 Task: Look for space in Santana do Ipanema, Brazil from 5th July, 2023 to 10th July, 2023 for 4 adults in price range Rs.9000 to Rs.14000. Place can be entire place with 2 bedrooms having 4 beds and 2 bathrooms. Property type can be house, flat, guest house. Booking option can be shelf check-in. Required host language is Spanish.
Action: Mouse moved to (859, 113)
Screenshot: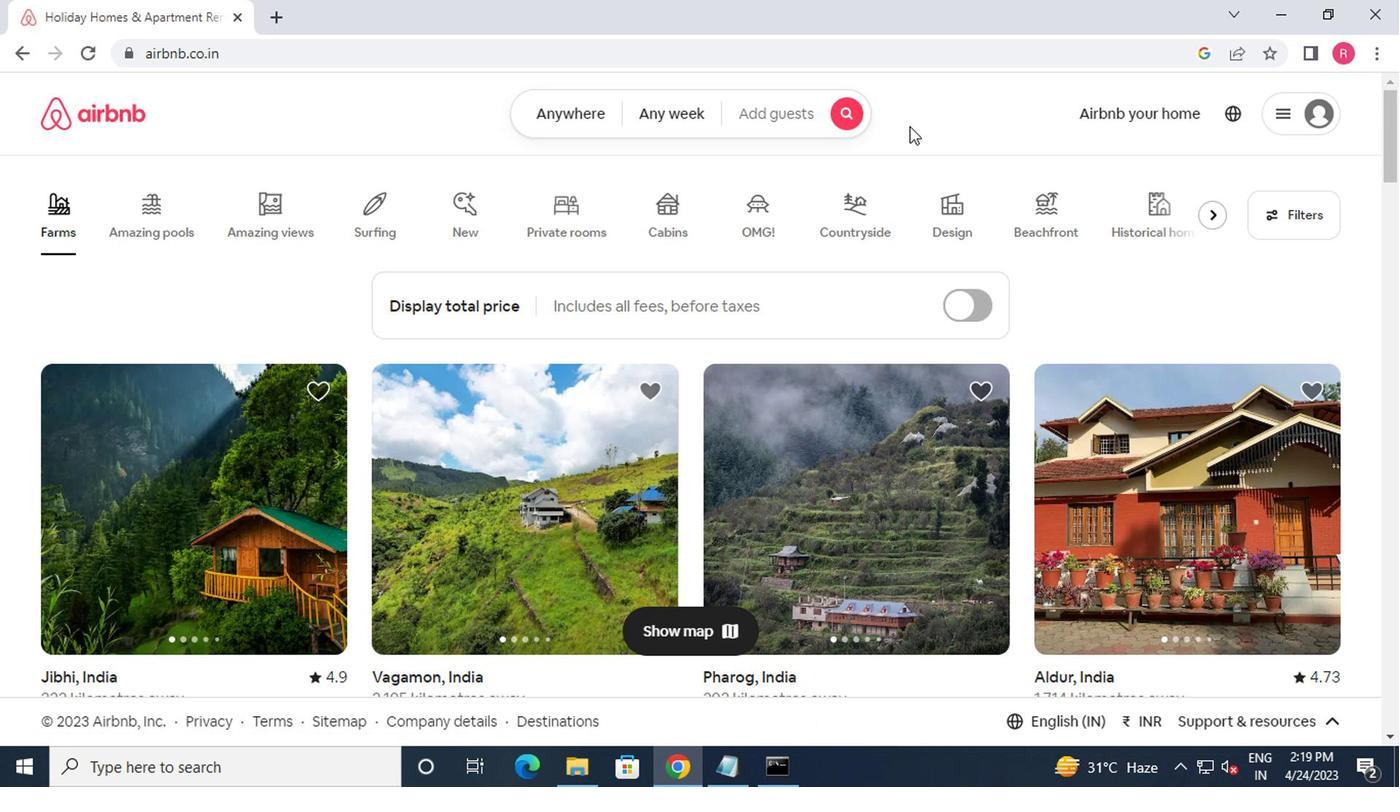 
Action: Mouse pressed left at (859, 113)
Screenshot: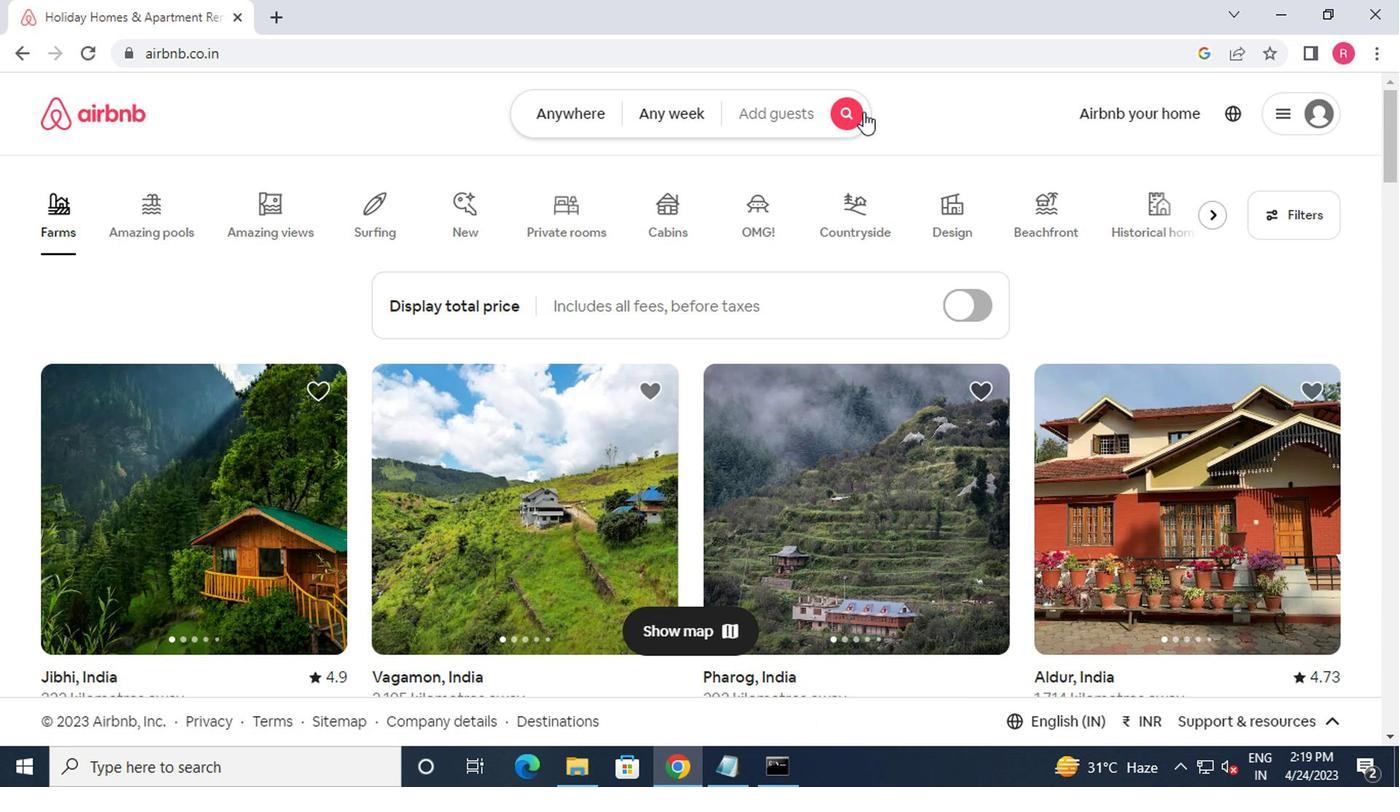 
Action: Mouse moved to (472, 212)
Screenshot: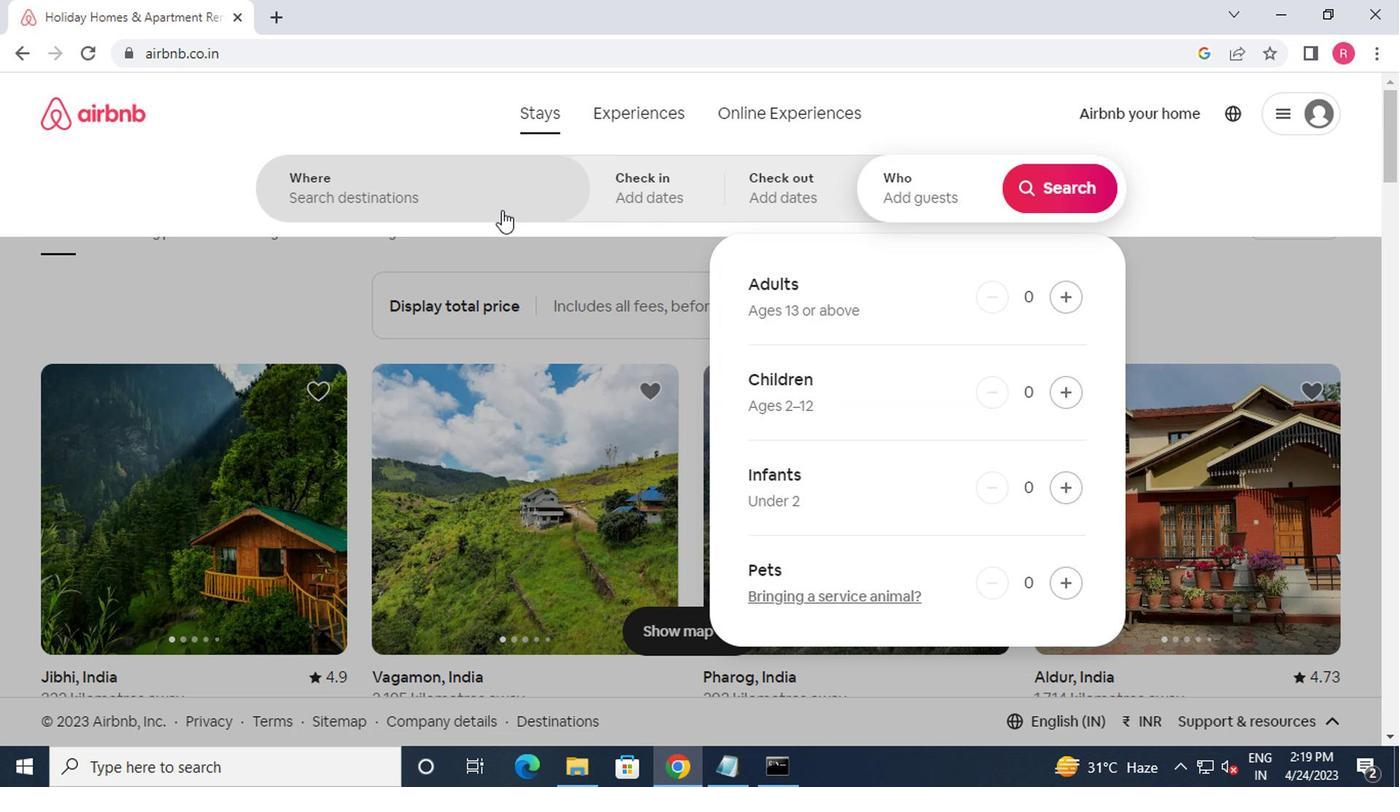 
Action: Mouse pressed left at (472, 212)
Screenshot: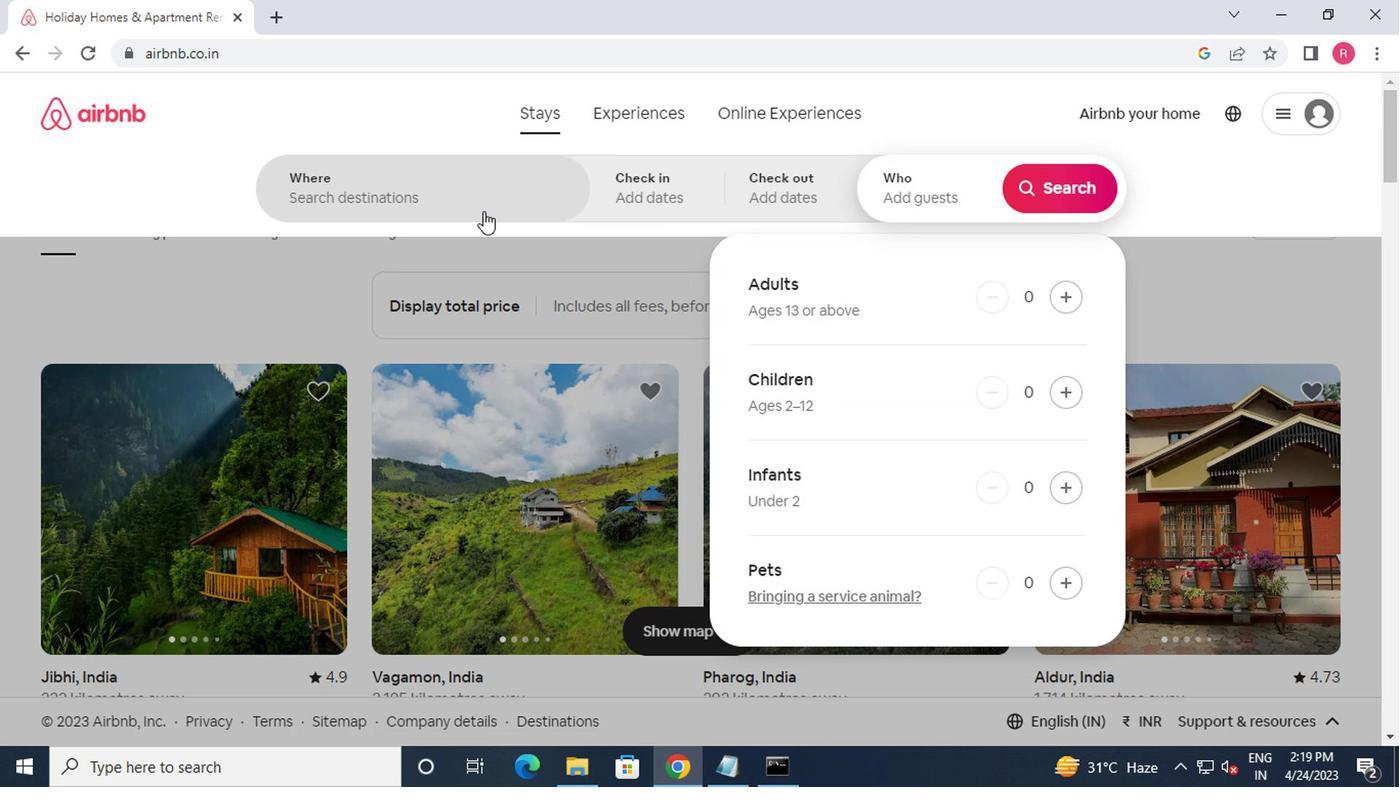 
Action: Mouse moved to (470, 212)
Screenshot: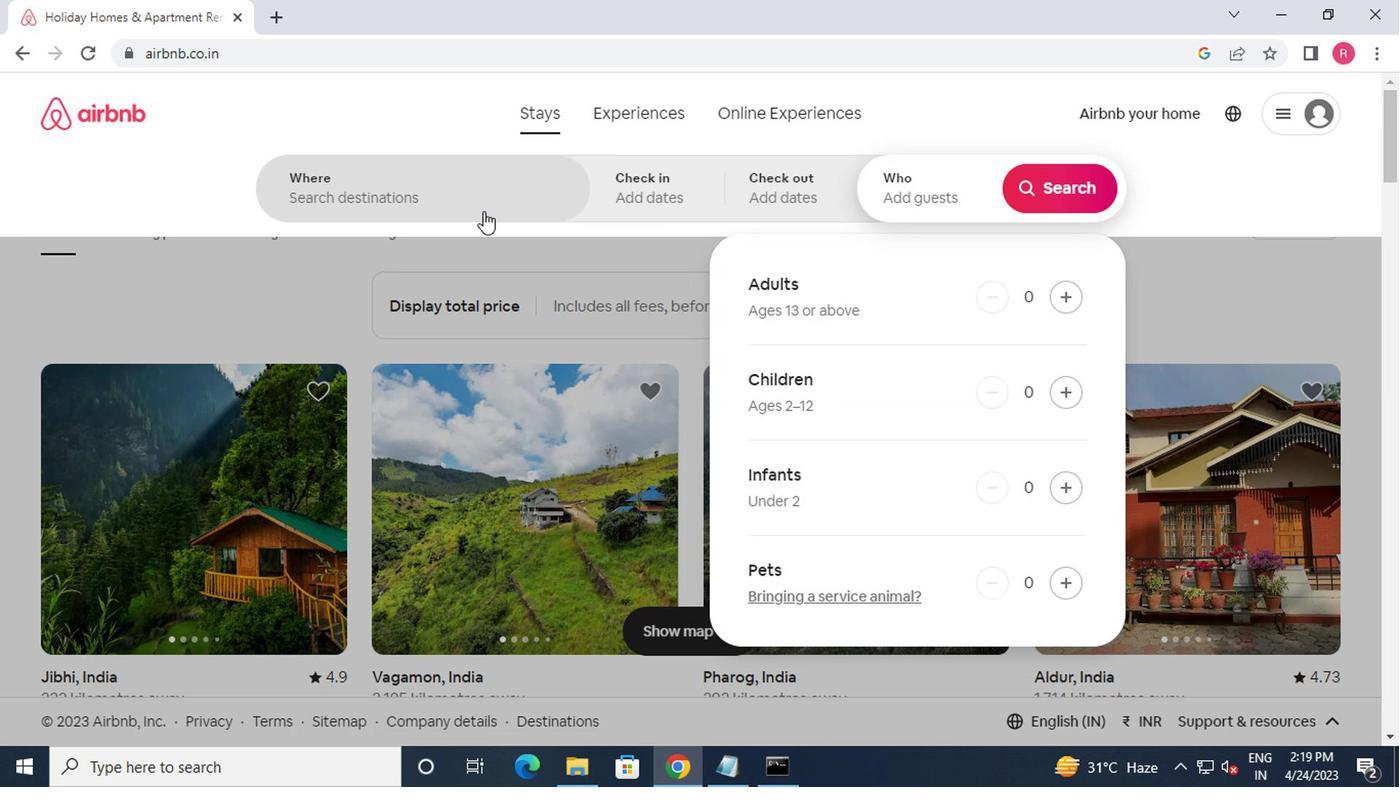 
Action: Key pressed santana<Key.space>do<Key.space>ipanema,brazil<Key.enter>
Screenshot: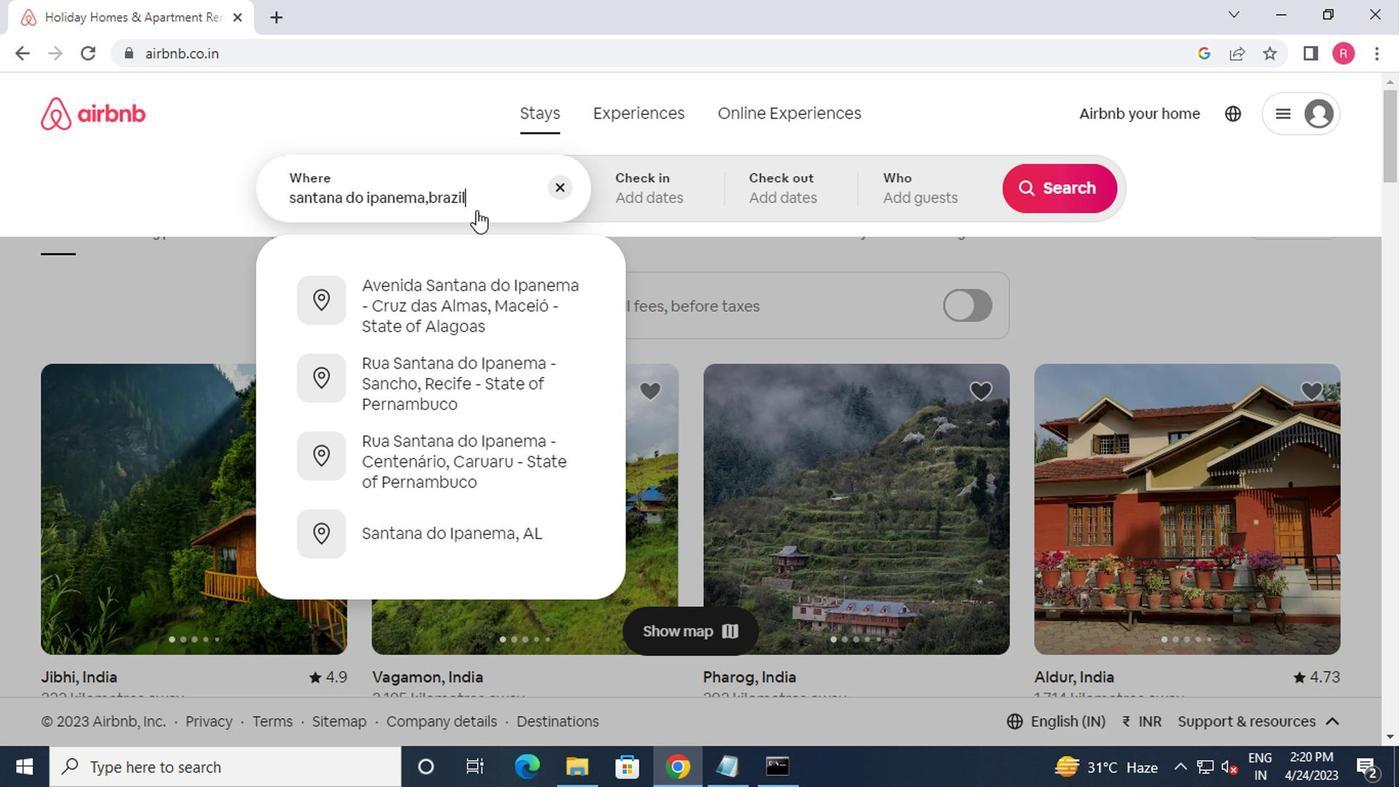 
Action: Mouse moved to (1038, 357)
Screenshot: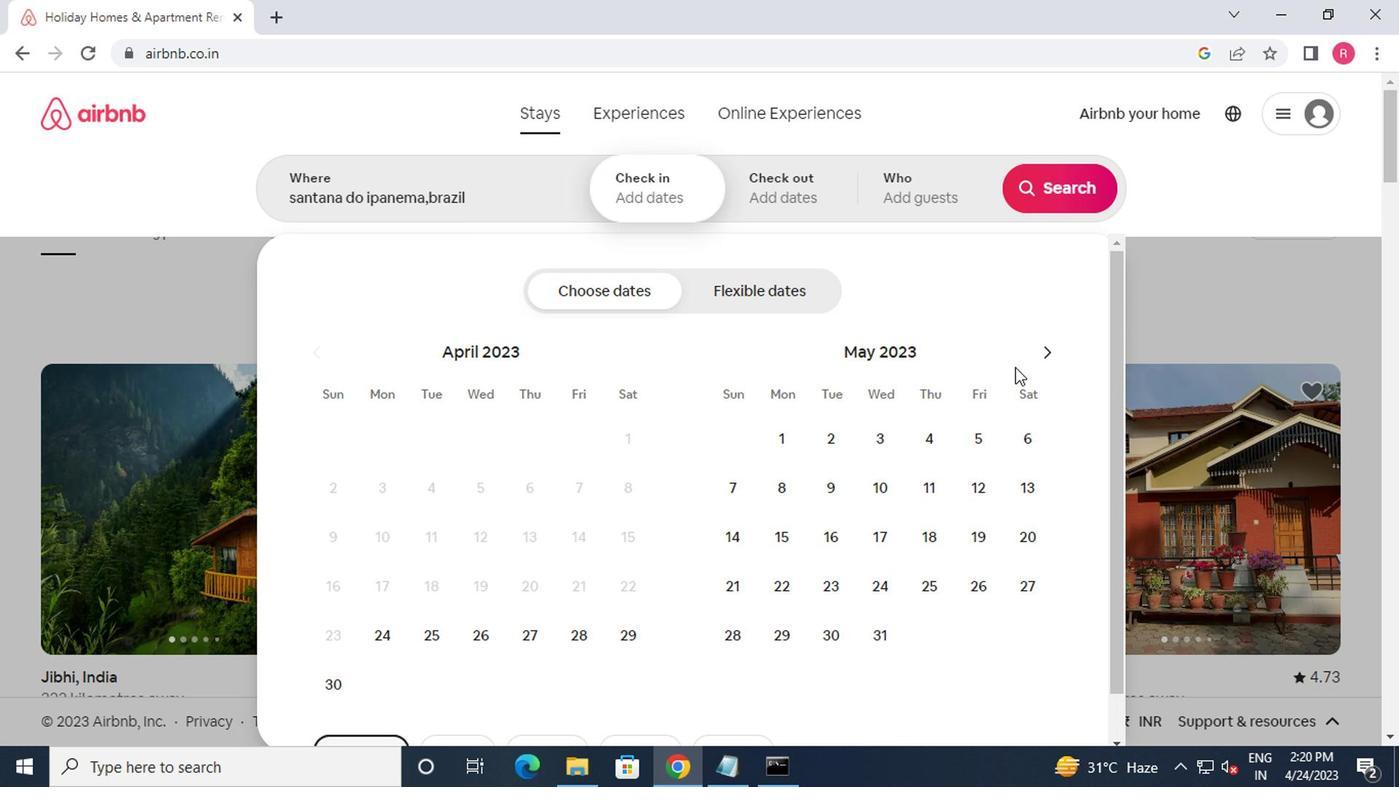 
Action: Mouse pressed left at (1038, 357)
Screenshot: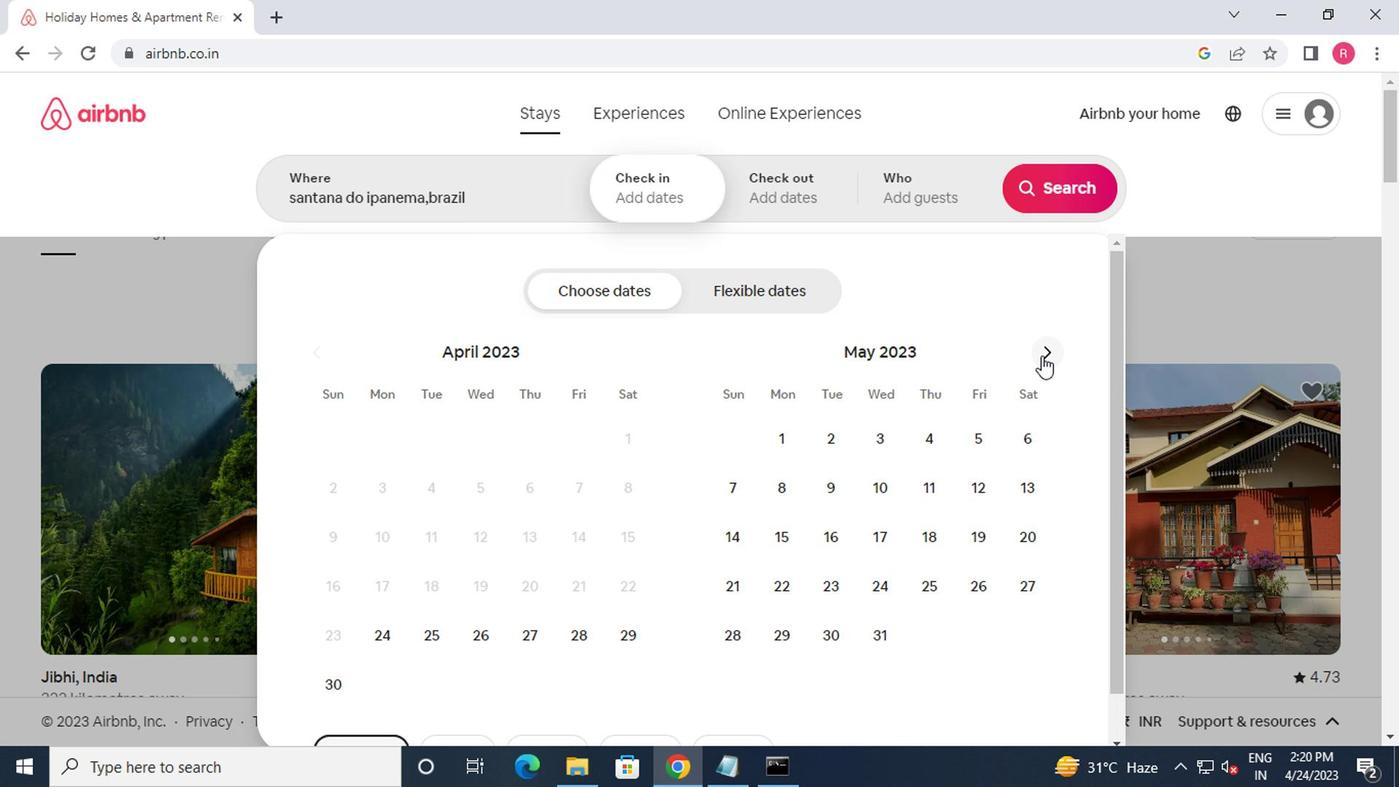 
Action: Mouse pressed left at (1038, 357)
Screenshot: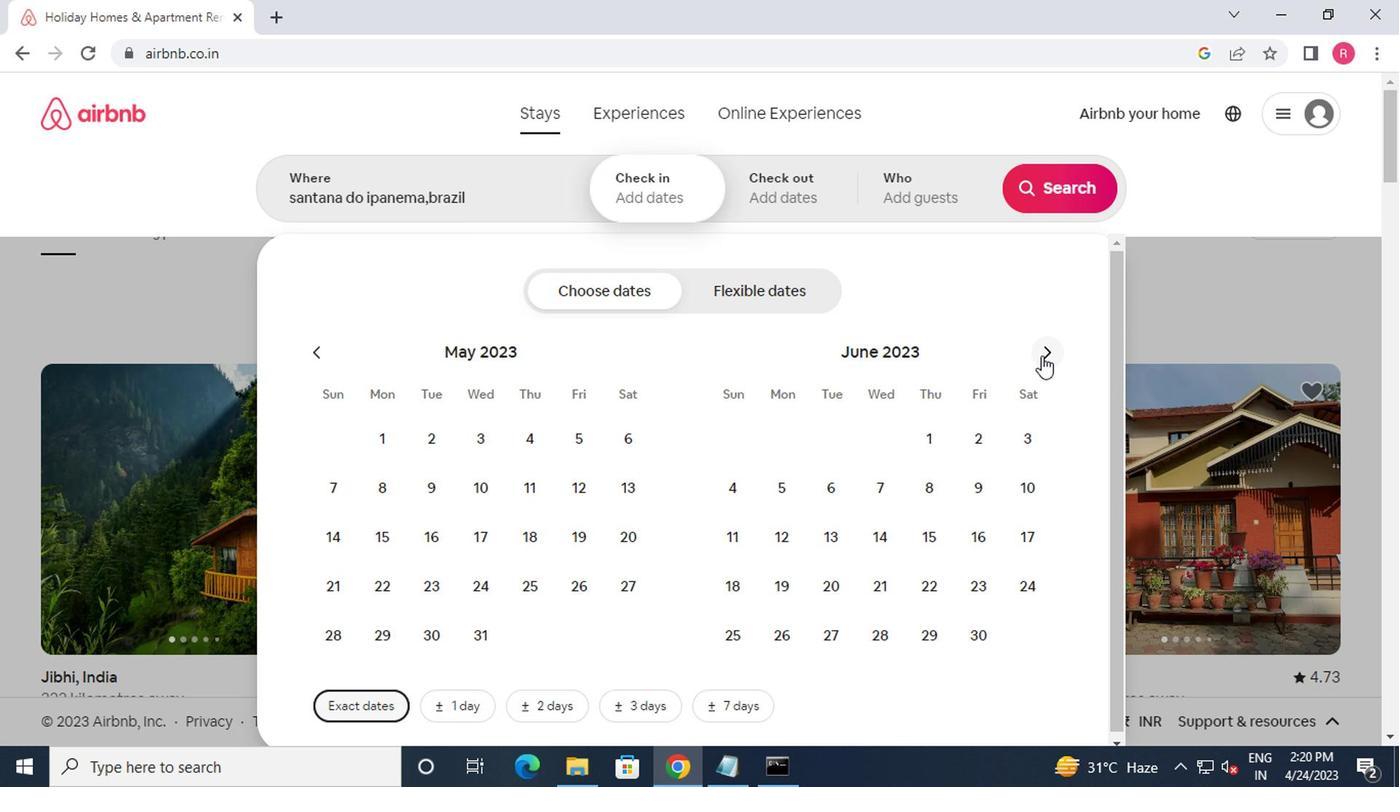 
Action: Mouse moved to (869, 491)
Screenshot: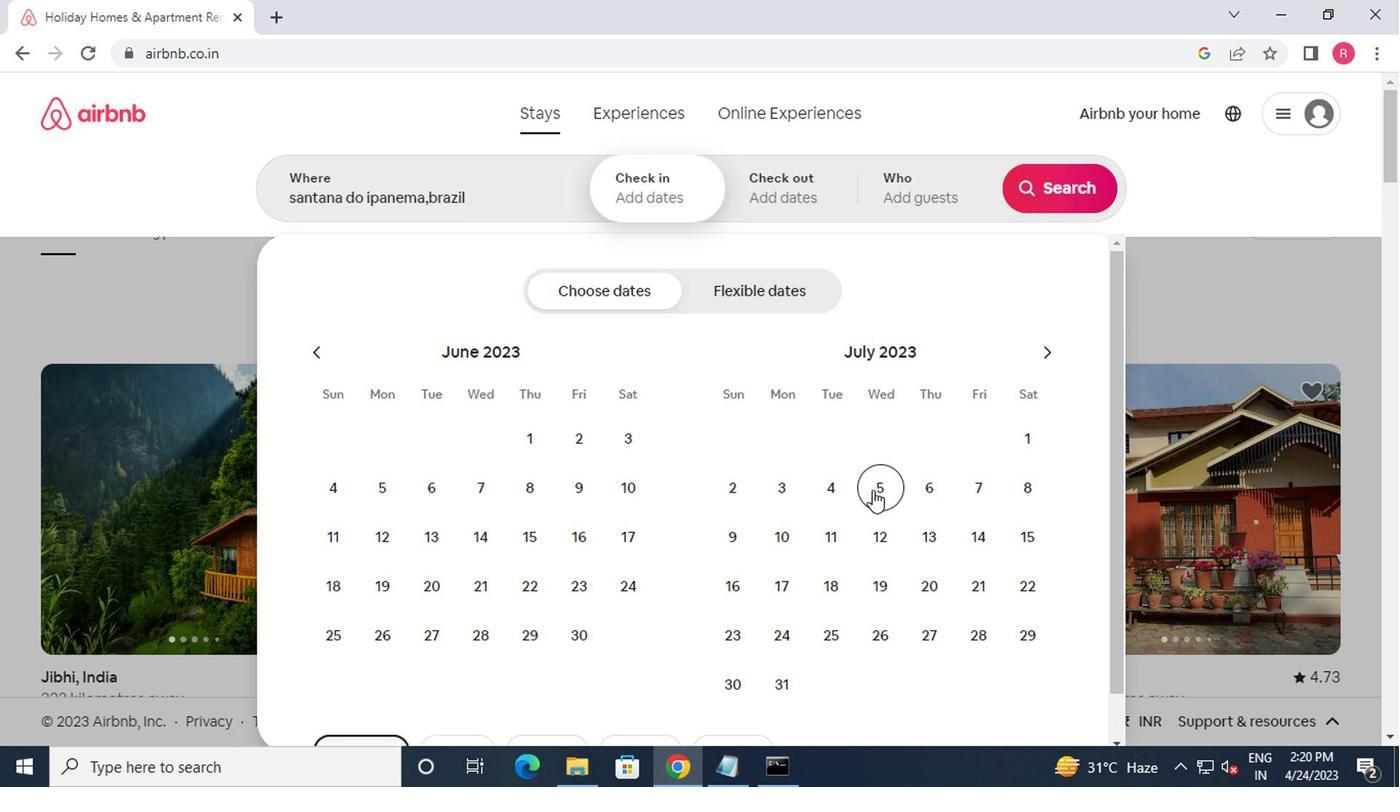 
Action: Mouse pressed left at (869, 491)
Screenshot: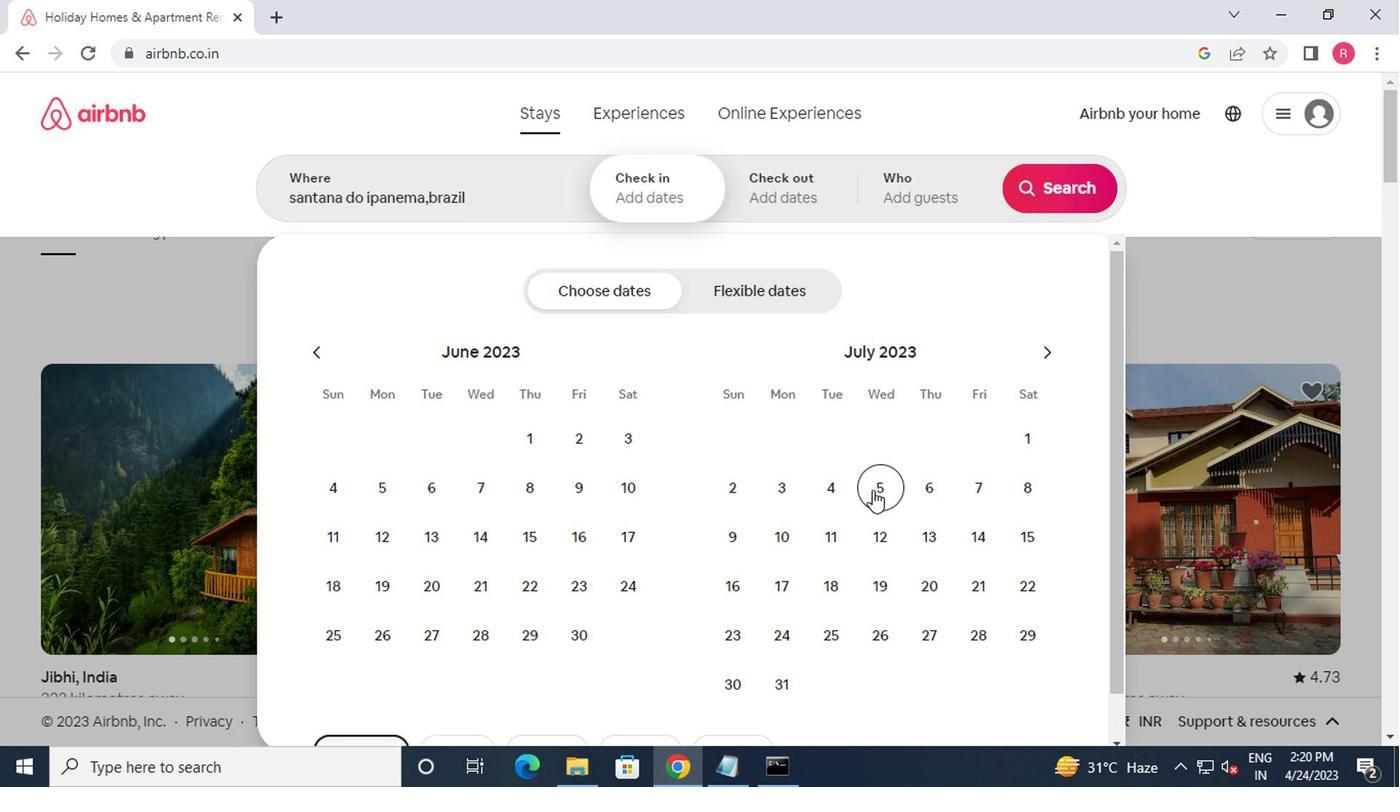 
Action: Mouse moved to (784, 541)
Screenshot: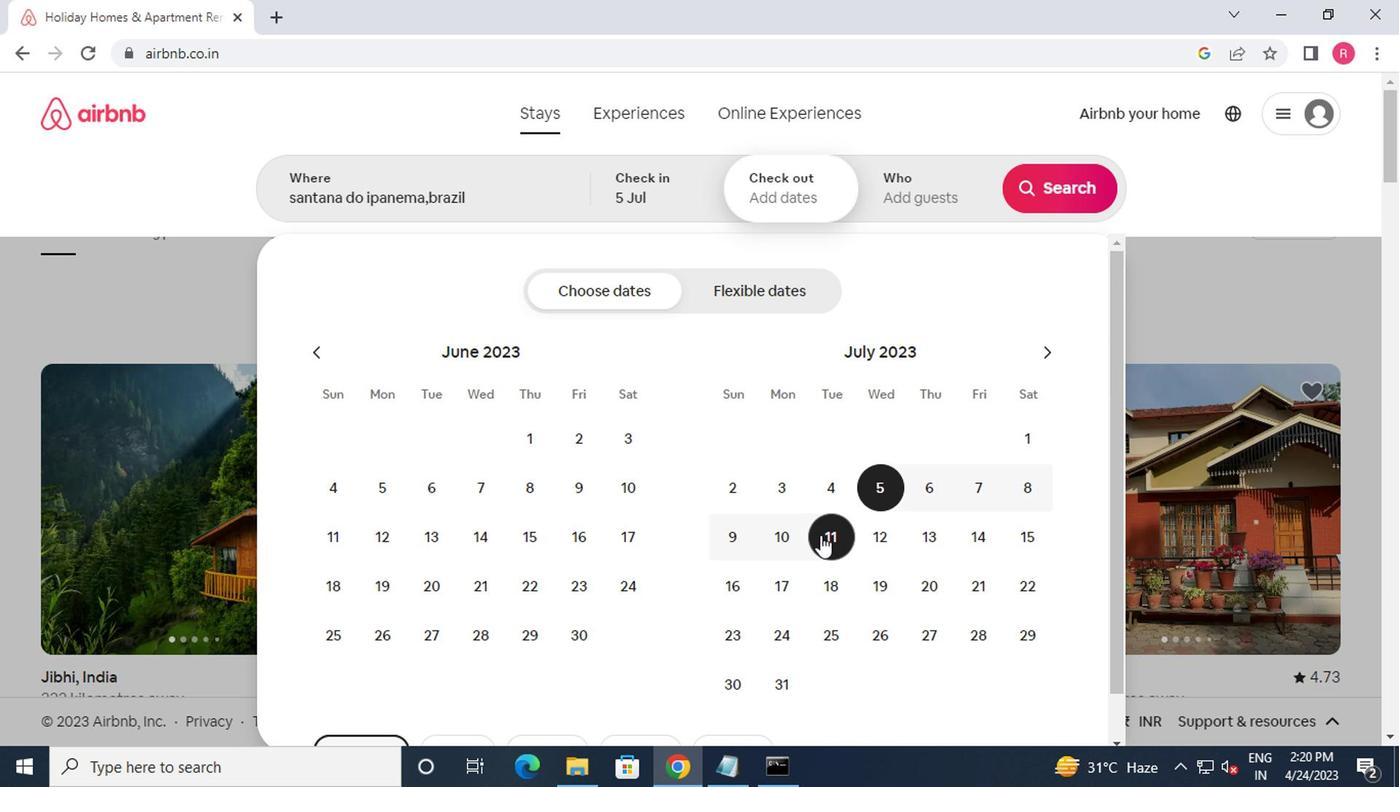 
Action: Mouse pressed left at (784, 541)
Screenshot: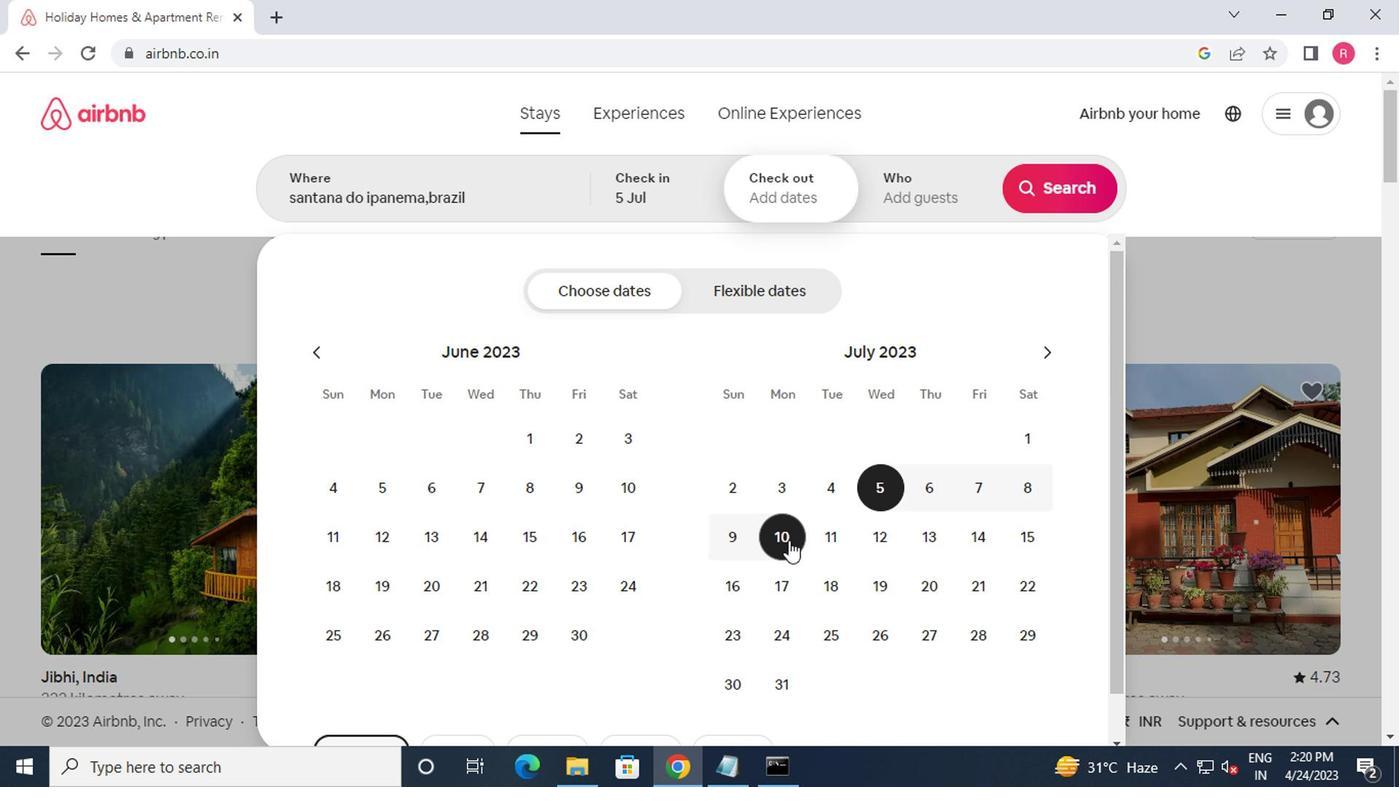 
Action: Mouse moved to (890, 215)
Screenshot: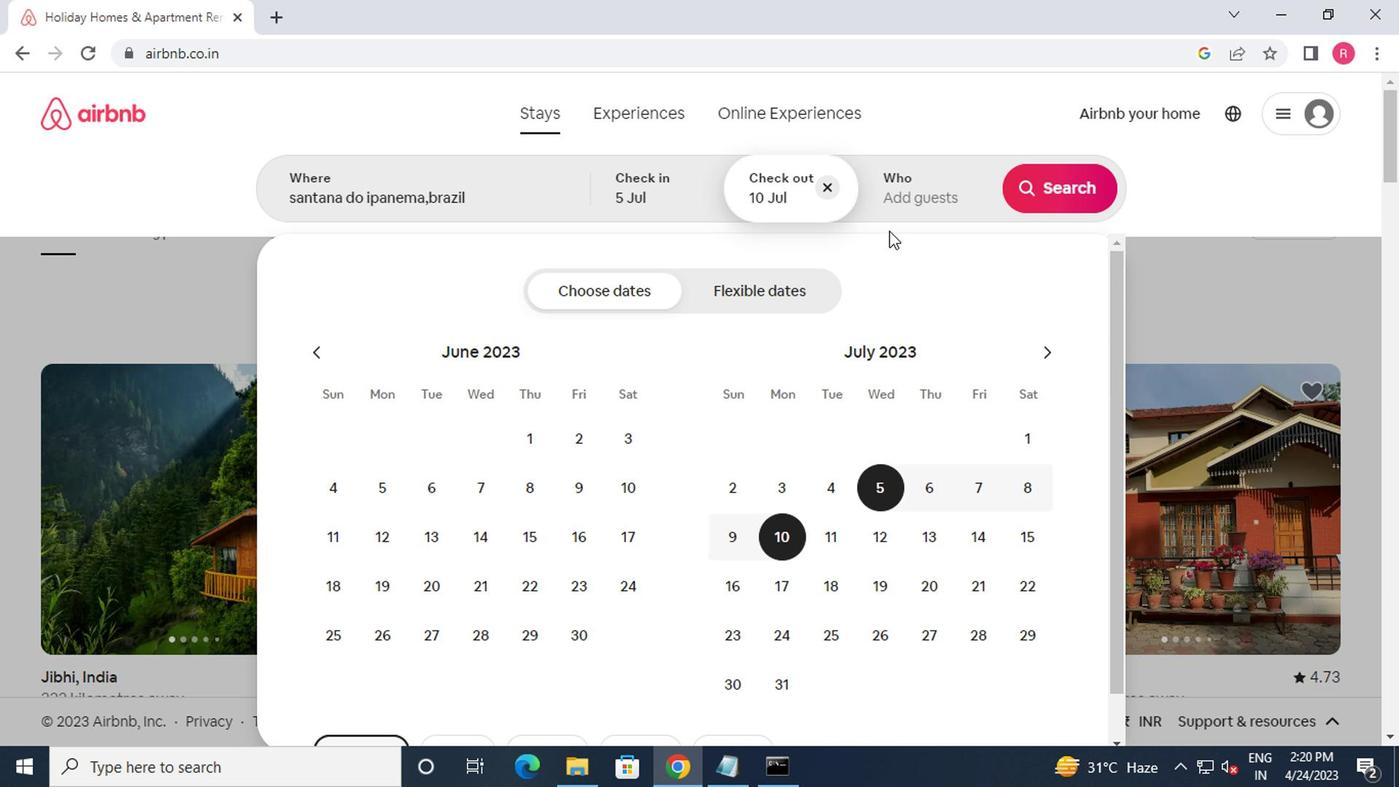 
Action: Mouse pressed left at (890, 215)
Screenshot: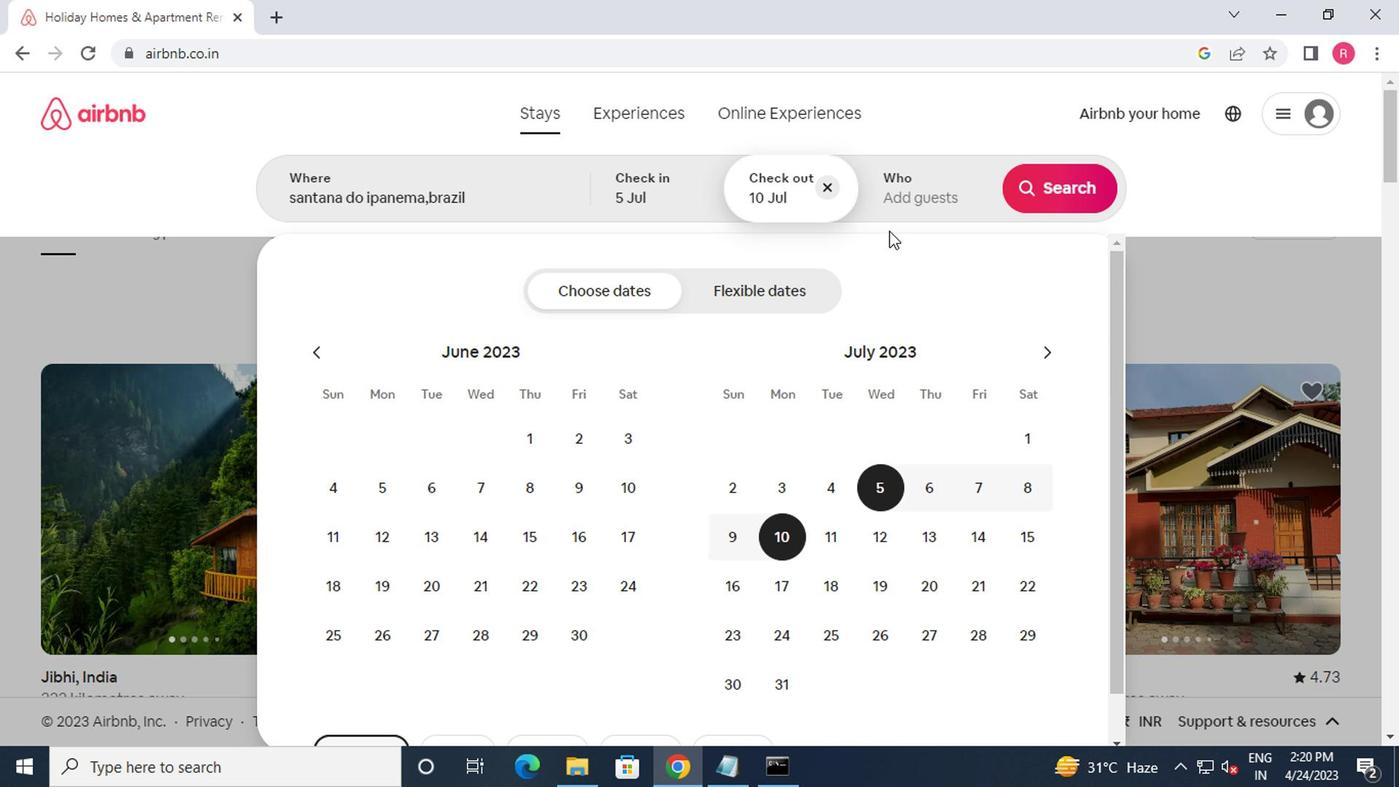 
Action: Mouse moved to (1054, 305)
Screenshot: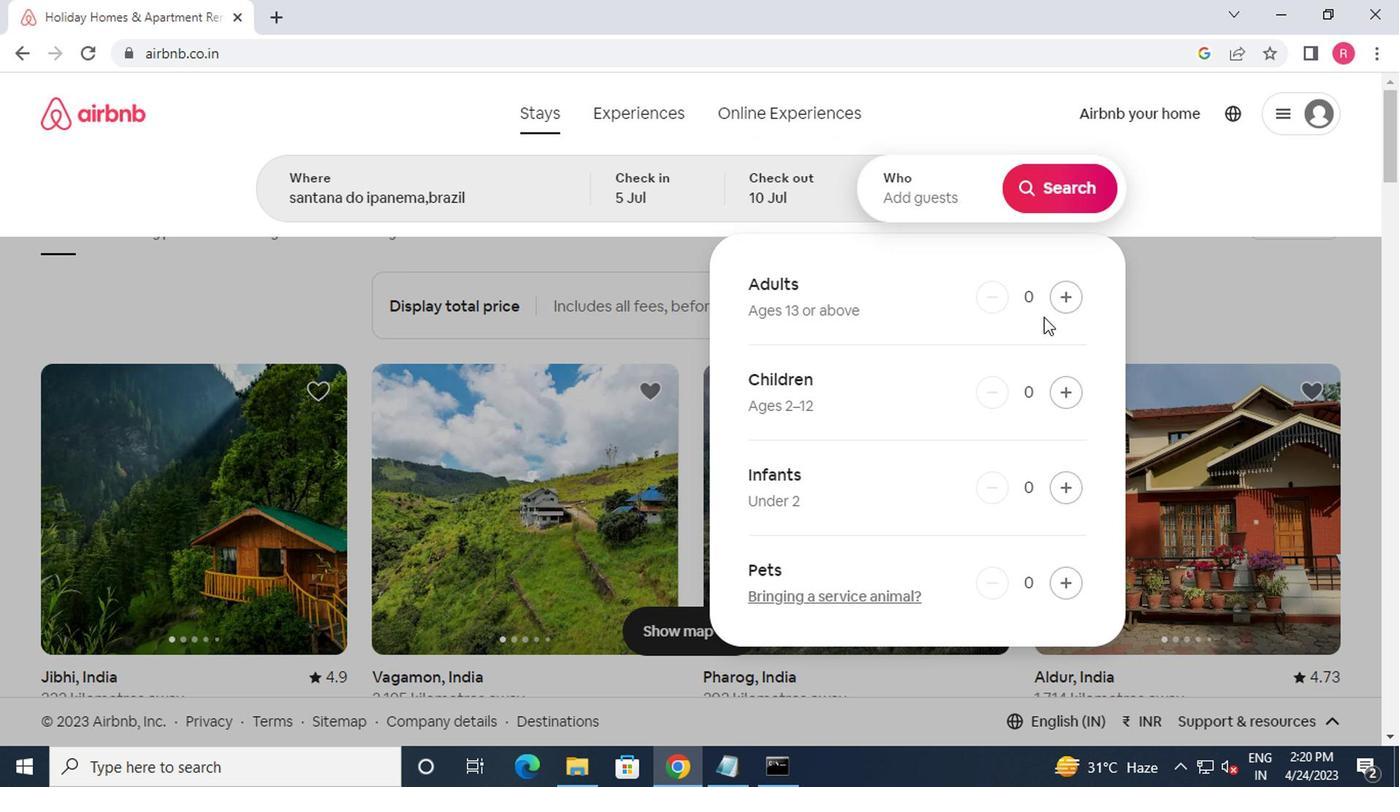 
Action: Mouse pressed left at (1054, 305)
Screenshot: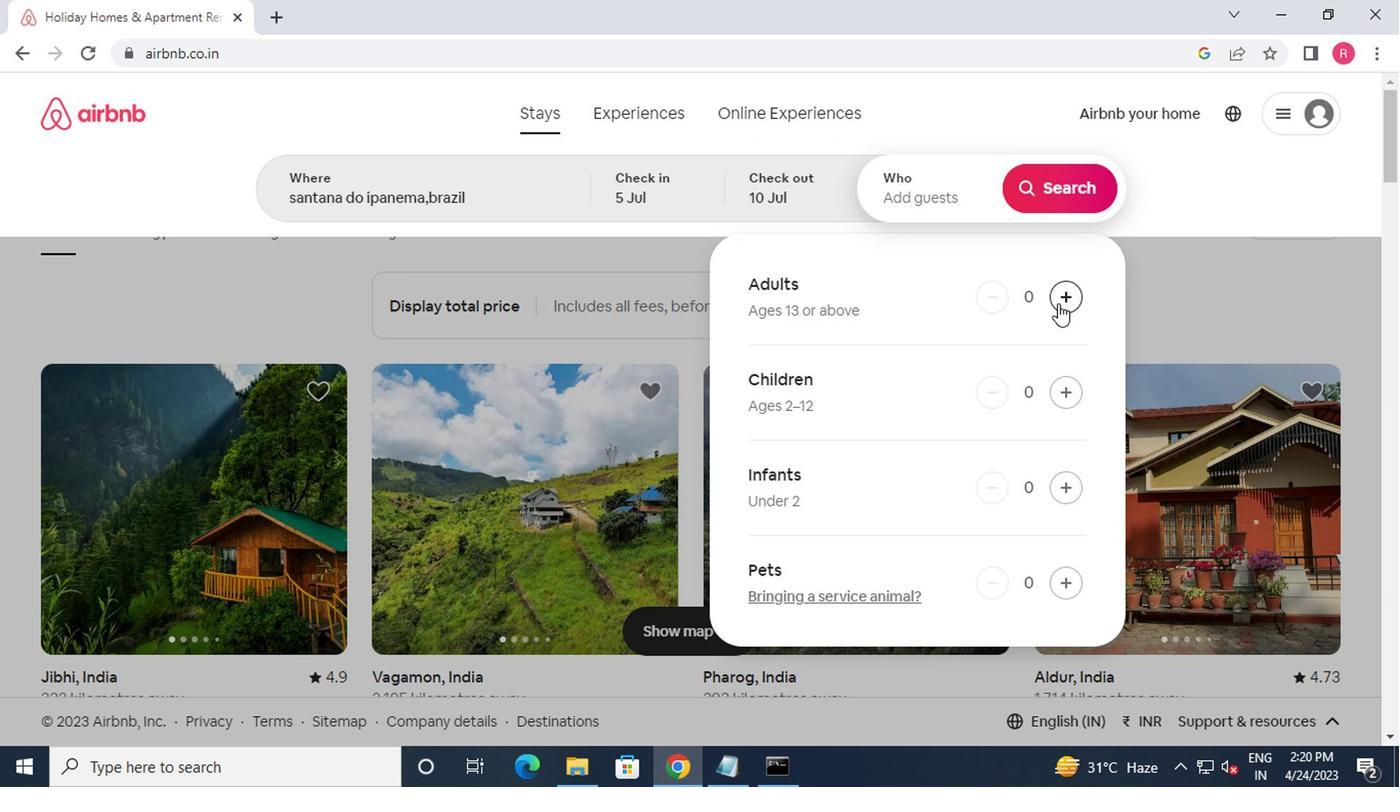 
Action: Mouse pressed left at (1054, 305)
Screenshot: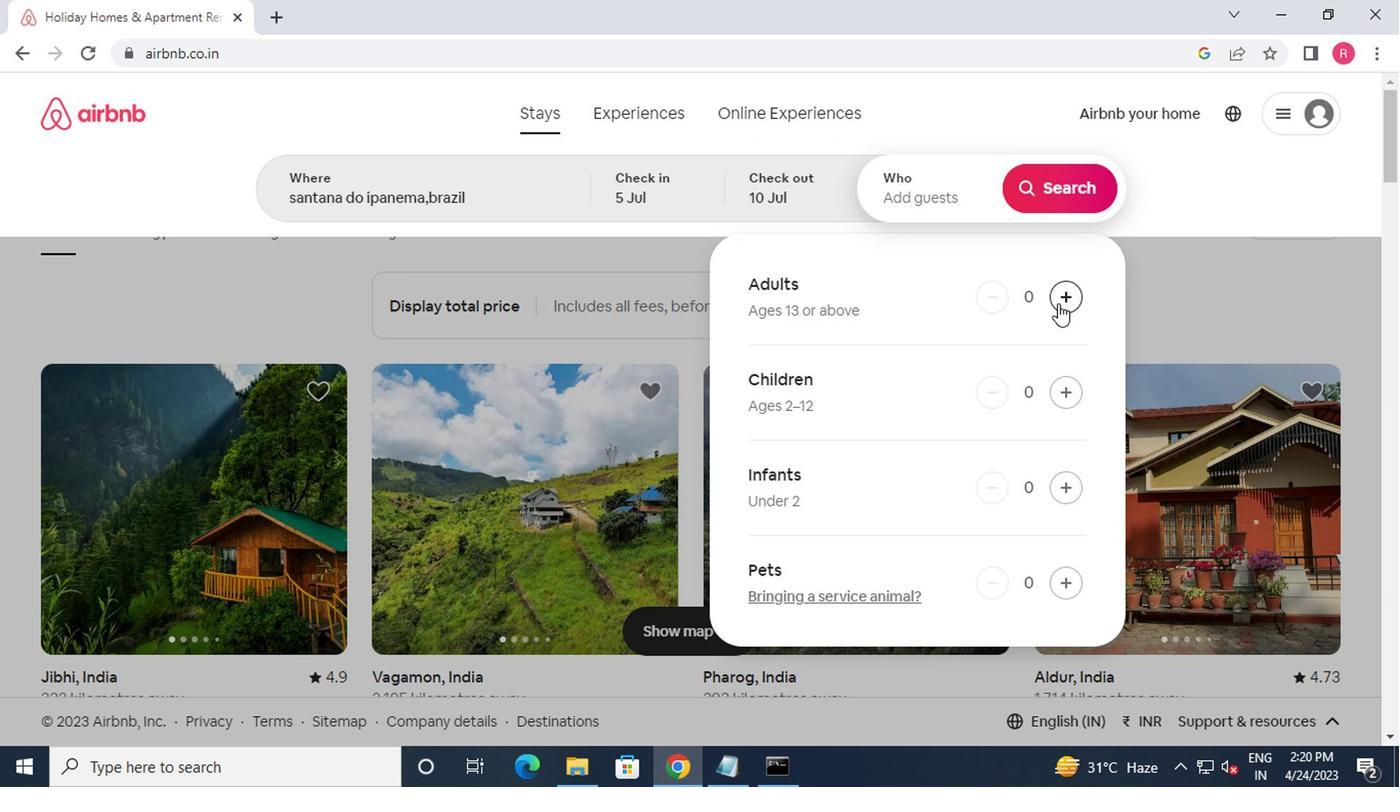 
Action: Mouse pressed left at (1054, 305)
Screenshot: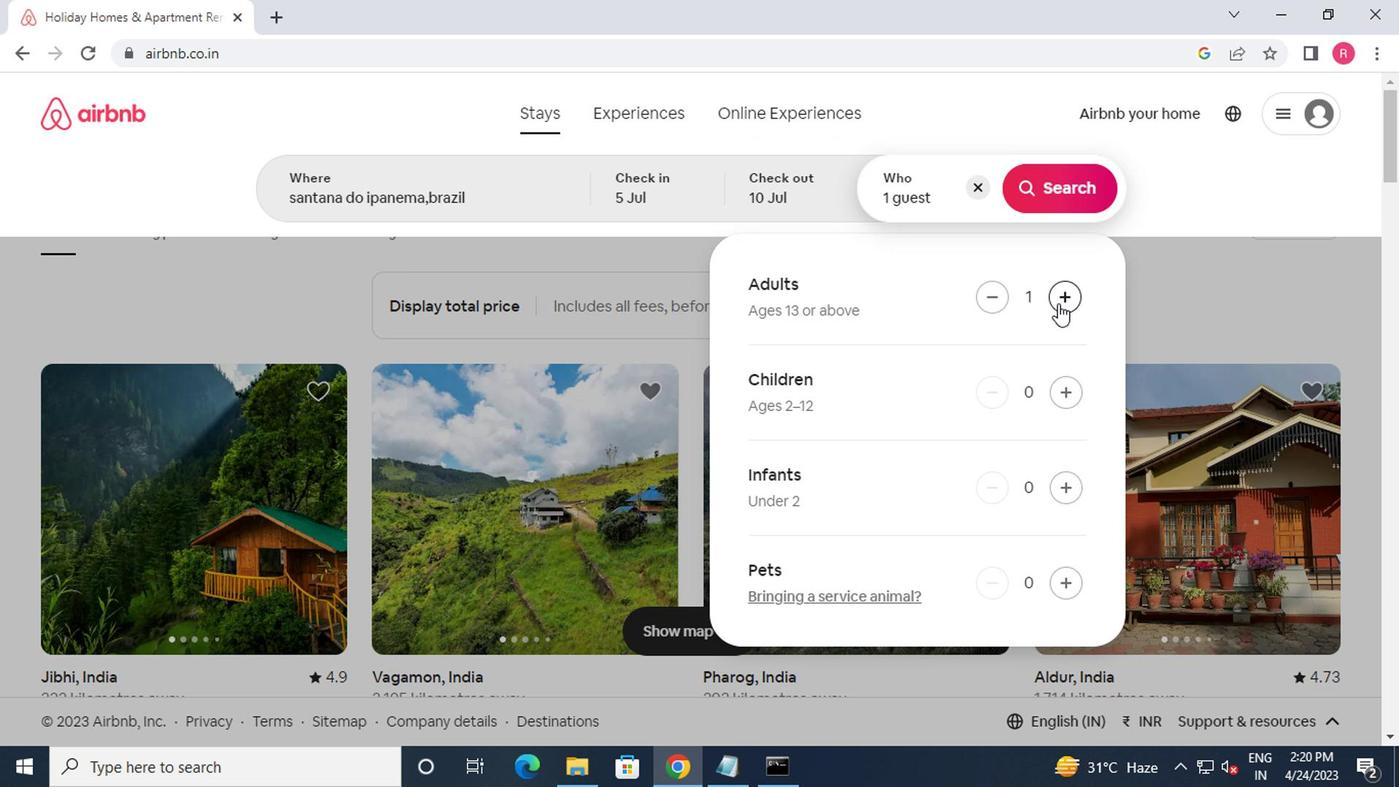 
Action: Mouse pressed left at (1054, 305)
Screenshot: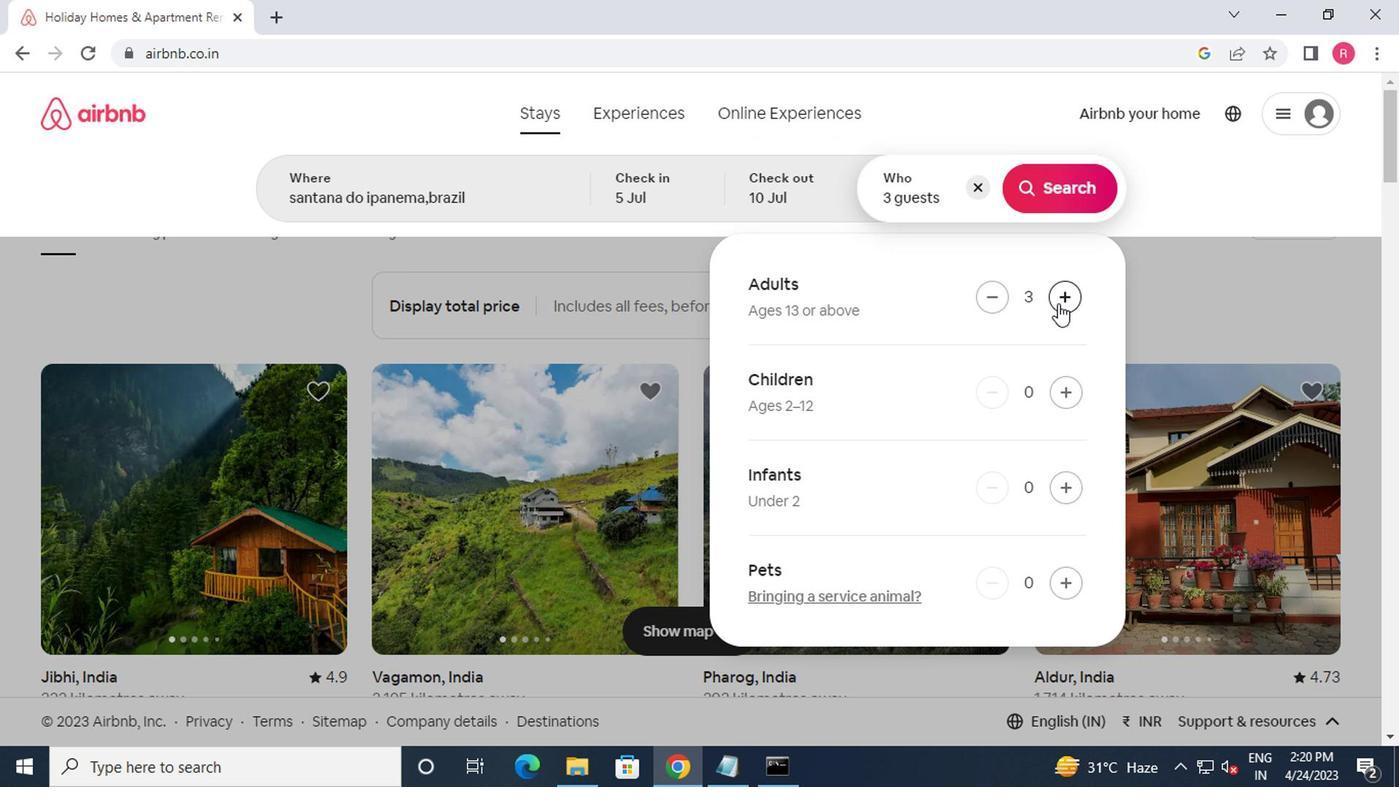 
Action: Mouse moved to (1041, 199)
Screenshot: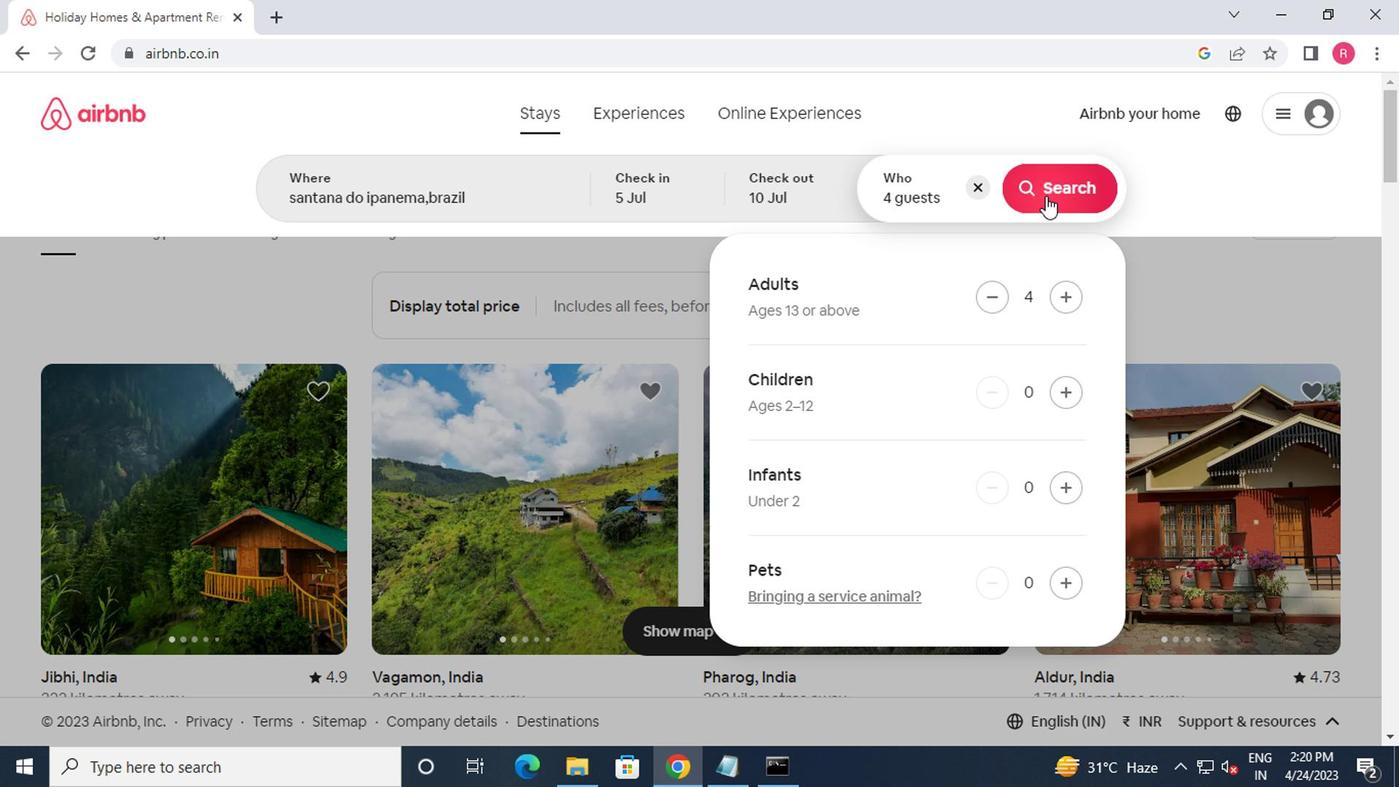 
Action: Mouse pressed left at (1041, 199)
Screenshot: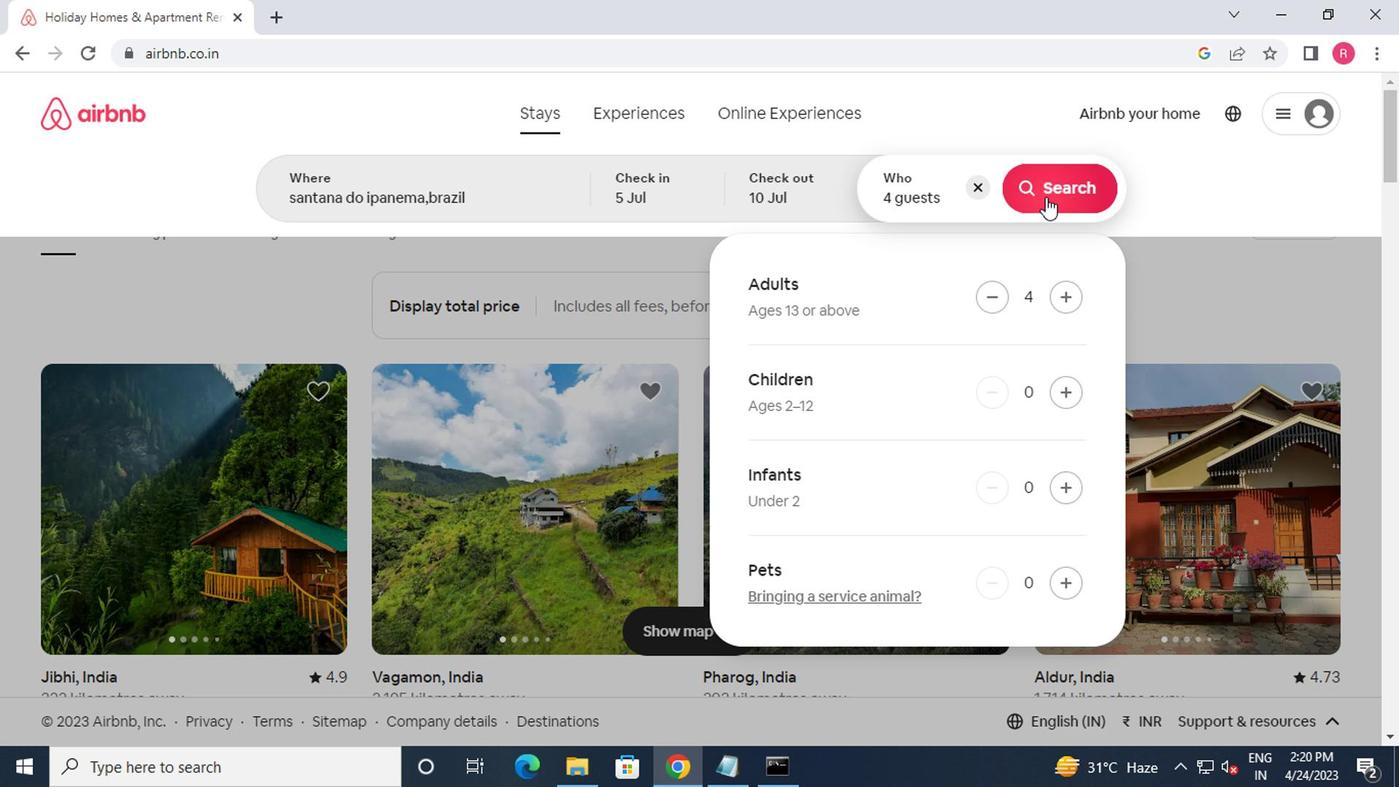 
Action: Mouse moved to (1280, 201)
Screenshot: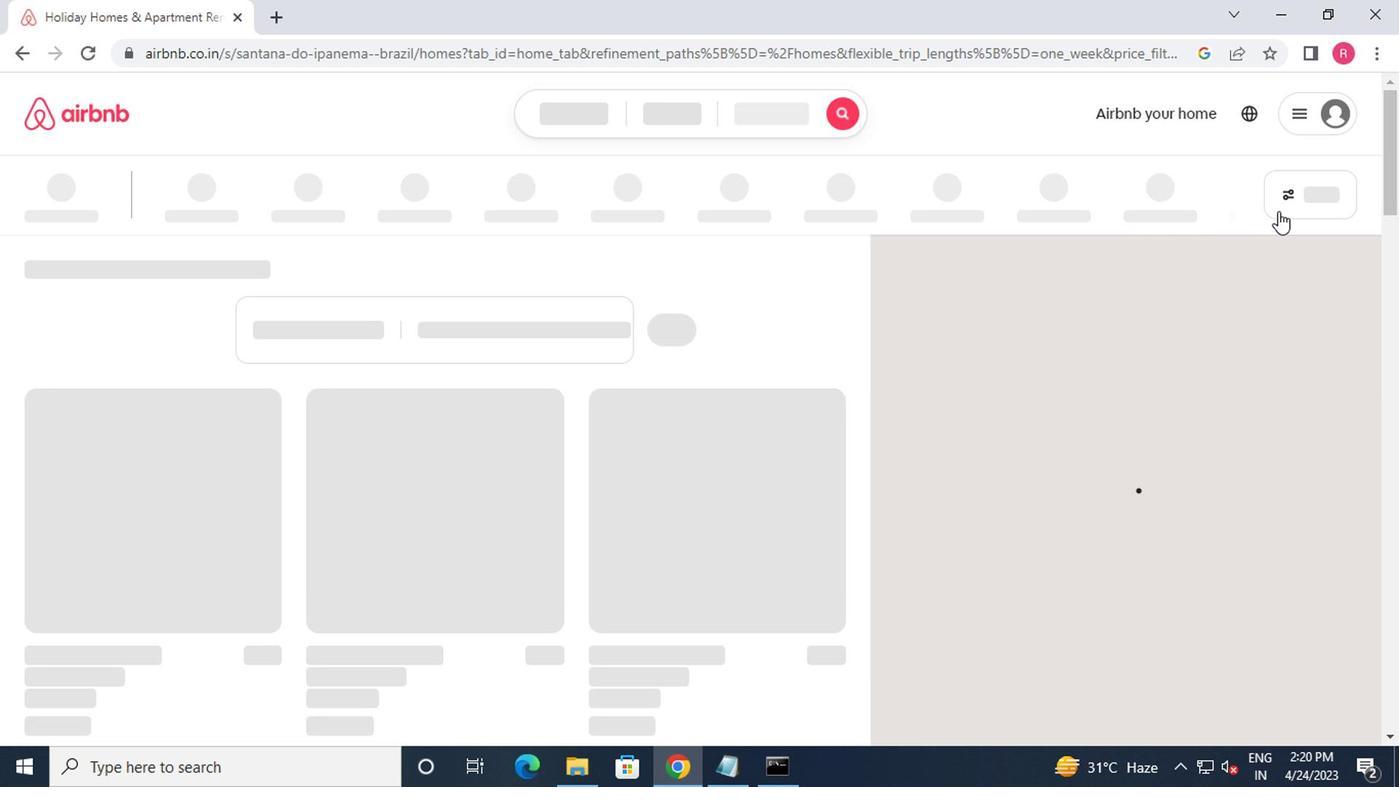 
Action: Mouse pressed left at (1280, 201)
Screenshot: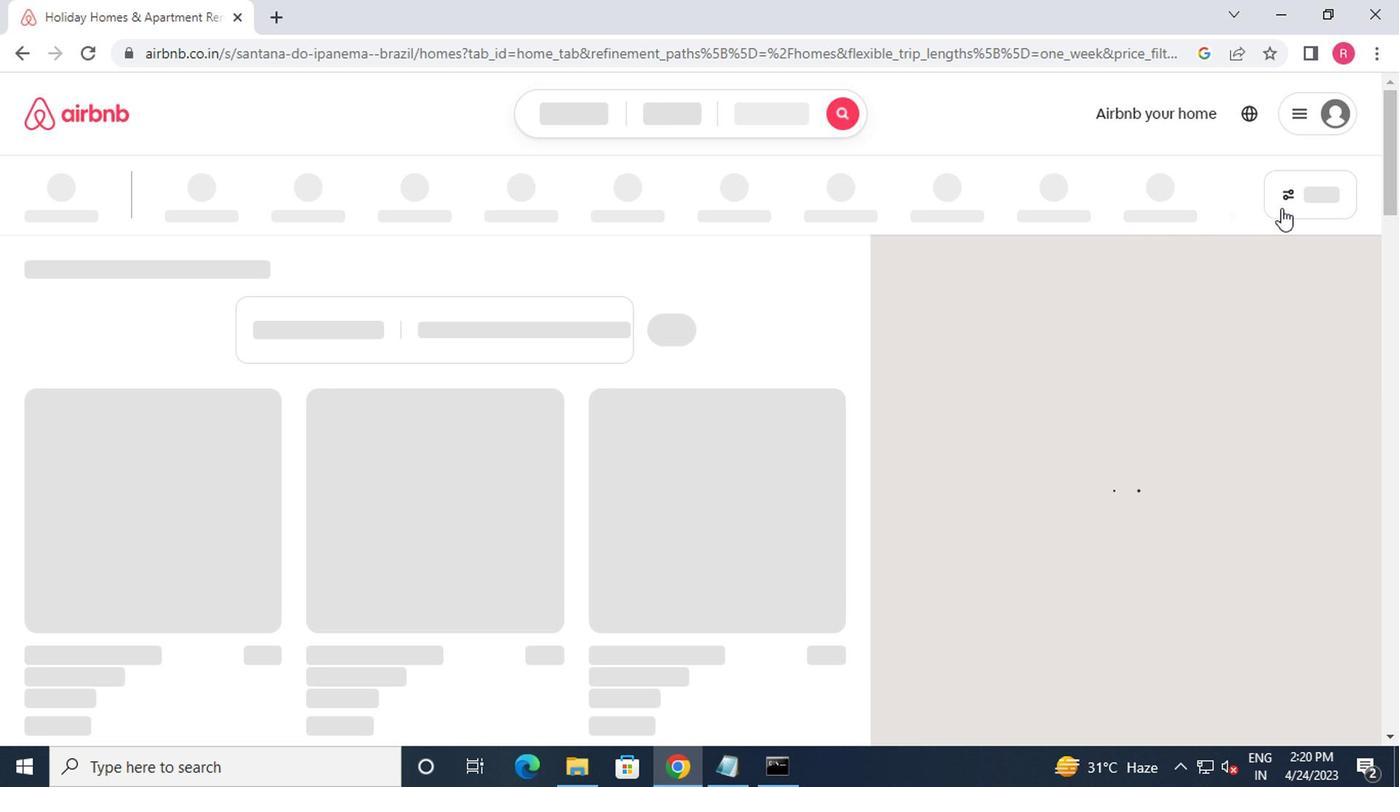 
Action: Mouse moved to (452, 454)
Screenshot: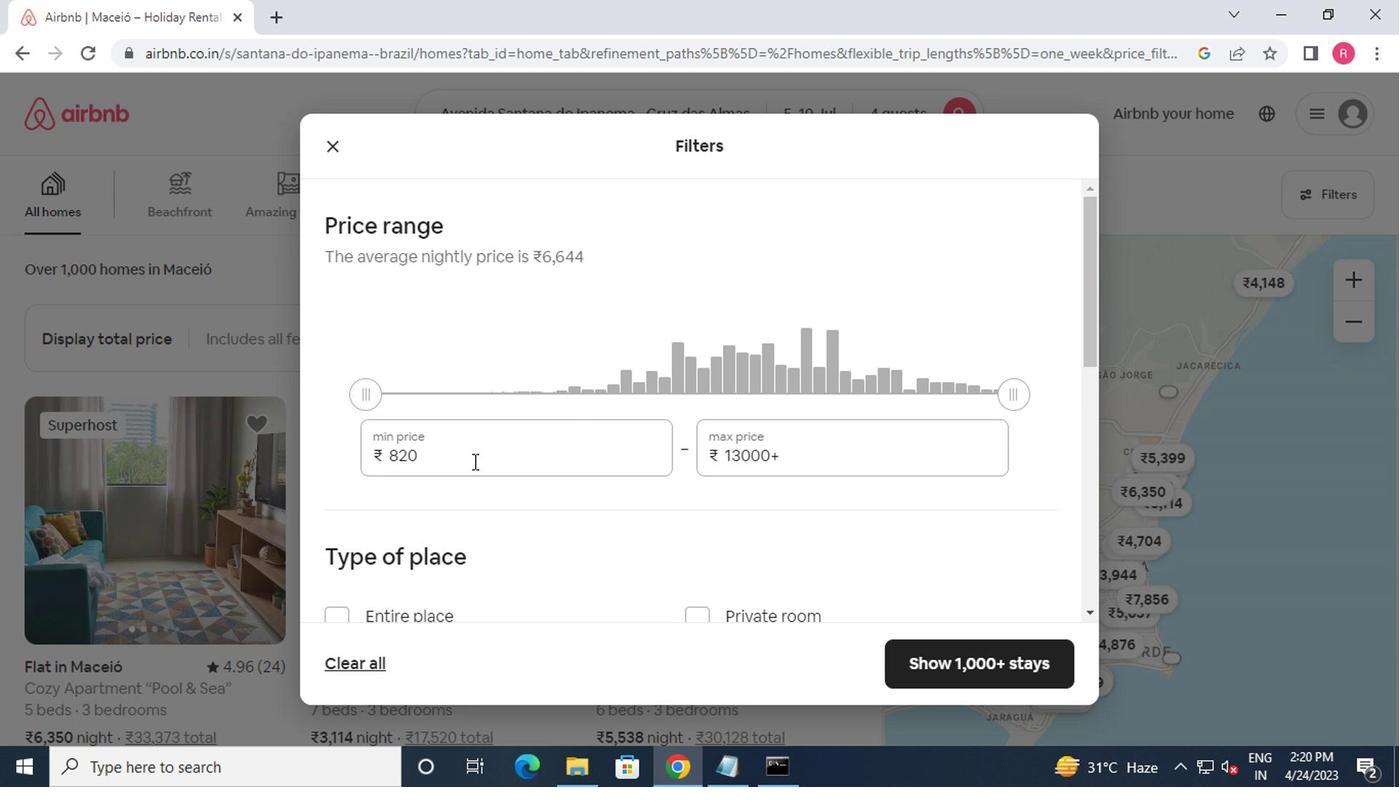 
Action: Mouse pressed left at (452, 454)
Screenshot: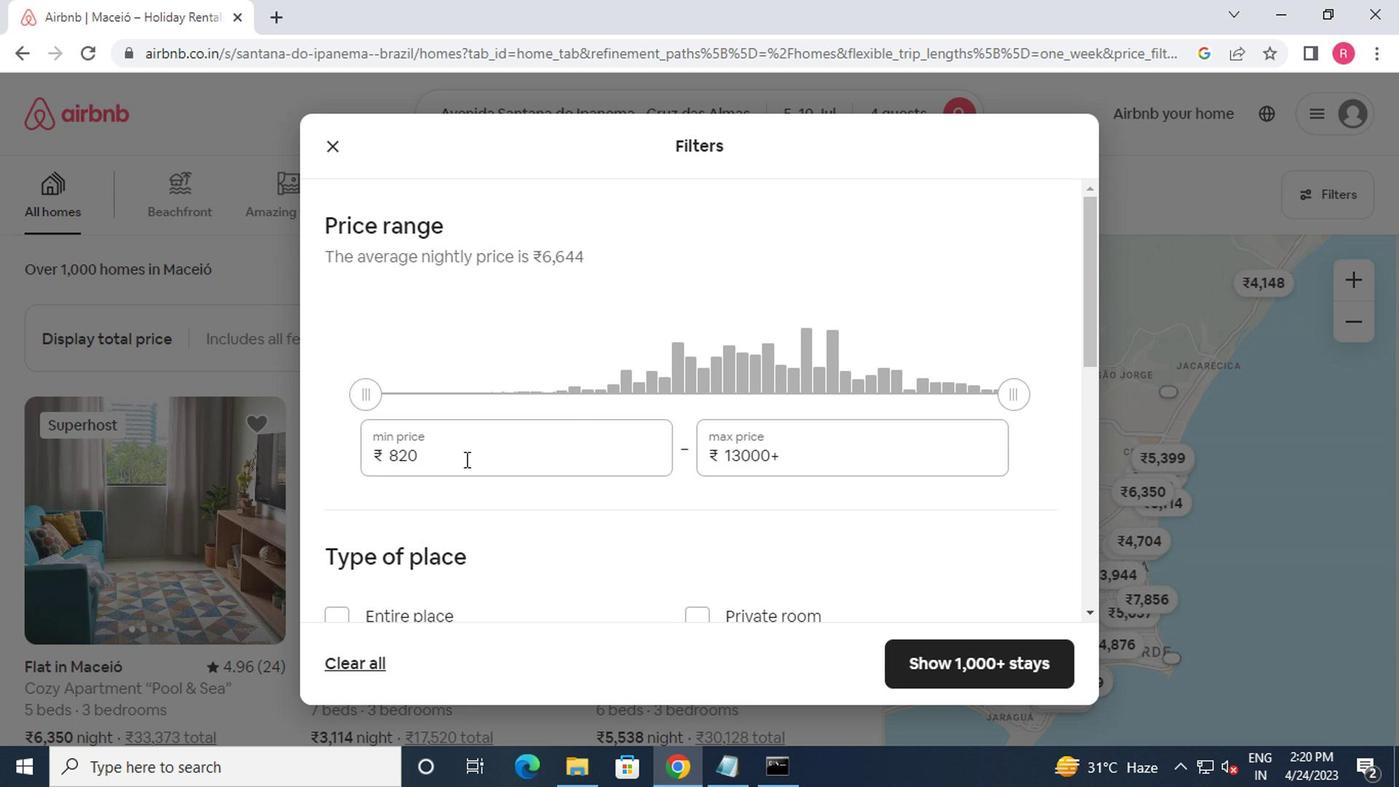
Action: Mouse moved to (452, 454)
Screenshot: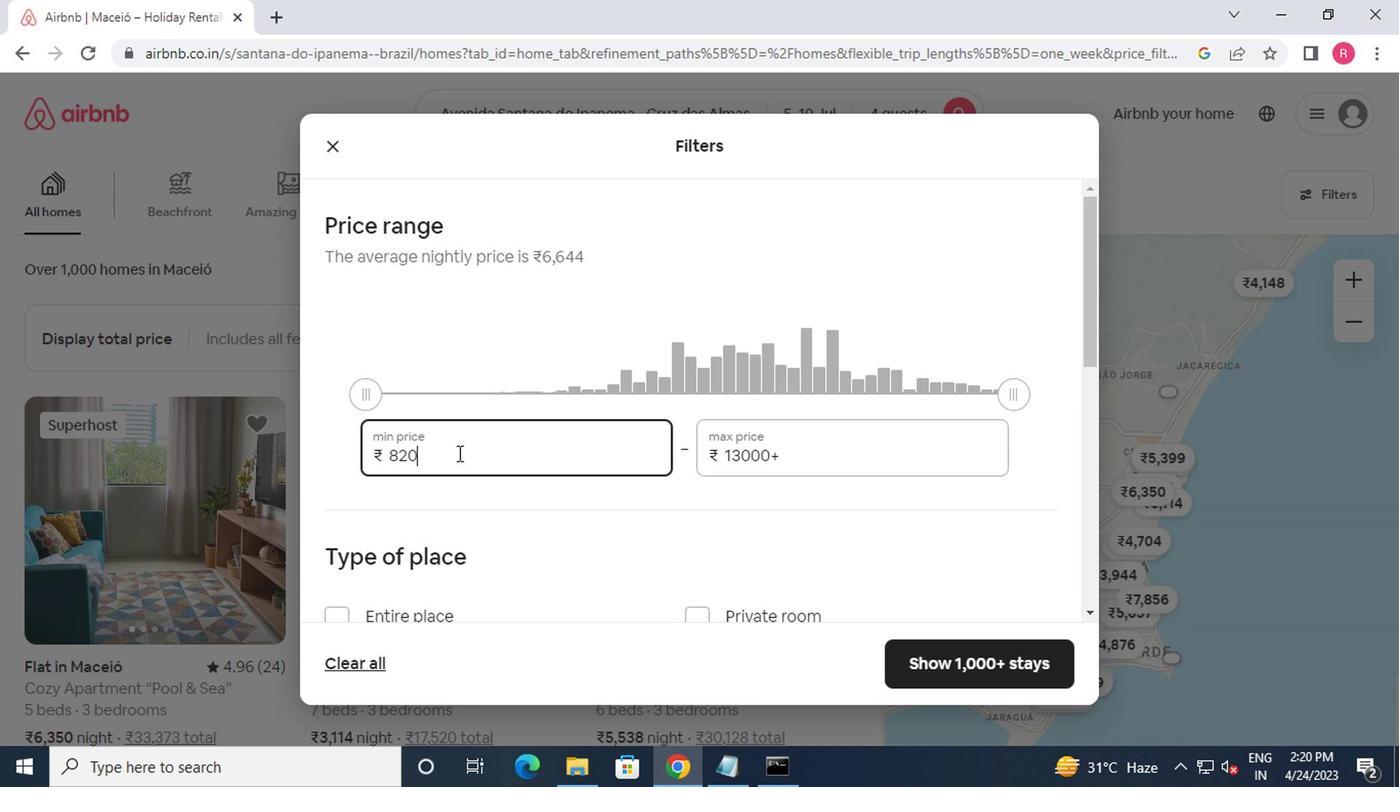 
Action: Key pressed <Key.backspace><Key.backspace><Key.backspace><Key.backspace><Key.backspace><Key.backspace>9000<Key.tab>140<Key.backspace><Key.backspace><Key.backspace><Key.backspace><Key.backspace>4000
Screenshot: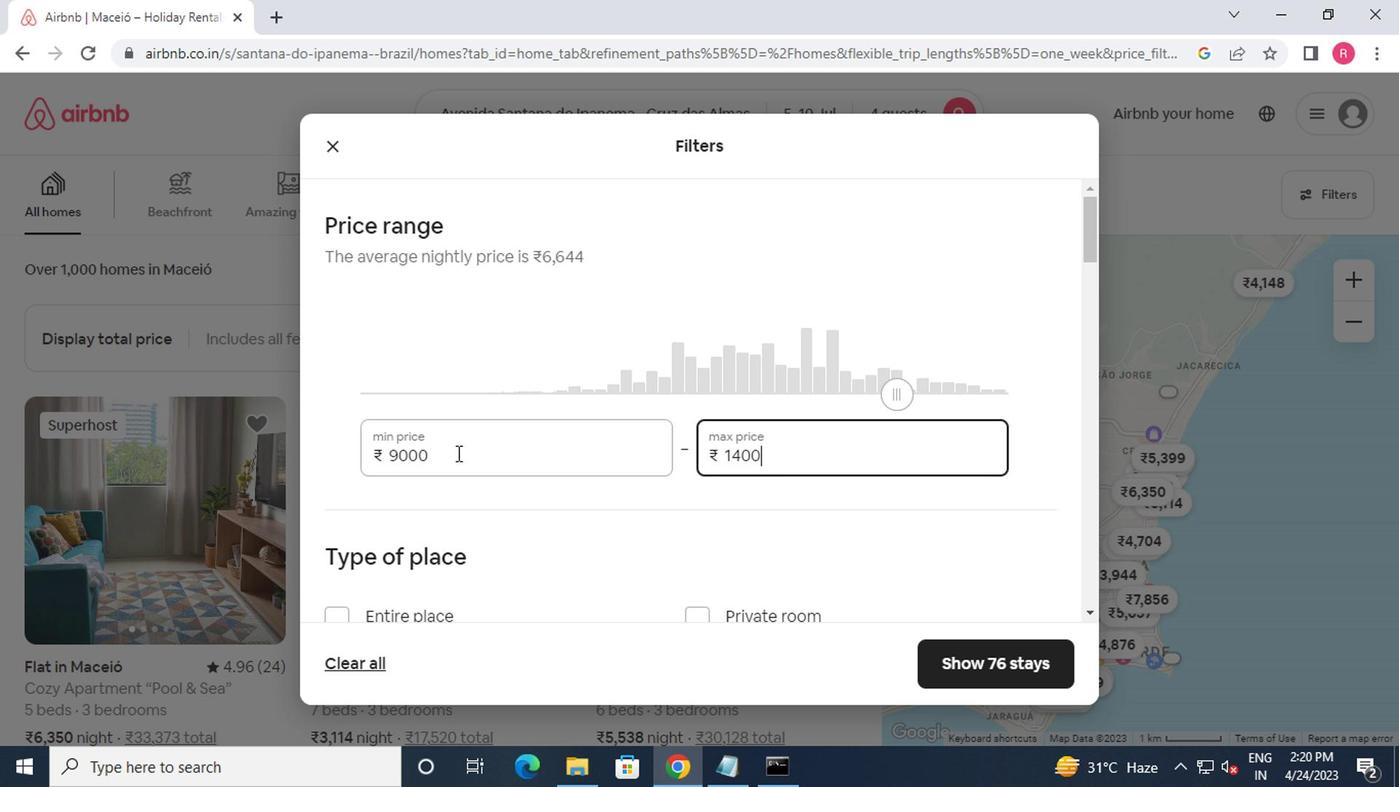 
Action: Mouse moved to (479, 525)
Screenshot: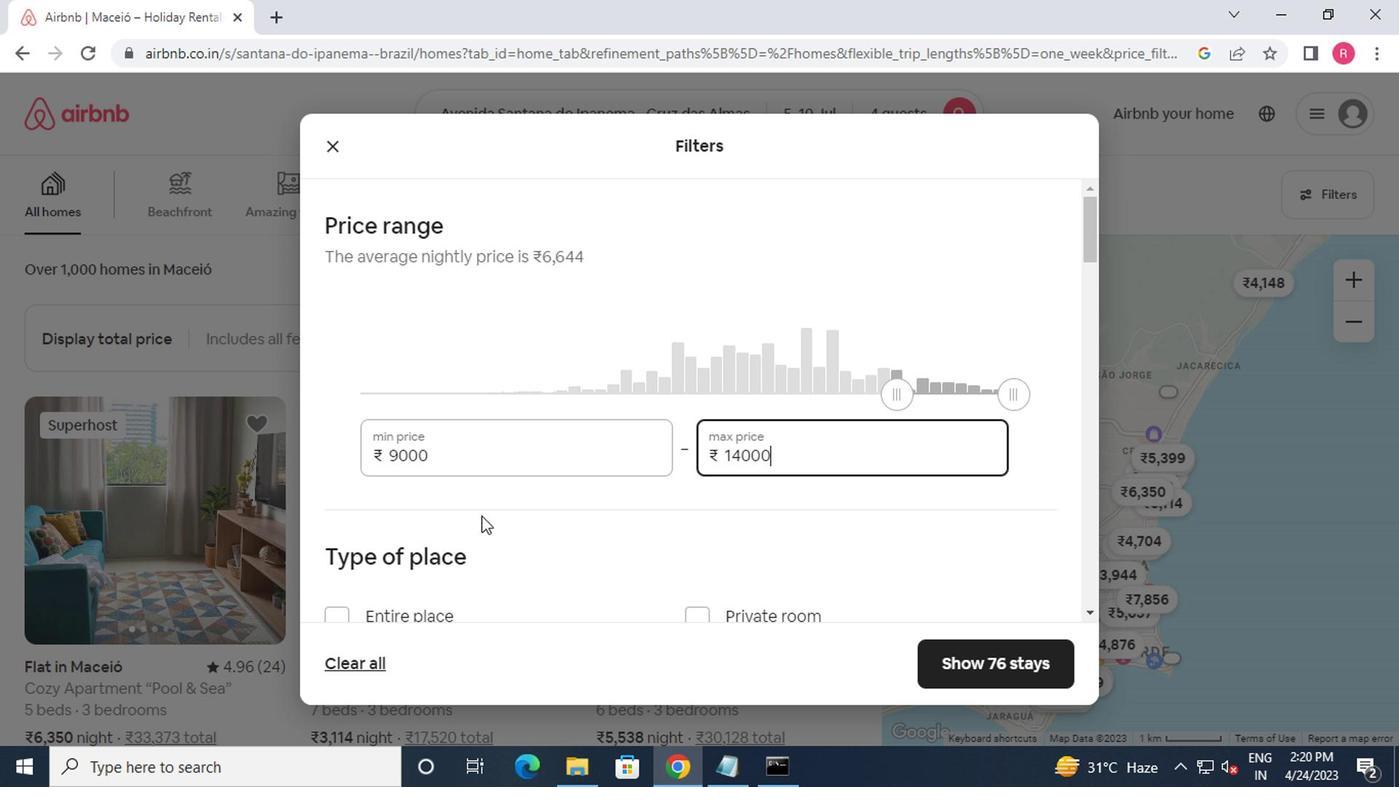 
Action: Mouse scrolled (479, 524) with delta (0, 0)
Screenshot: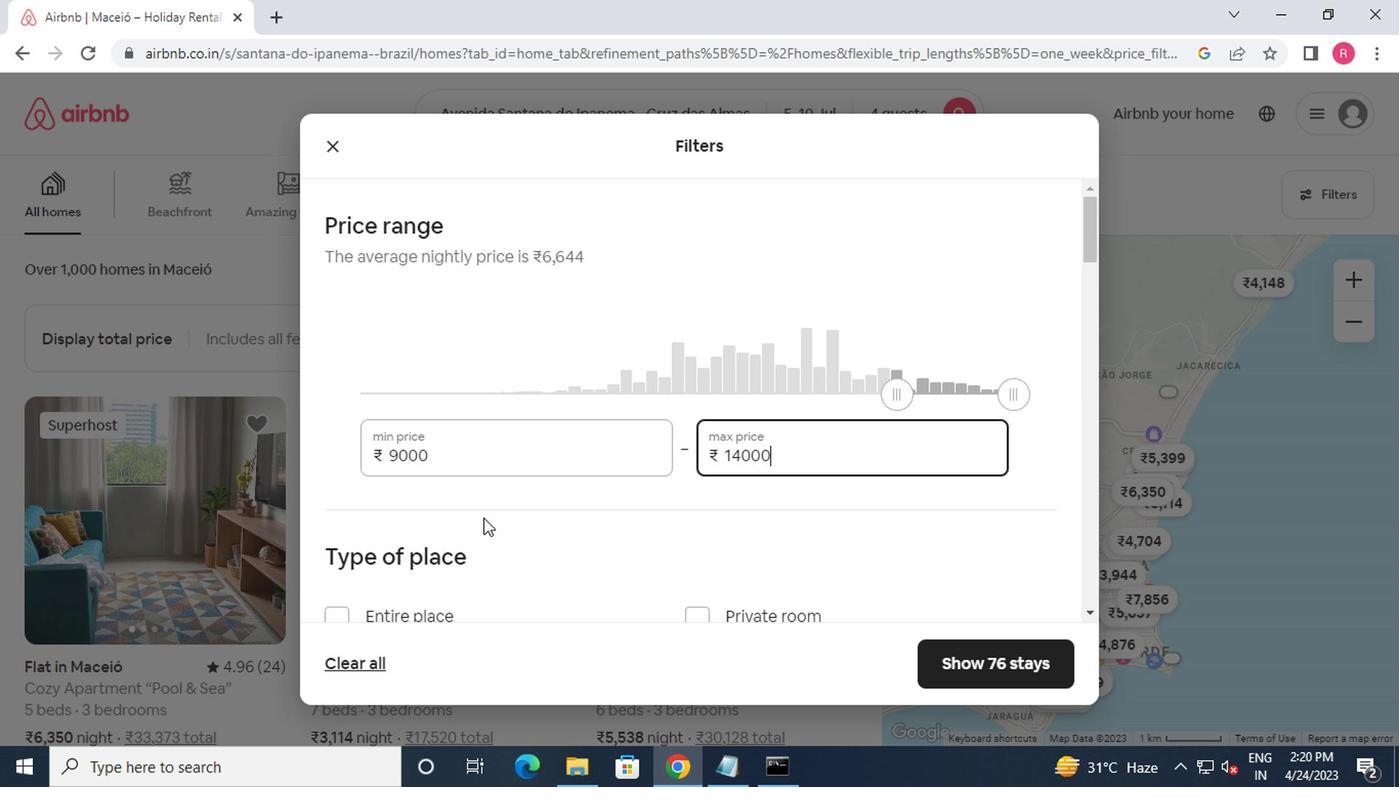
Action: Mouse moved to (390, 512)
Screenshot: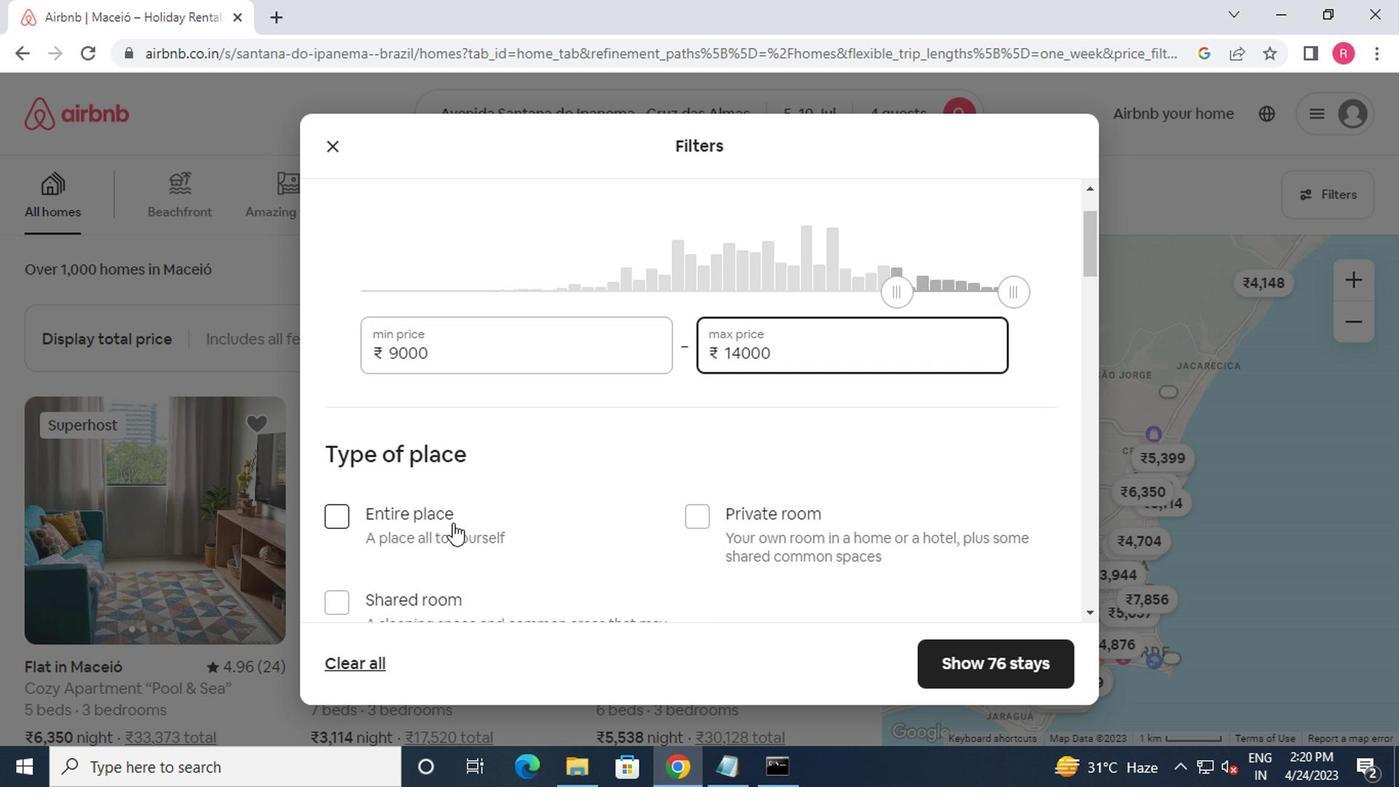 
Action: Mouse pressed left at (390, 512)
Screenshot: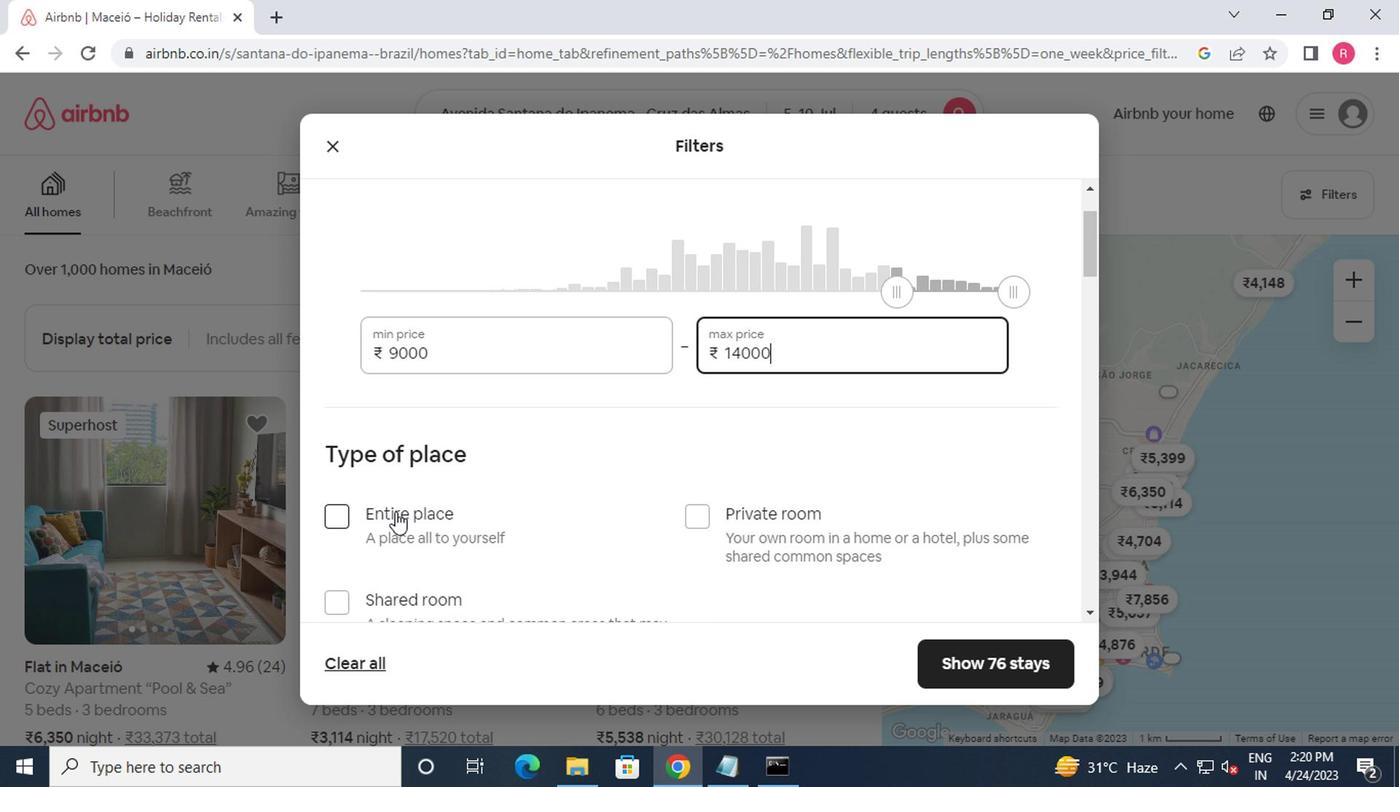 
Action: Mouse moved to (500, 541)
Screenshot: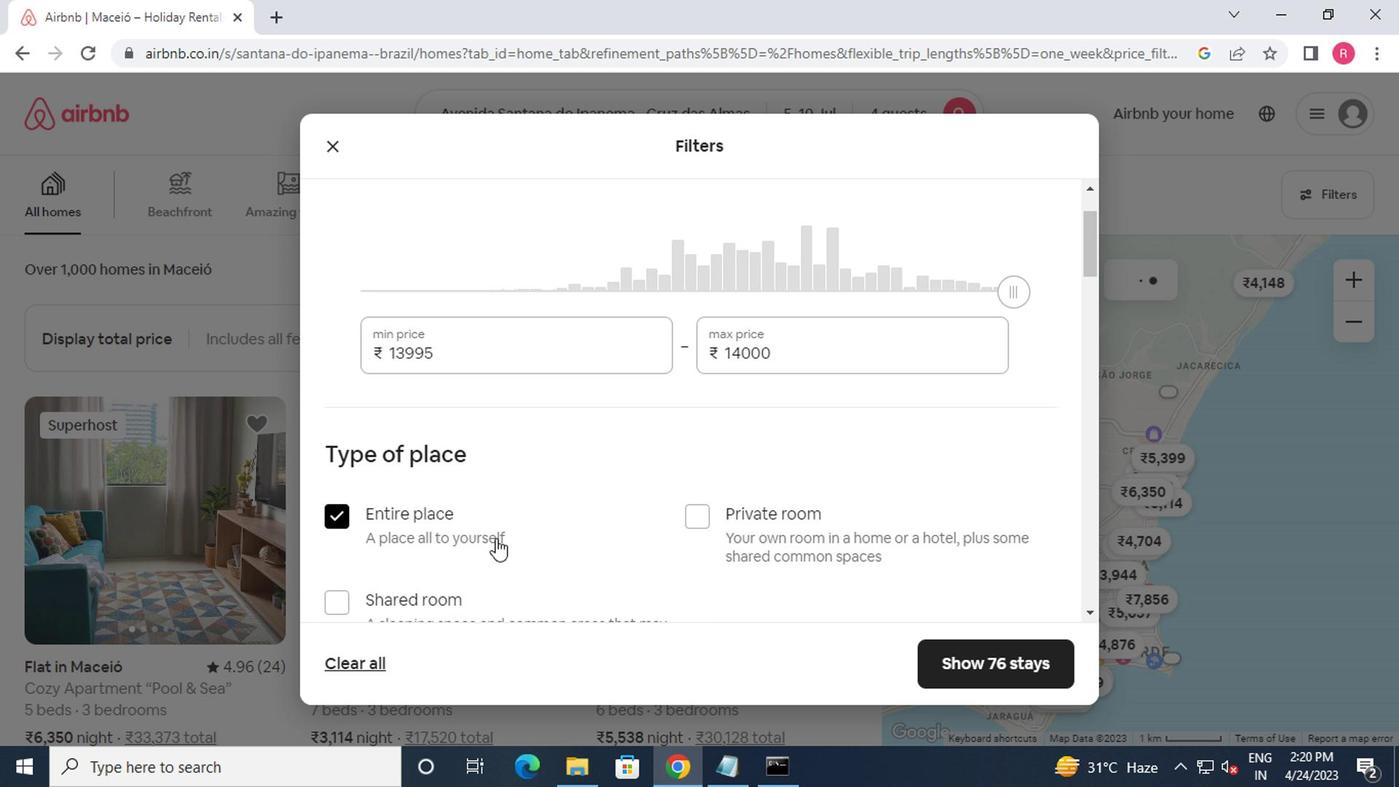 
Action: Mouse scrolled (500, 540) with delta (0, -1)
Screenshot: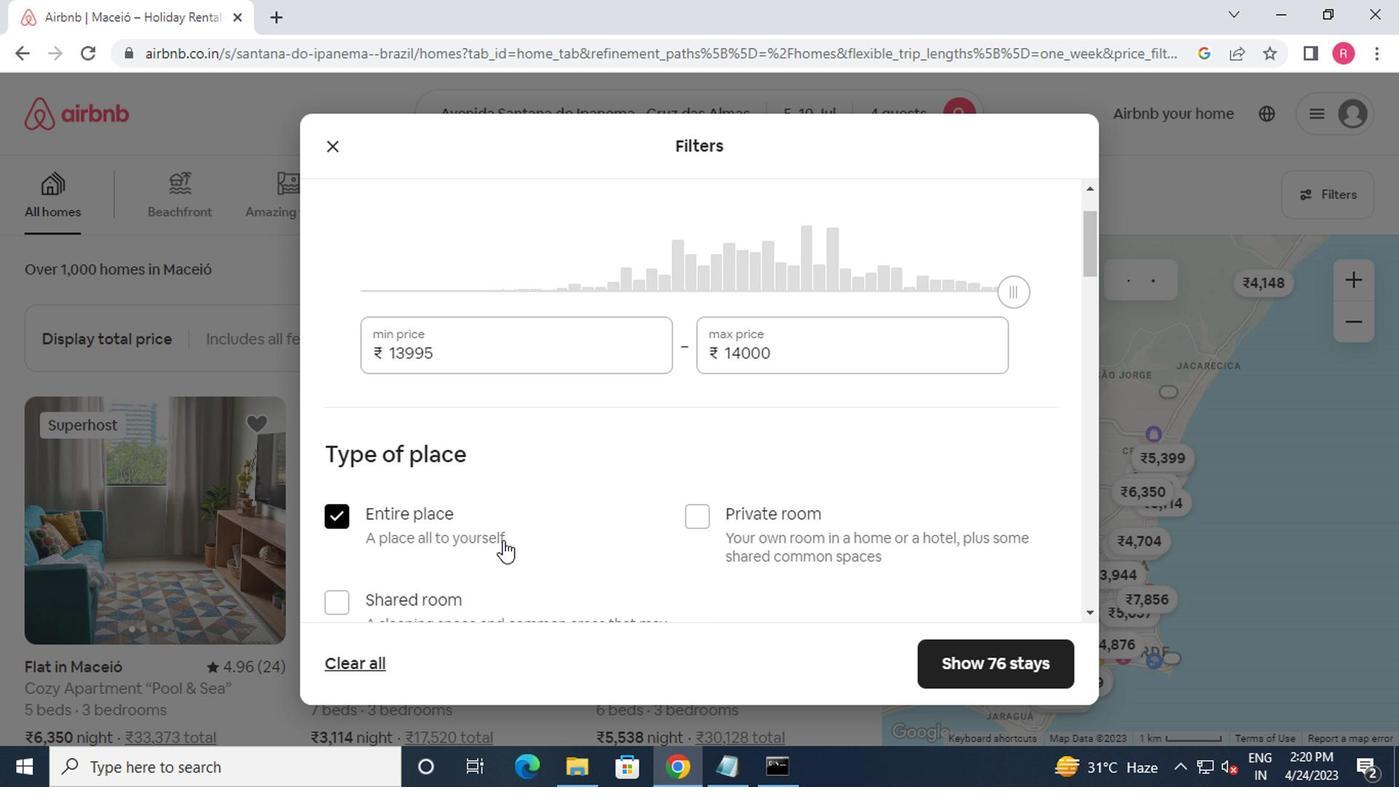 
Action: Mouse scrolled (500, 540) with delta (0, -1)
Screenshot: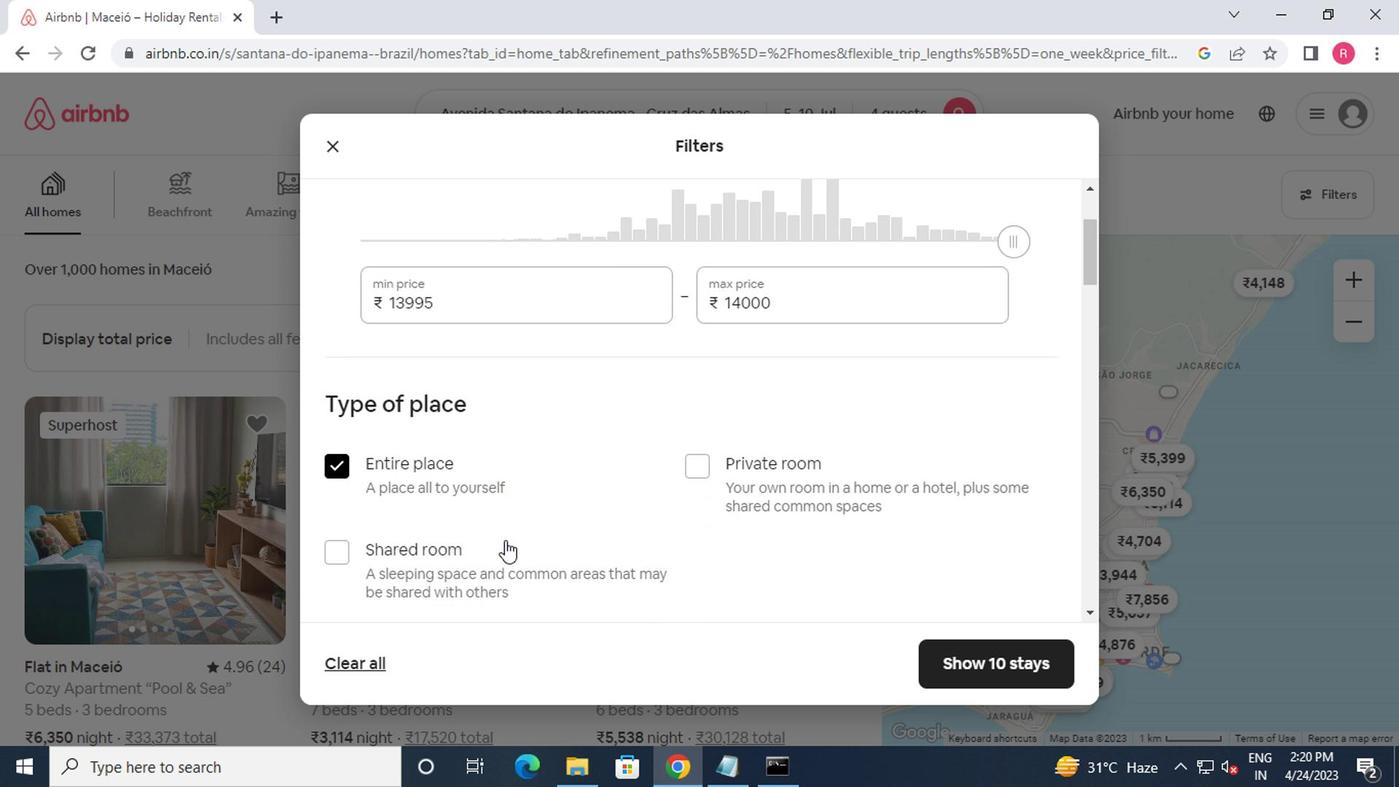 
Action: Mouse moved to (500, 541)
Screenshot: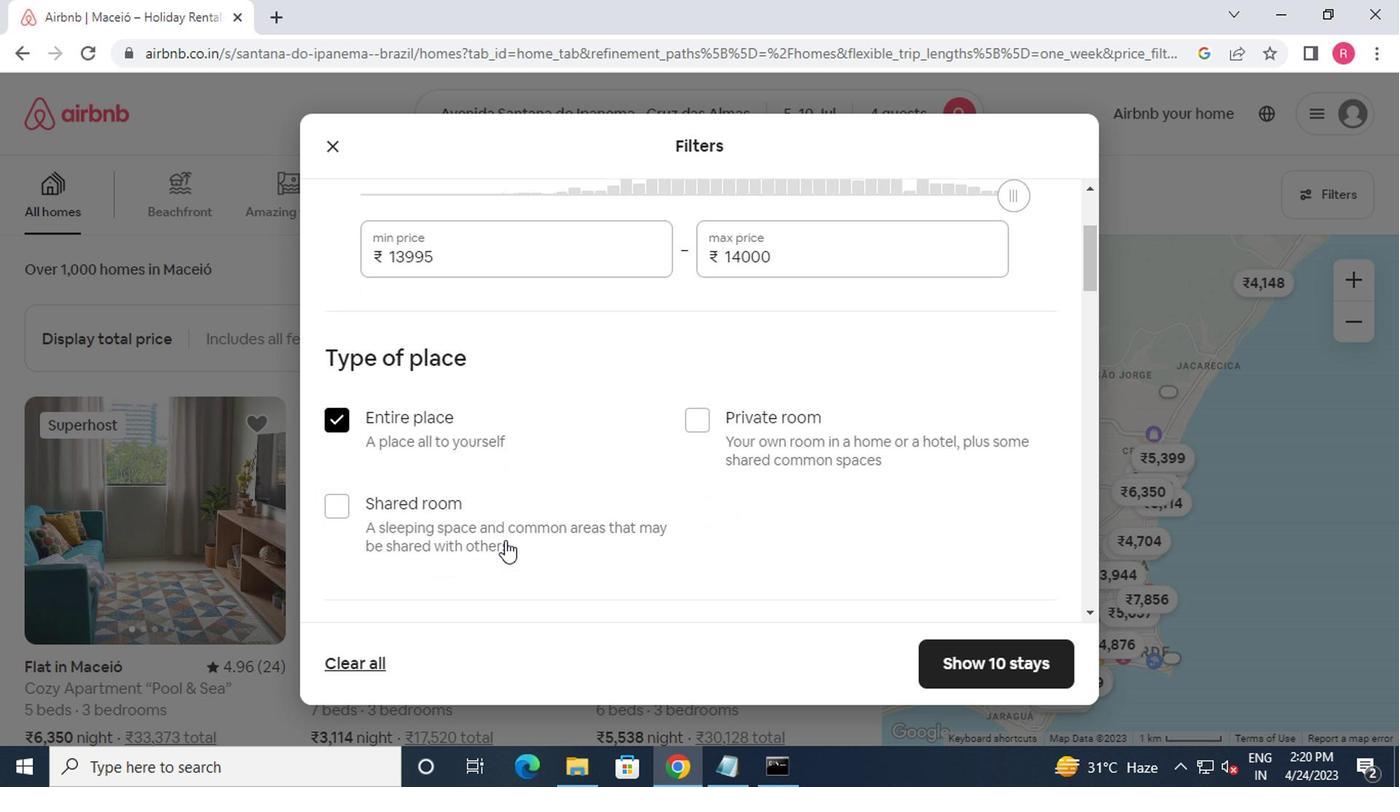 
Action: Mouse scrolled (500, 540) with delta (0, -1)
Screenshot: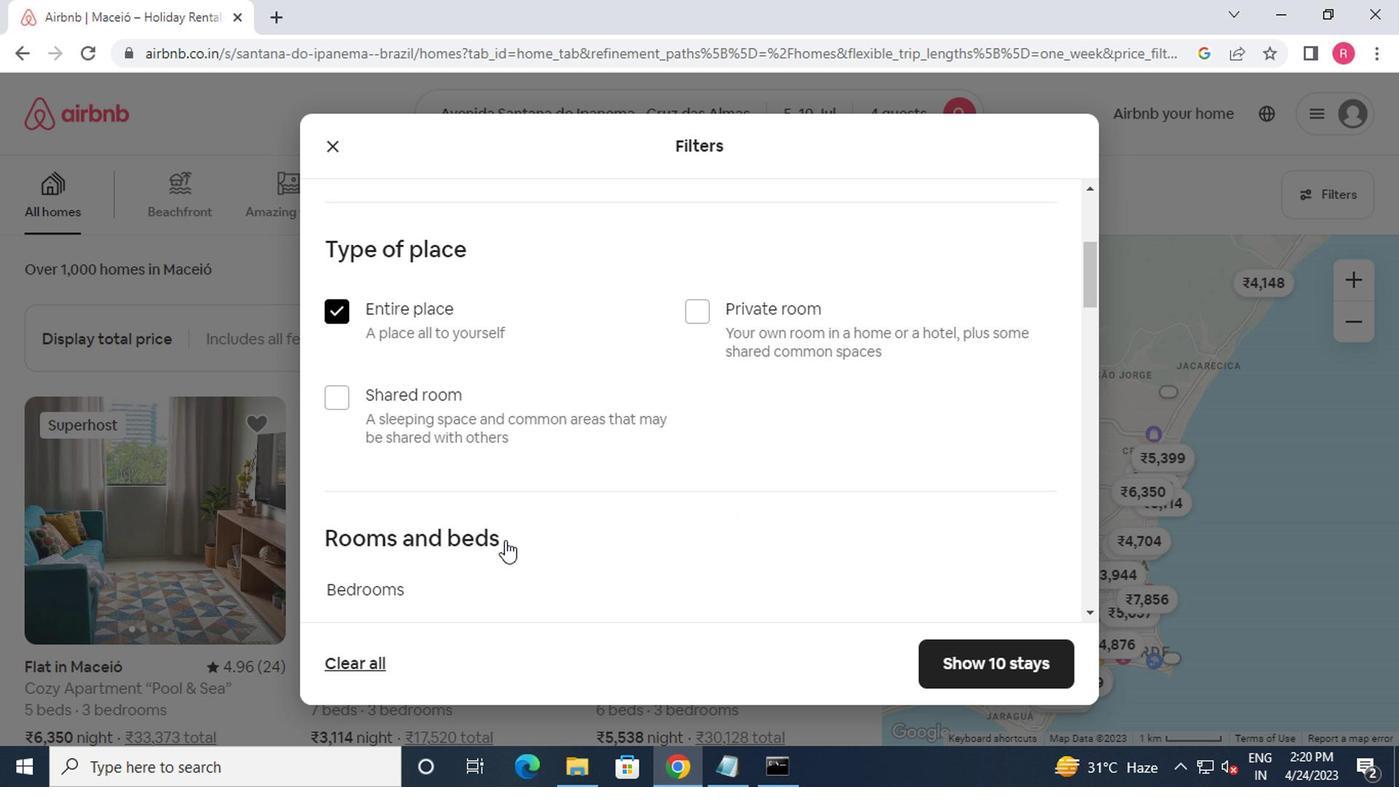 
Action: Mouse moved to (447, 524)
Screenshot: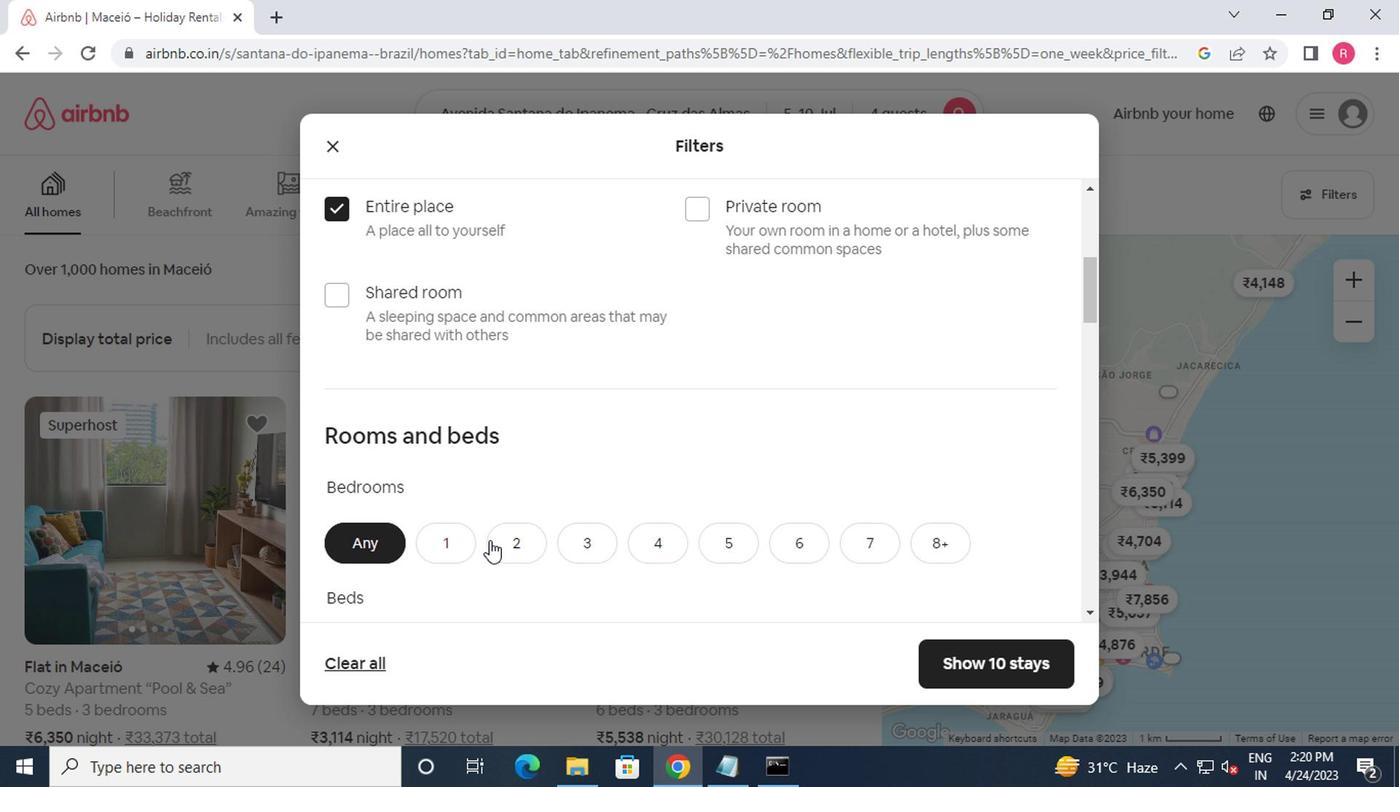 
Action: Mouse scrolled (447, 524) with delta (0, 0)
Screenshot: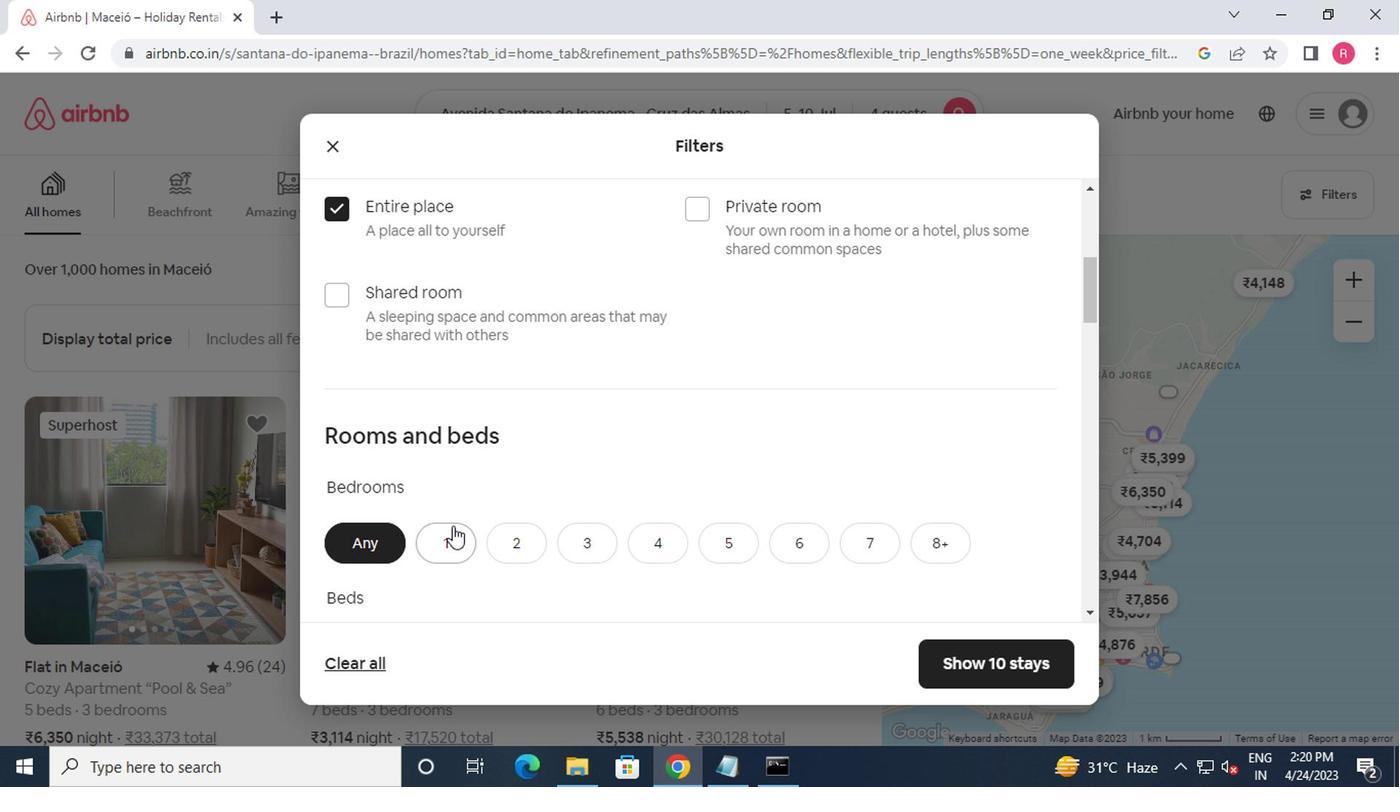 
Action: Mouse moved to (511, 443)
Screenshot: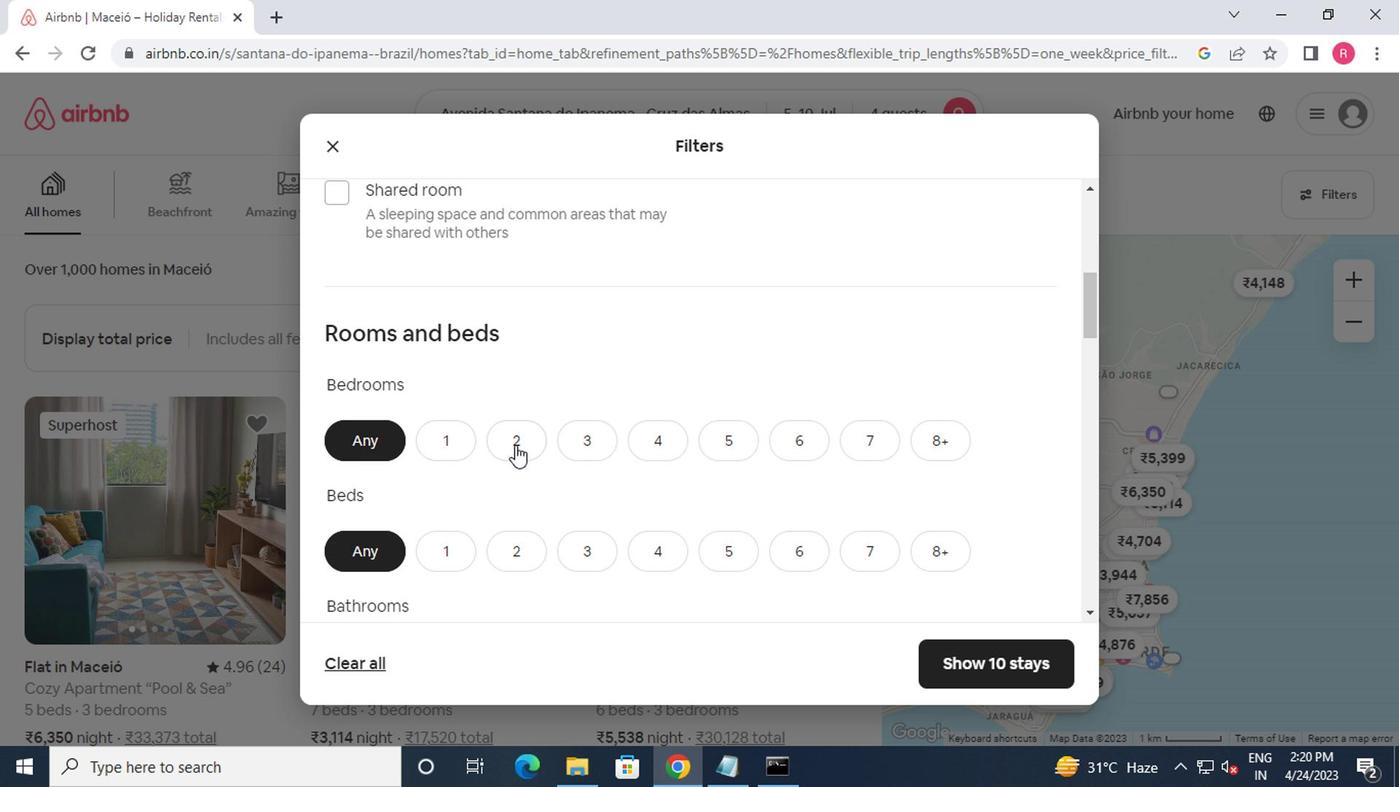 
Action: Mouse pressed left at (511, 443)
Screenshot: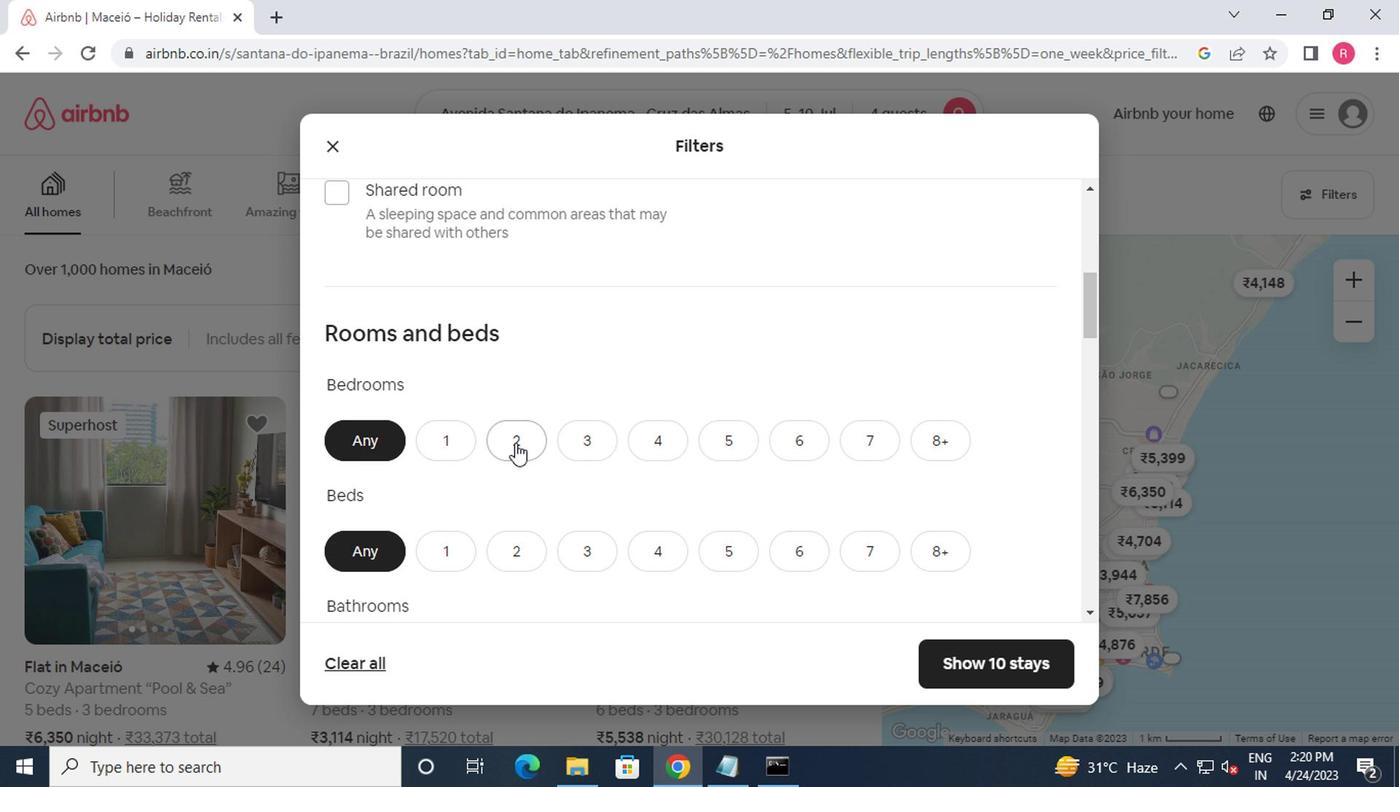 
Action: Mouse moved to (648, 555)
Screenshot: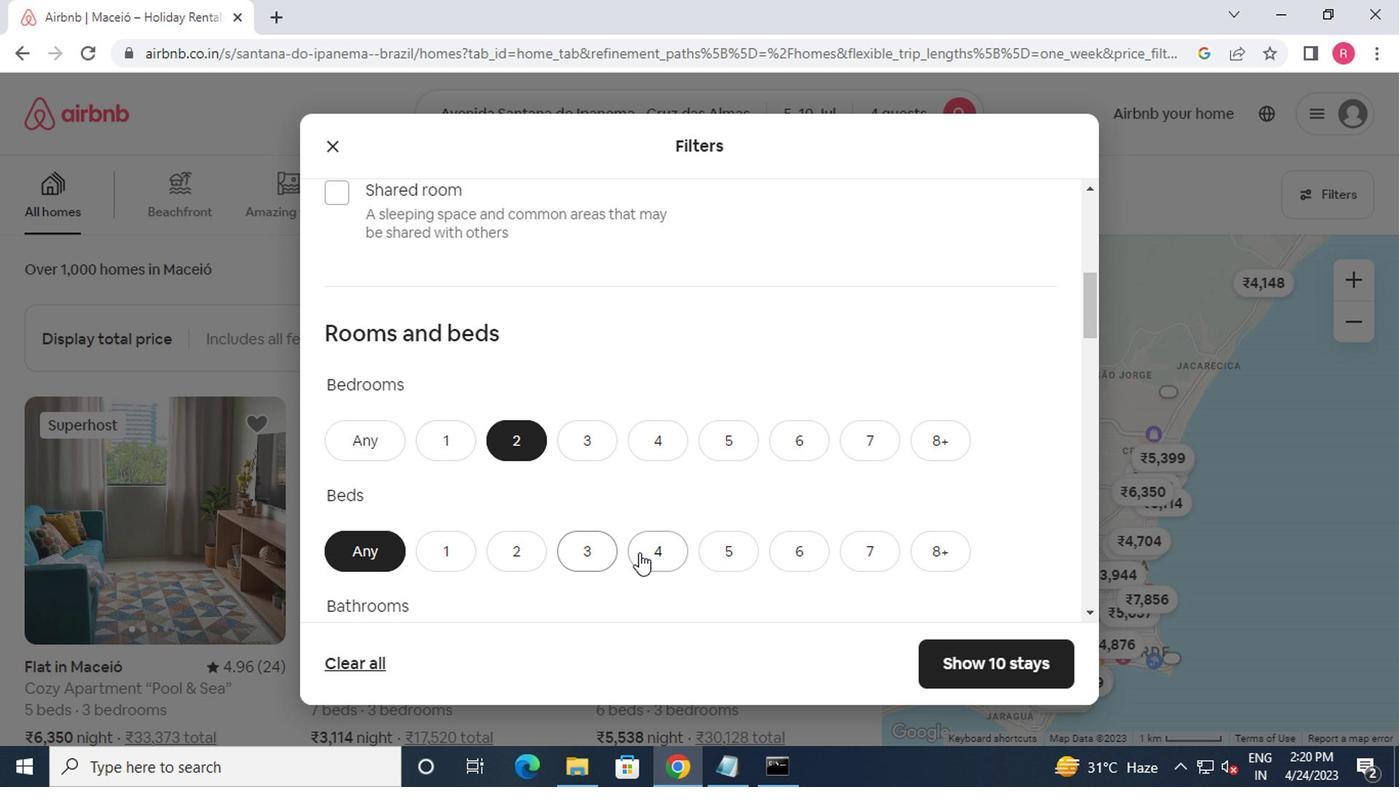 
Action: Mouse pressed left at (648, 555)
Screenshot: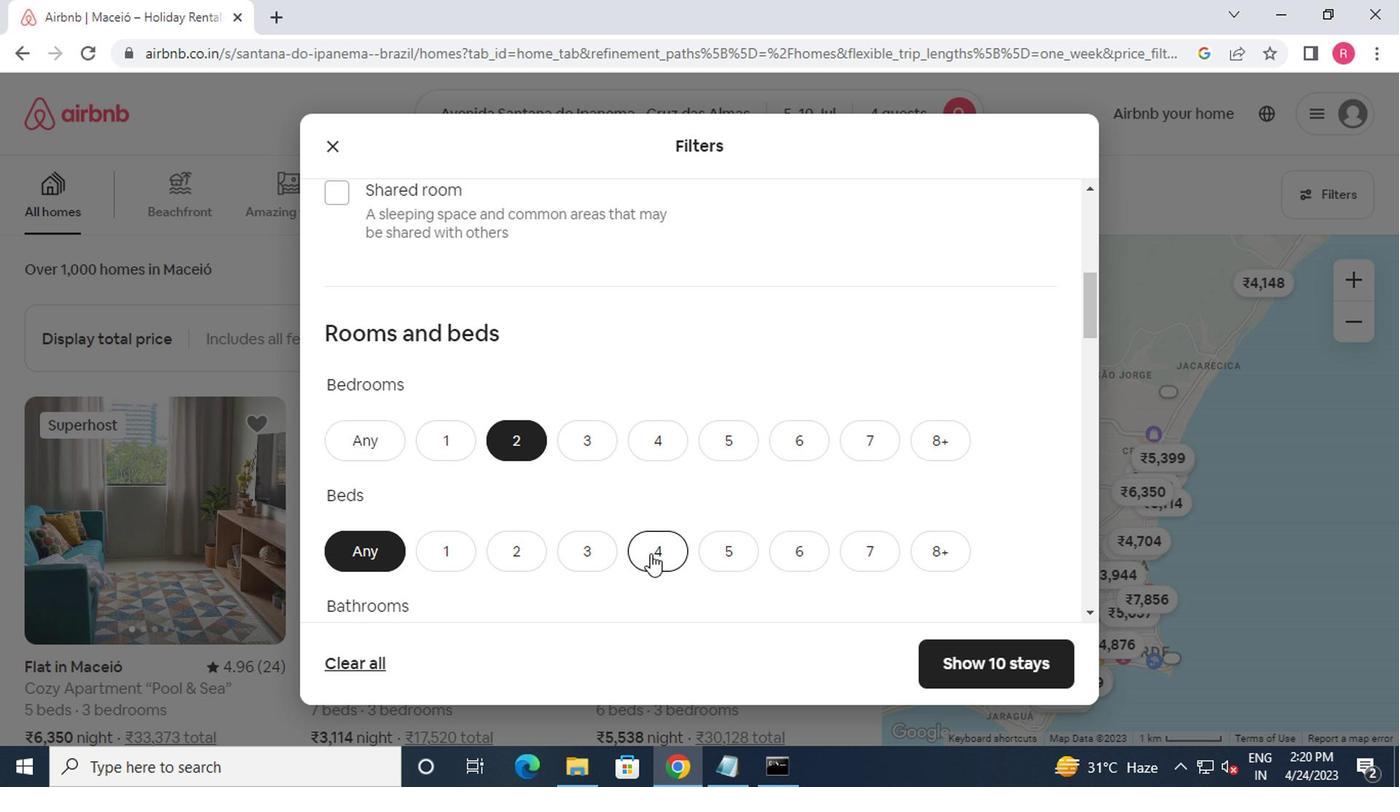 
Action: Mouse moved to (620, 557)
Screenshot: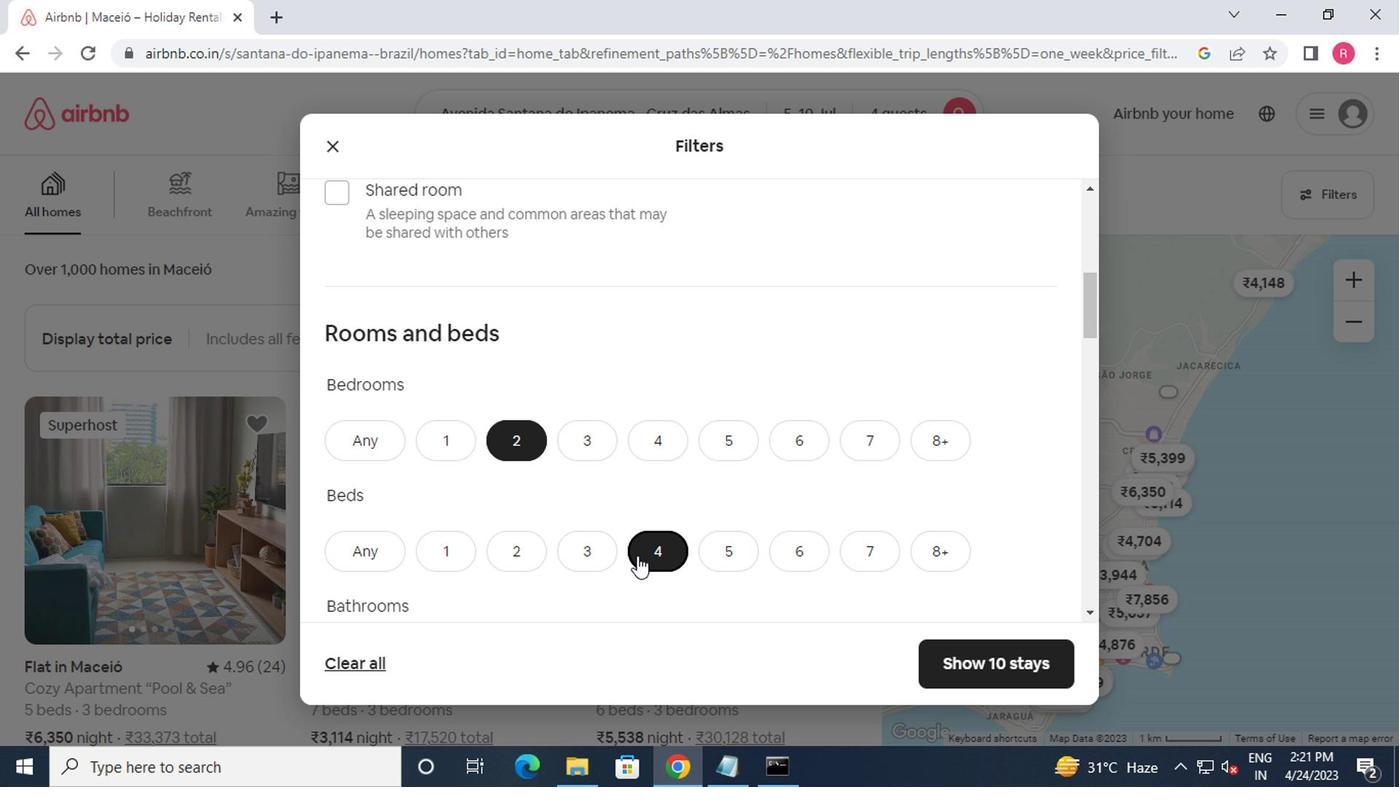 
Action: Mouse scrolled (620, 555) with delta (0, -1)
Screenshot: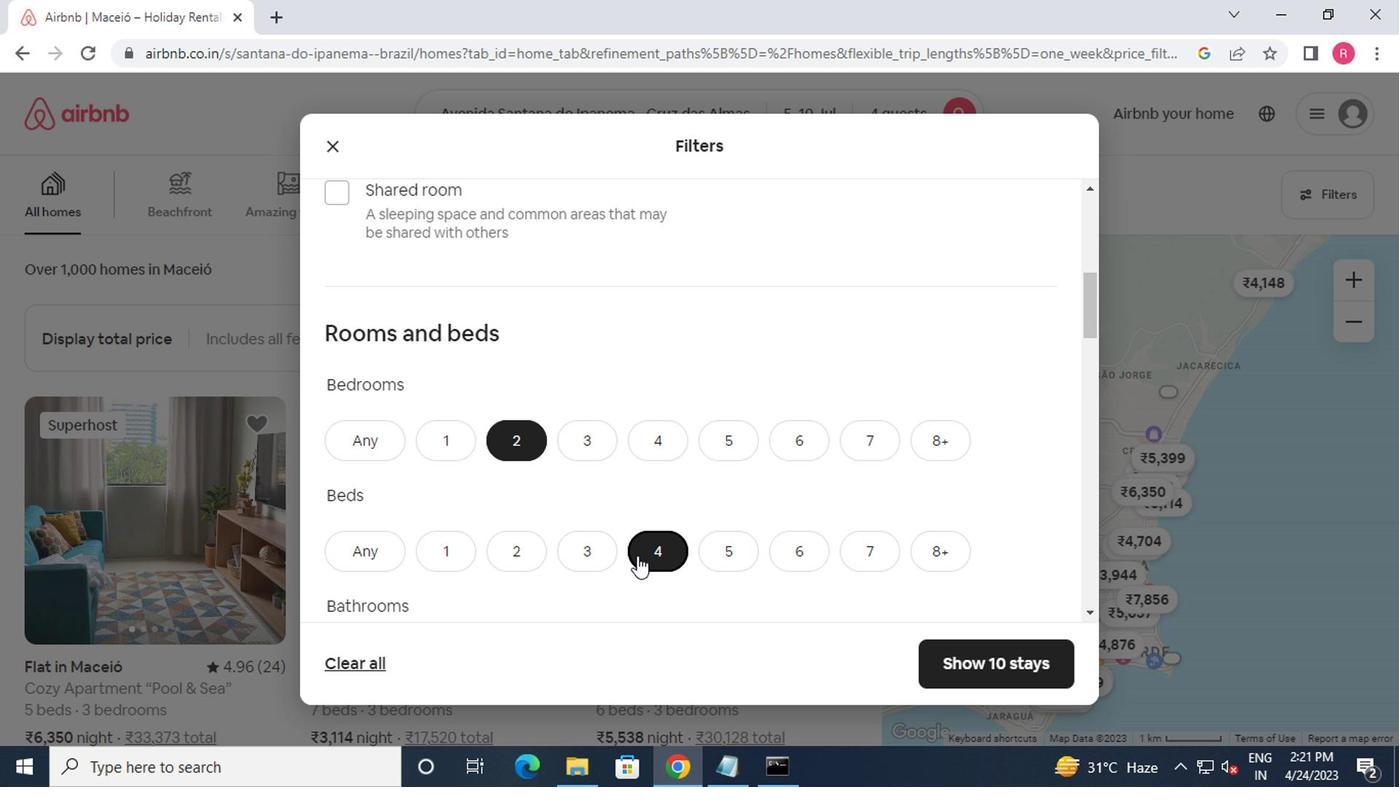 
Action: Mouse moved to (520, 554)
Screenshot: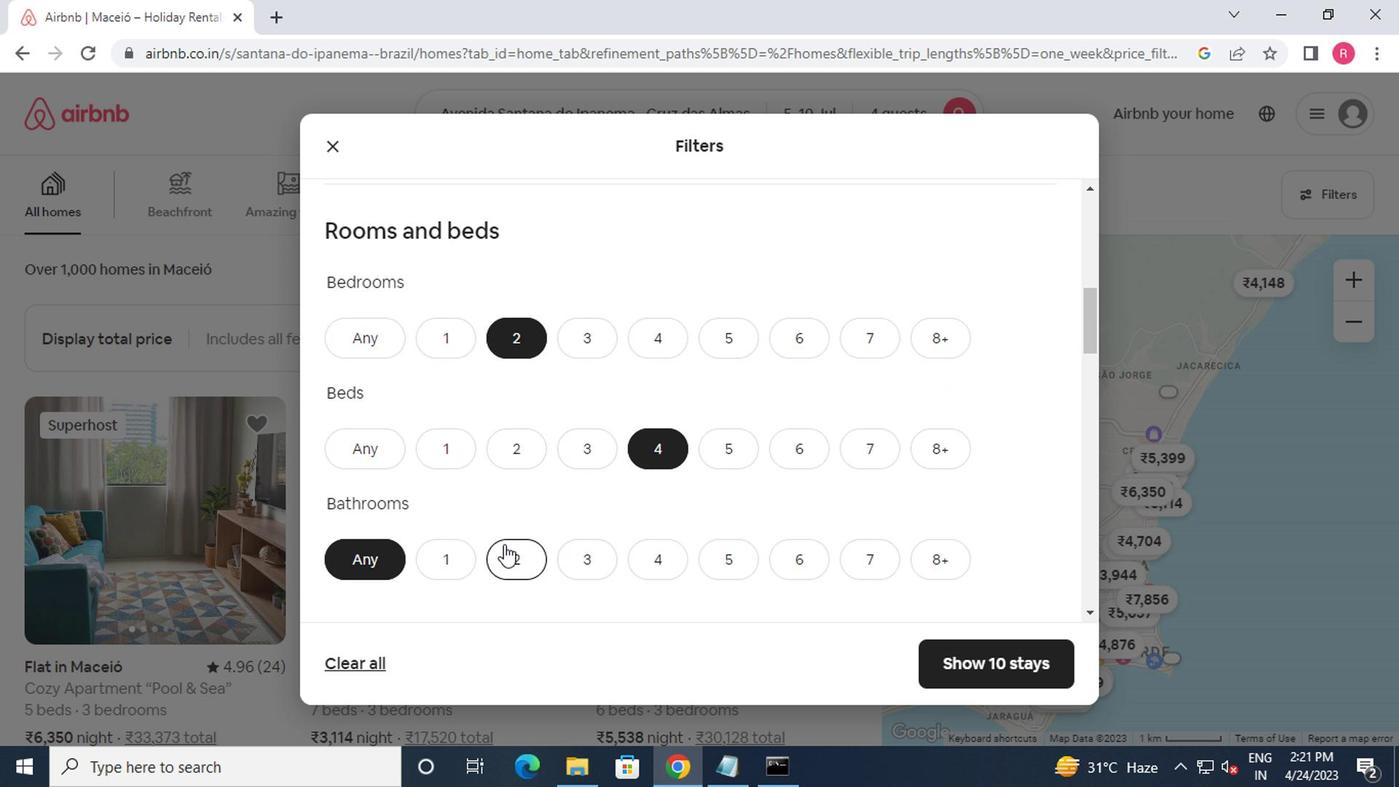 
Action: Mouse pressed left at (520, 554)
Screenshot: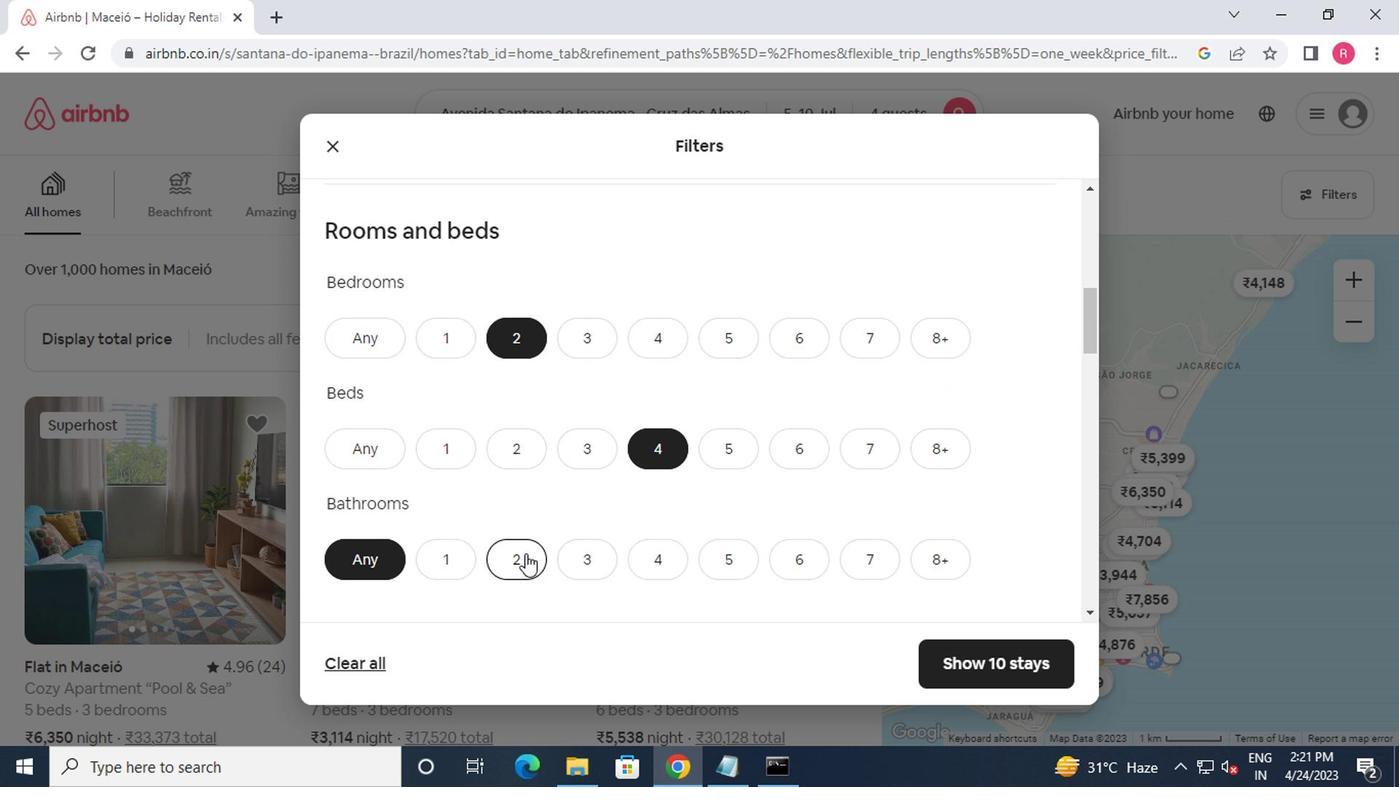 
Action: Mouse moved to (553, 567)
Screenshot: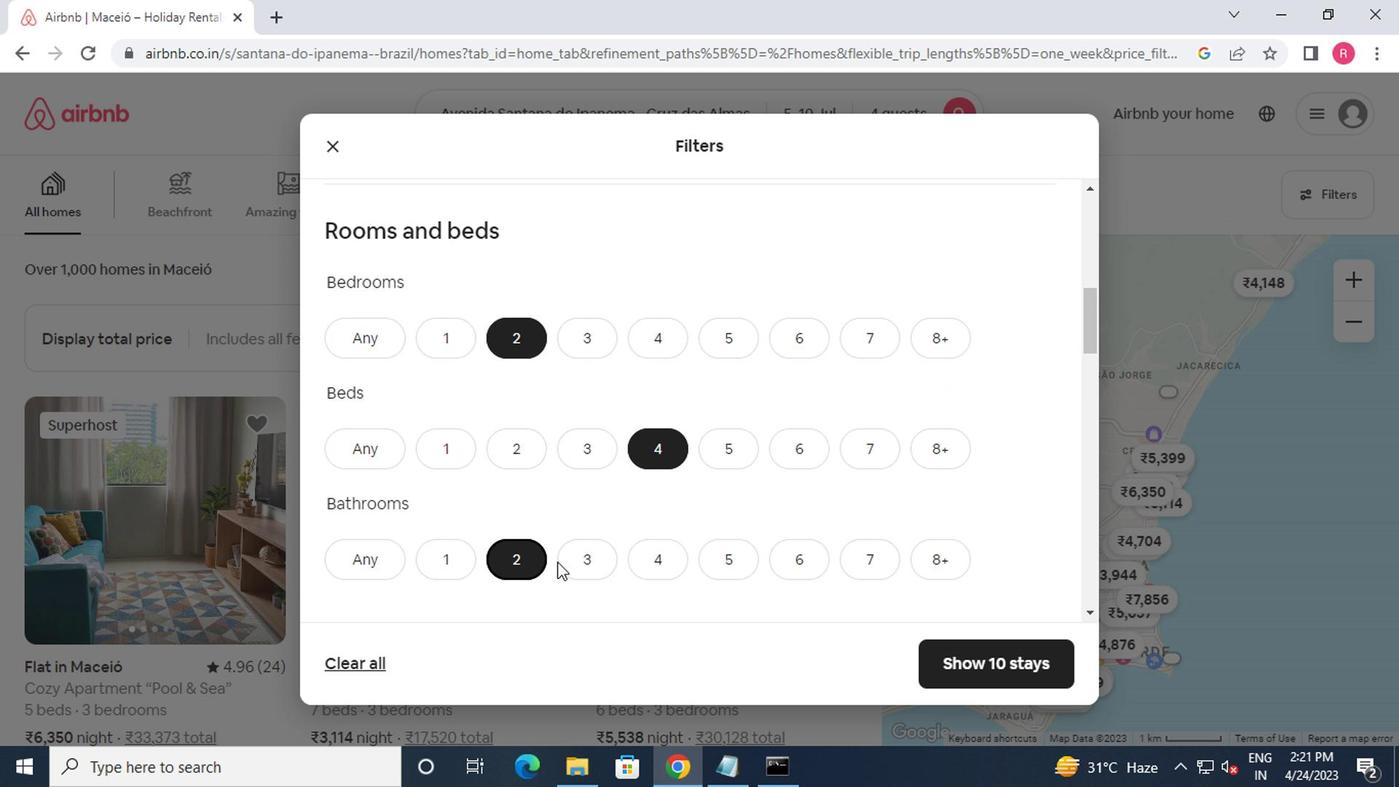 
Action: Mouse scrolled (553, 565) with delta (0, -1)
Screenshot: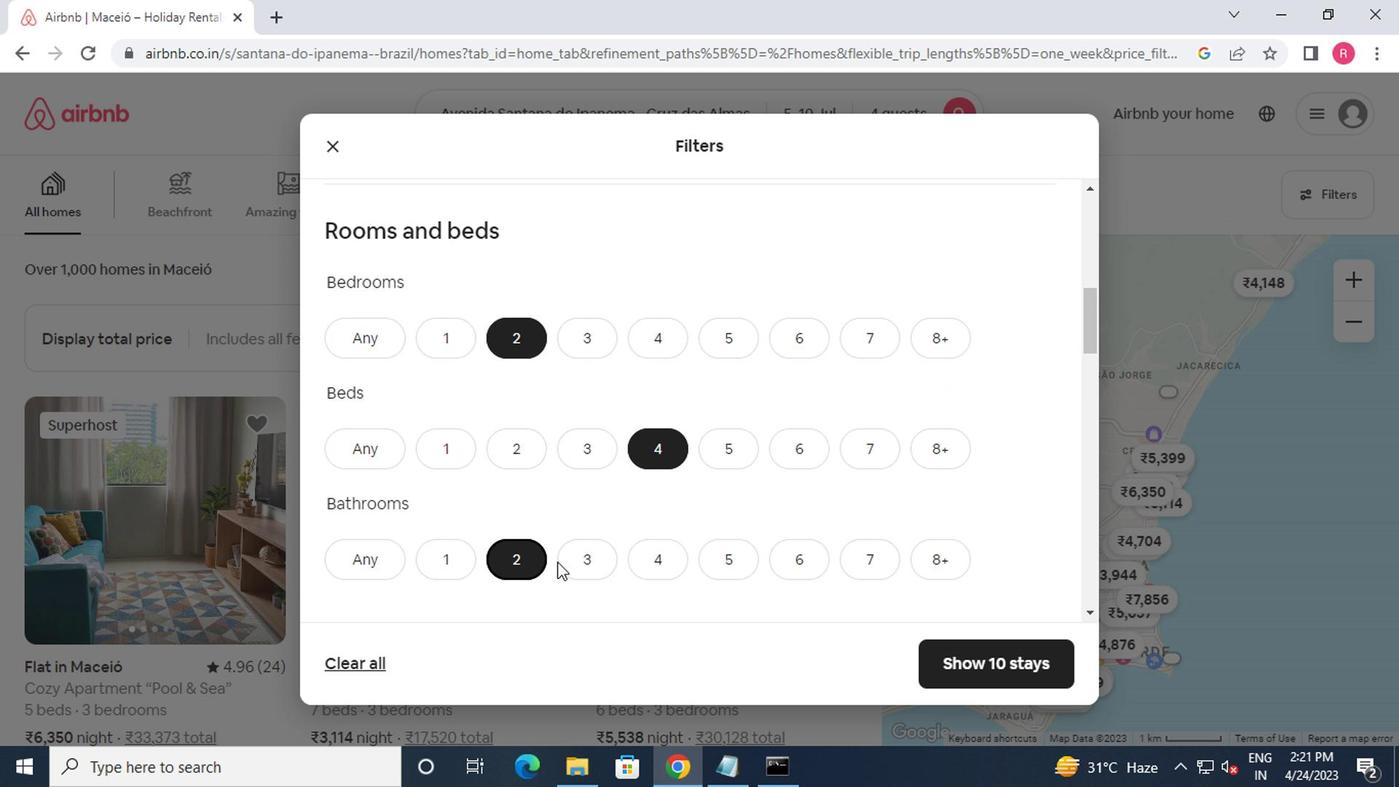 
Action: Mouse scrolled (553, 565) with delta (0, -1)
Screenshot: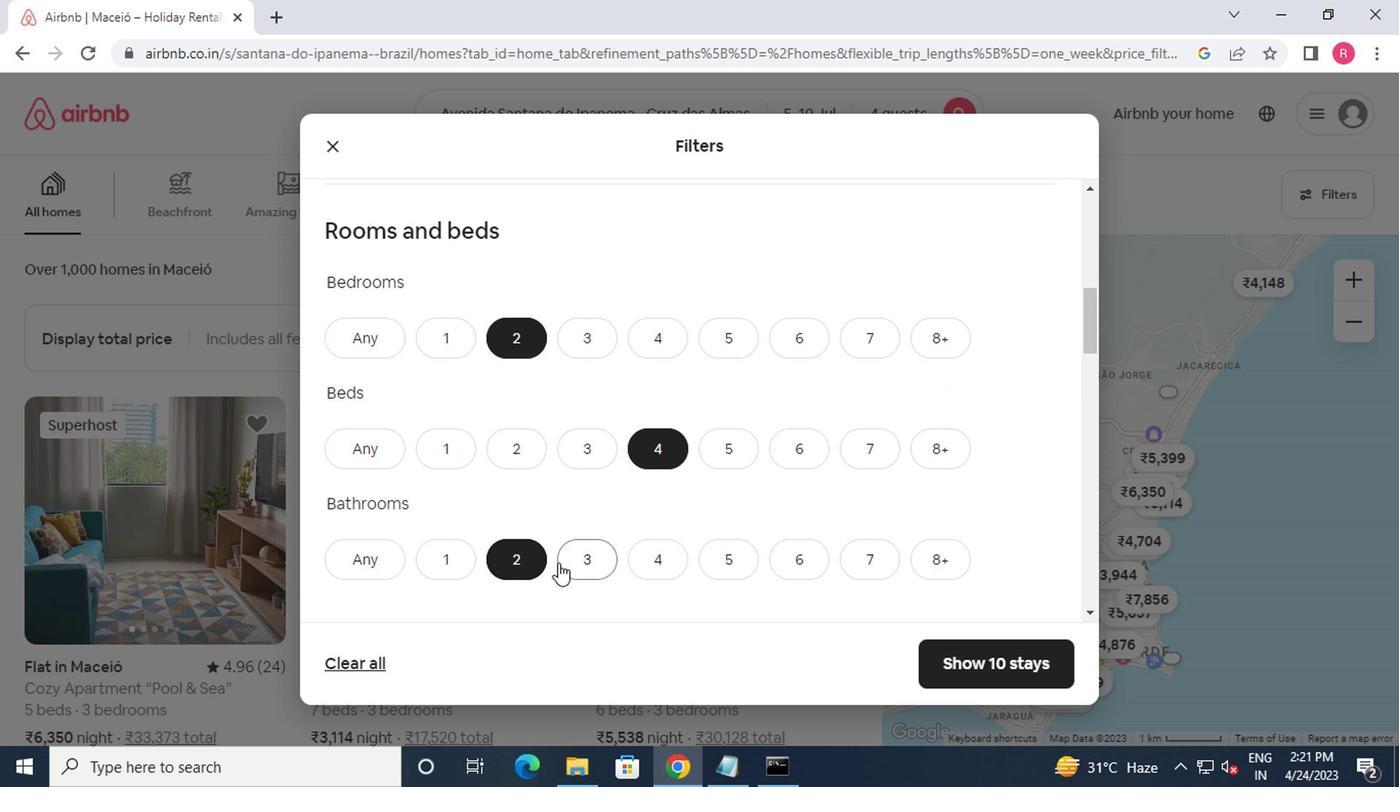 
Action: Mouse moved to (443, 596)
Screenshot: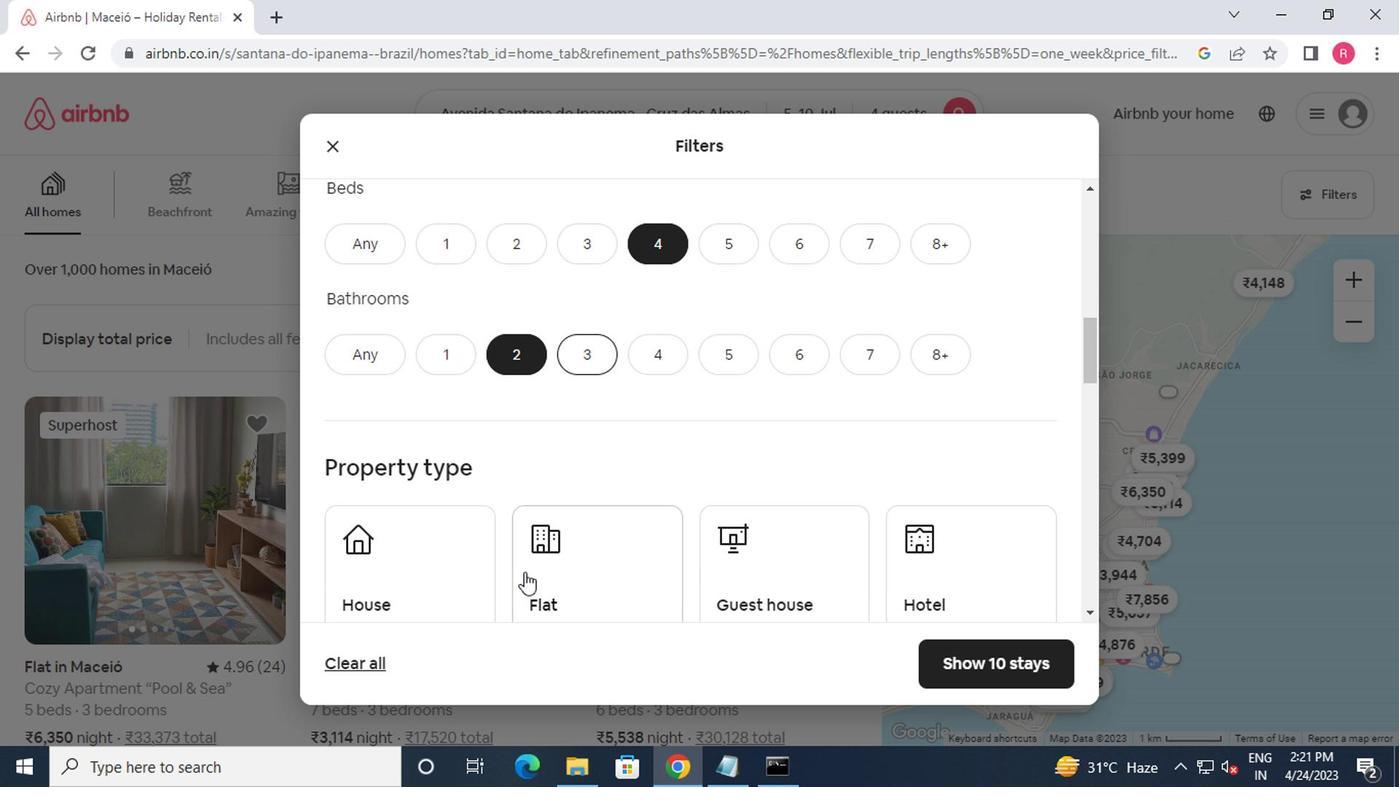 
Action: Mouse pressed left at (443, 596)
Screenshot: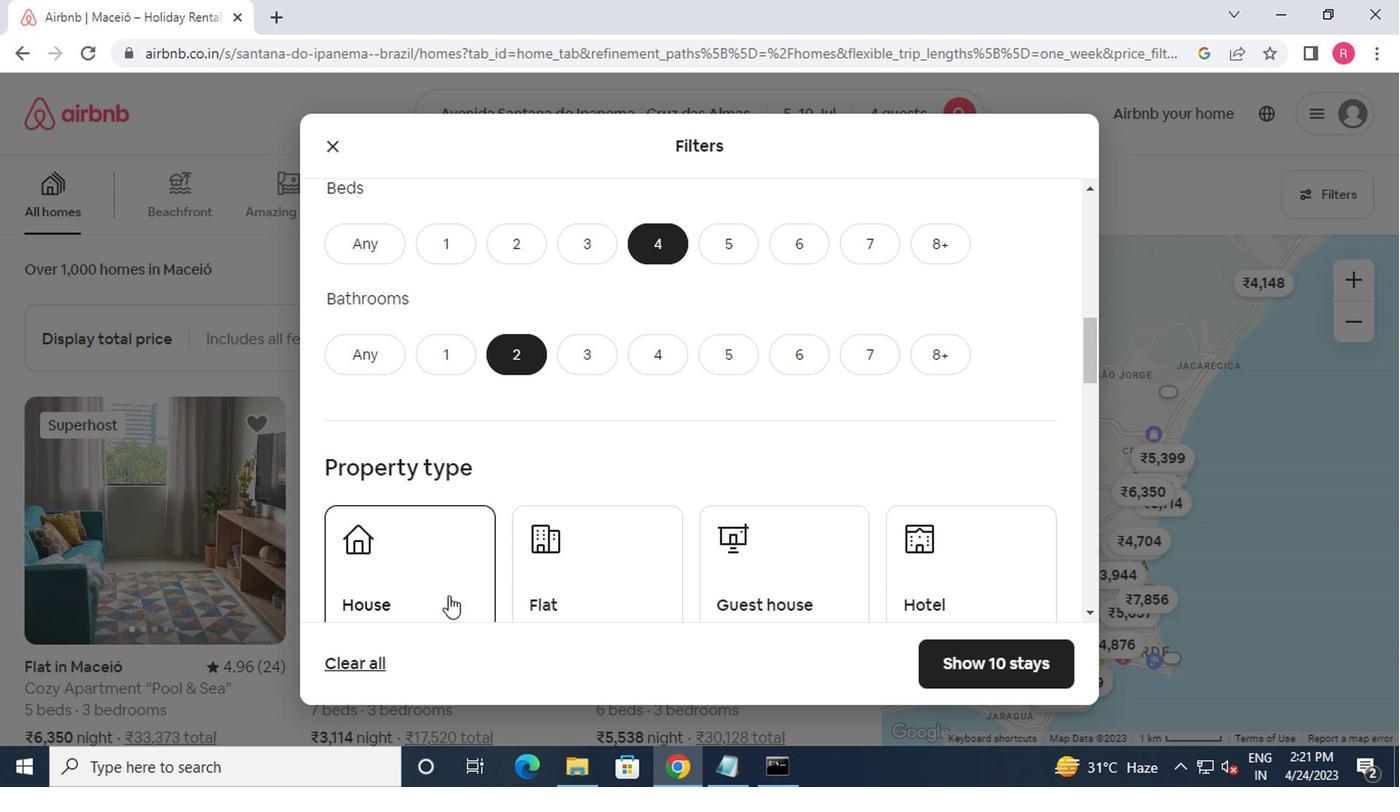 
Action: Mouse moved to (493, 594)
Screenshot: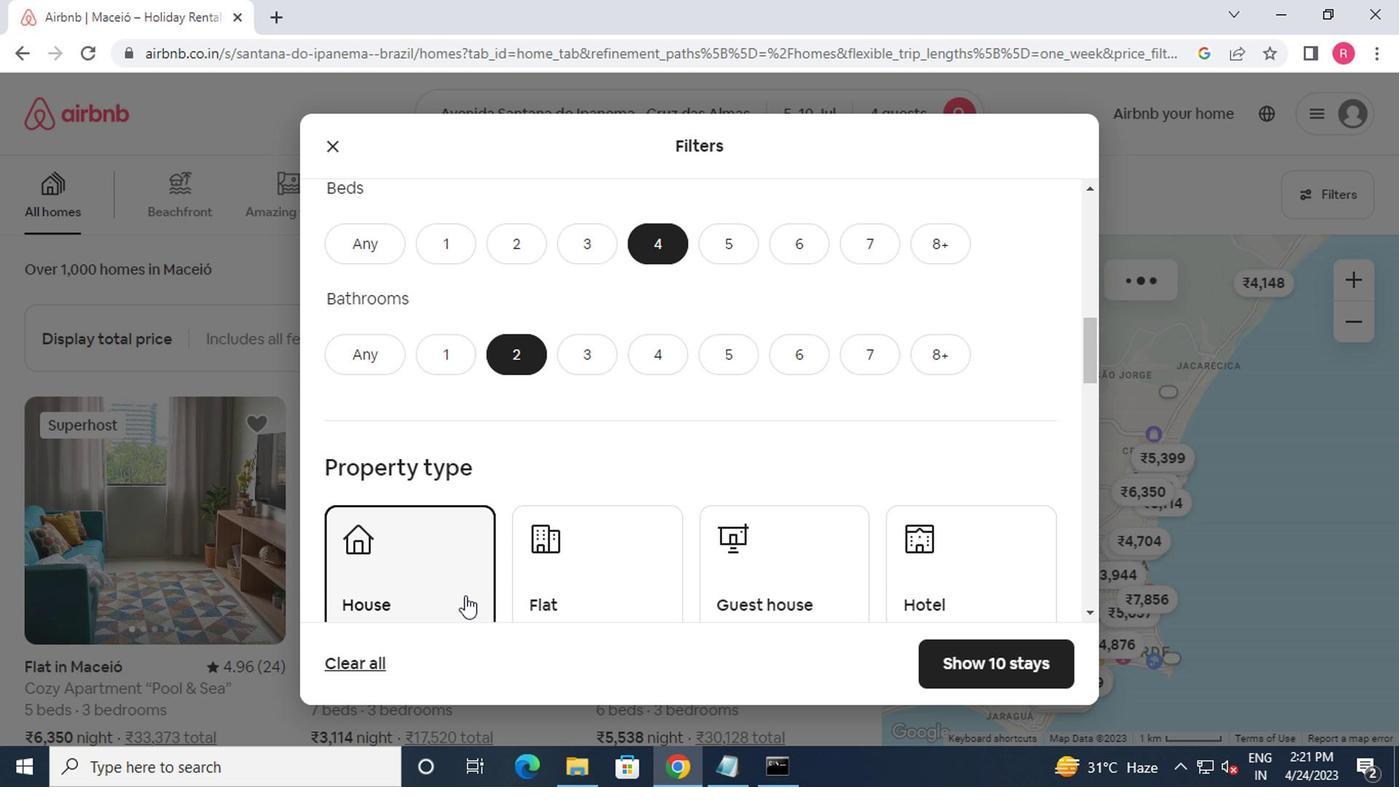 
Action: Mouse pressed left at (493, 594)
Screenshot: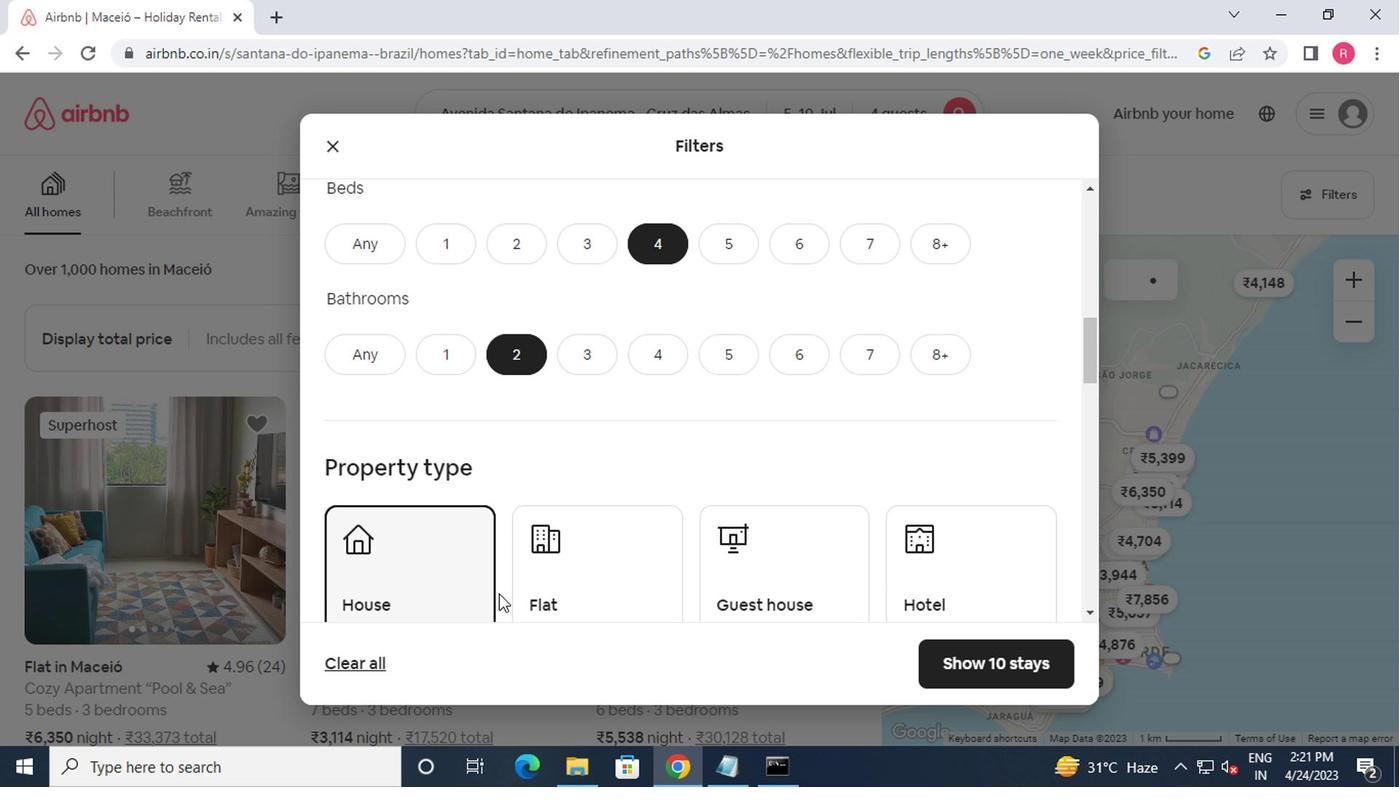 
Action: Mouse moved to (525, 594)
Screenshot: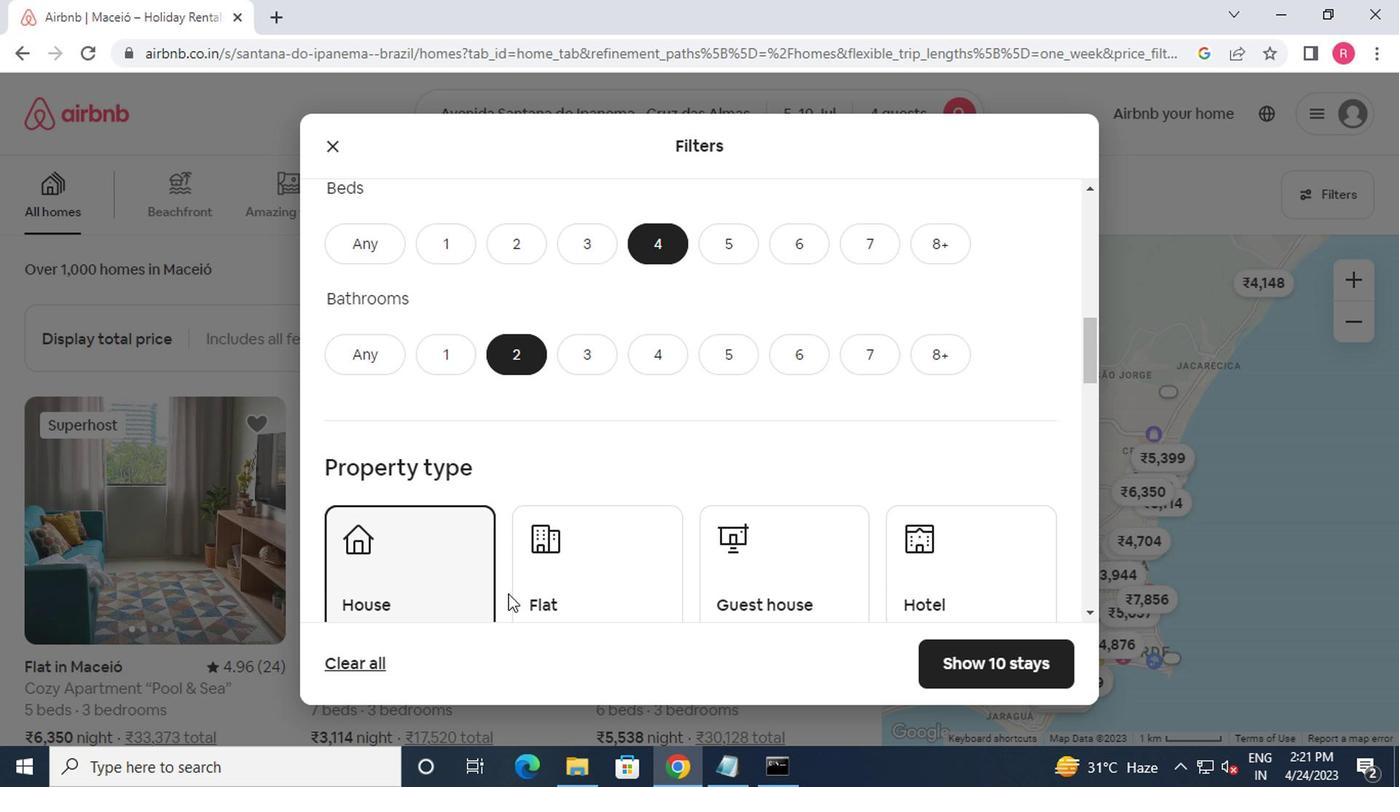 
Action: Mouse pressed left at (525, 594)
Screenshot: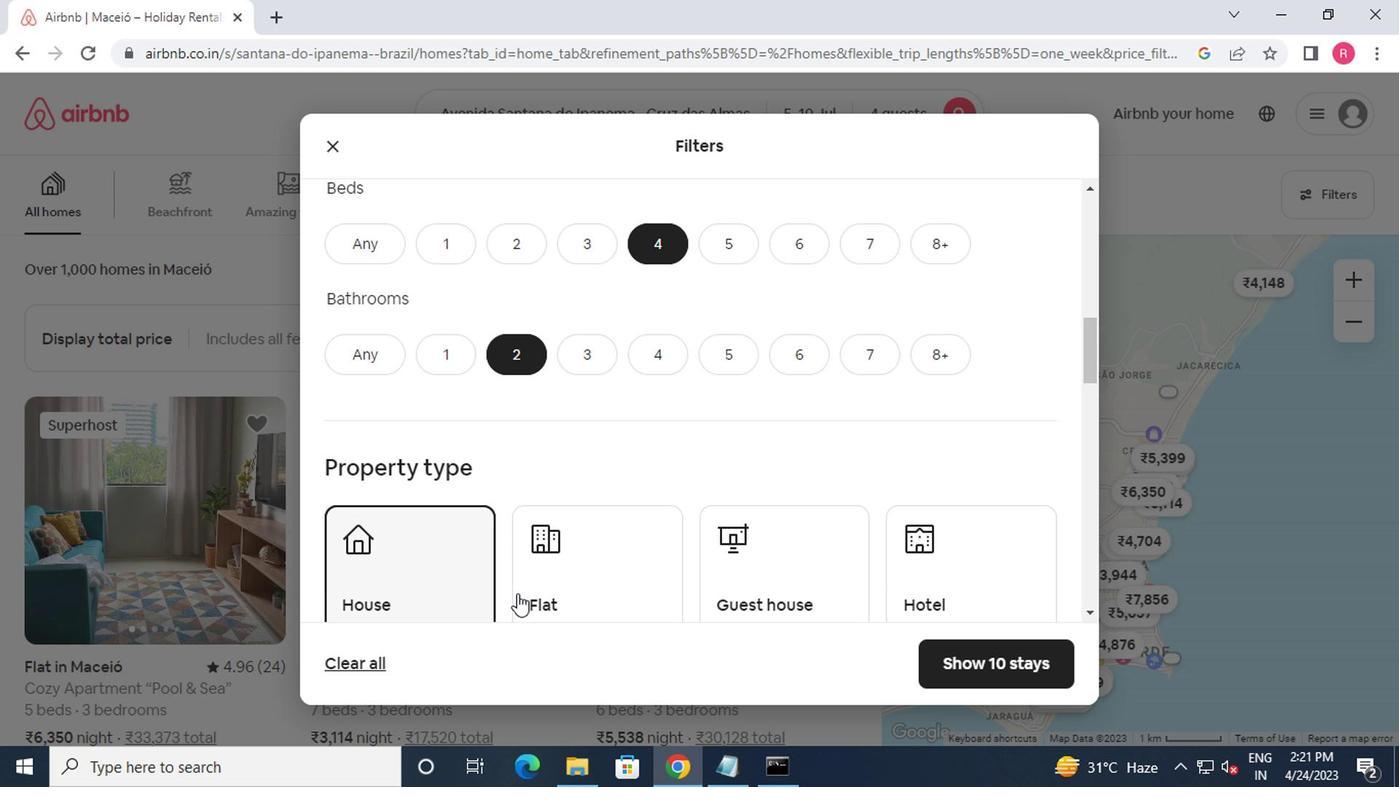 
Action: Mouse moved to (721, 597)
Screenshot: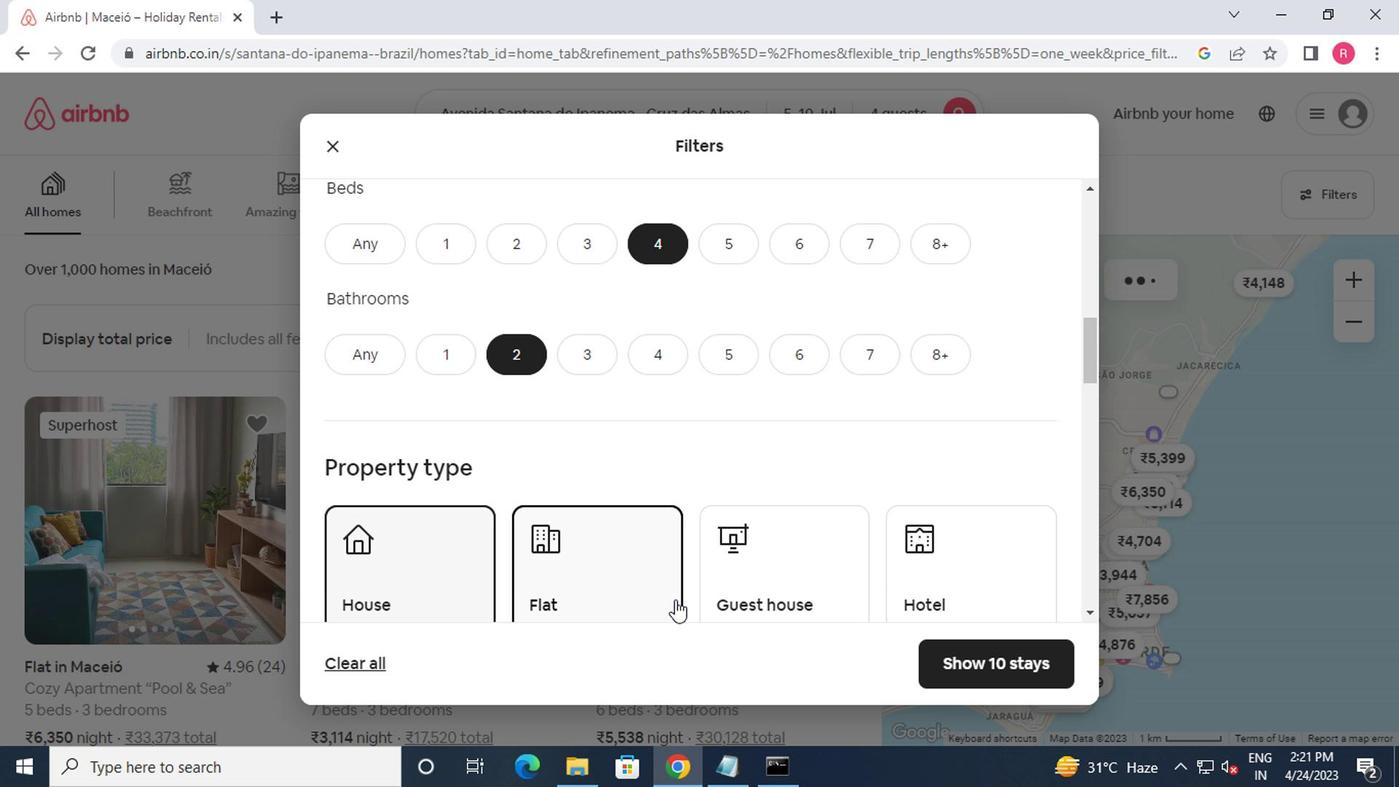 
Action: Mouse pressed left at (721, 597)
Screenshot: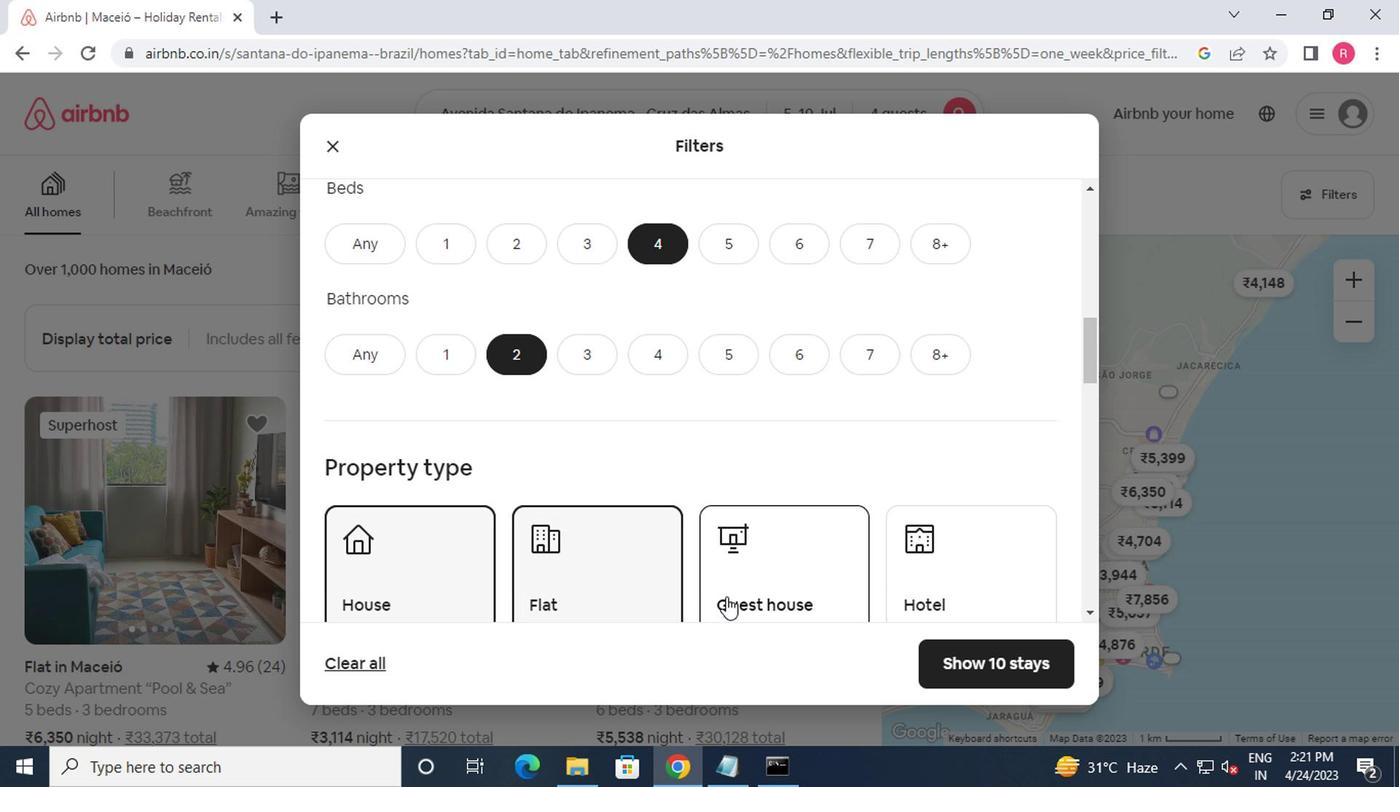 
Action: Mouse moved to (822, 591)
Screenshot: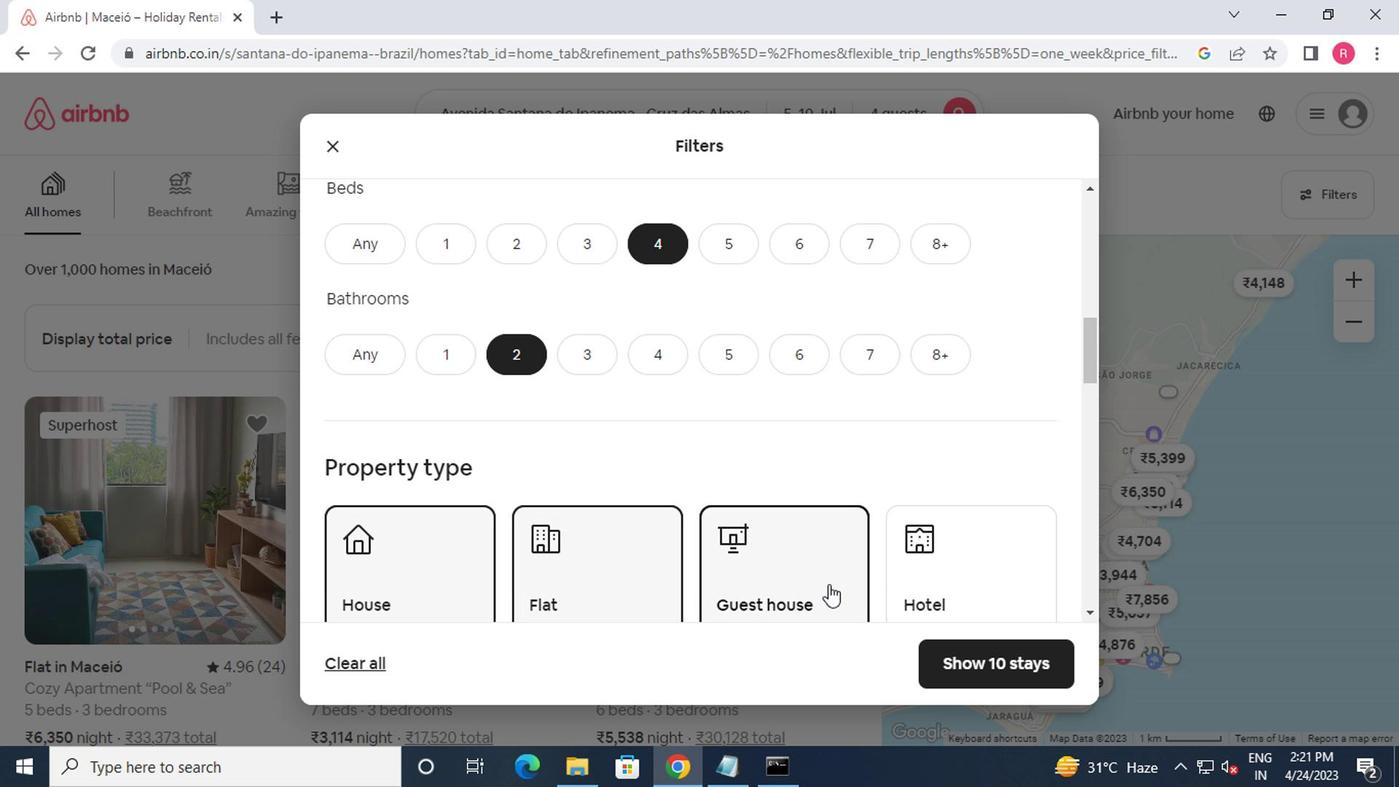 
Action: Mouse scrolled (822, 590) with delta (0, 0)
Screenshot: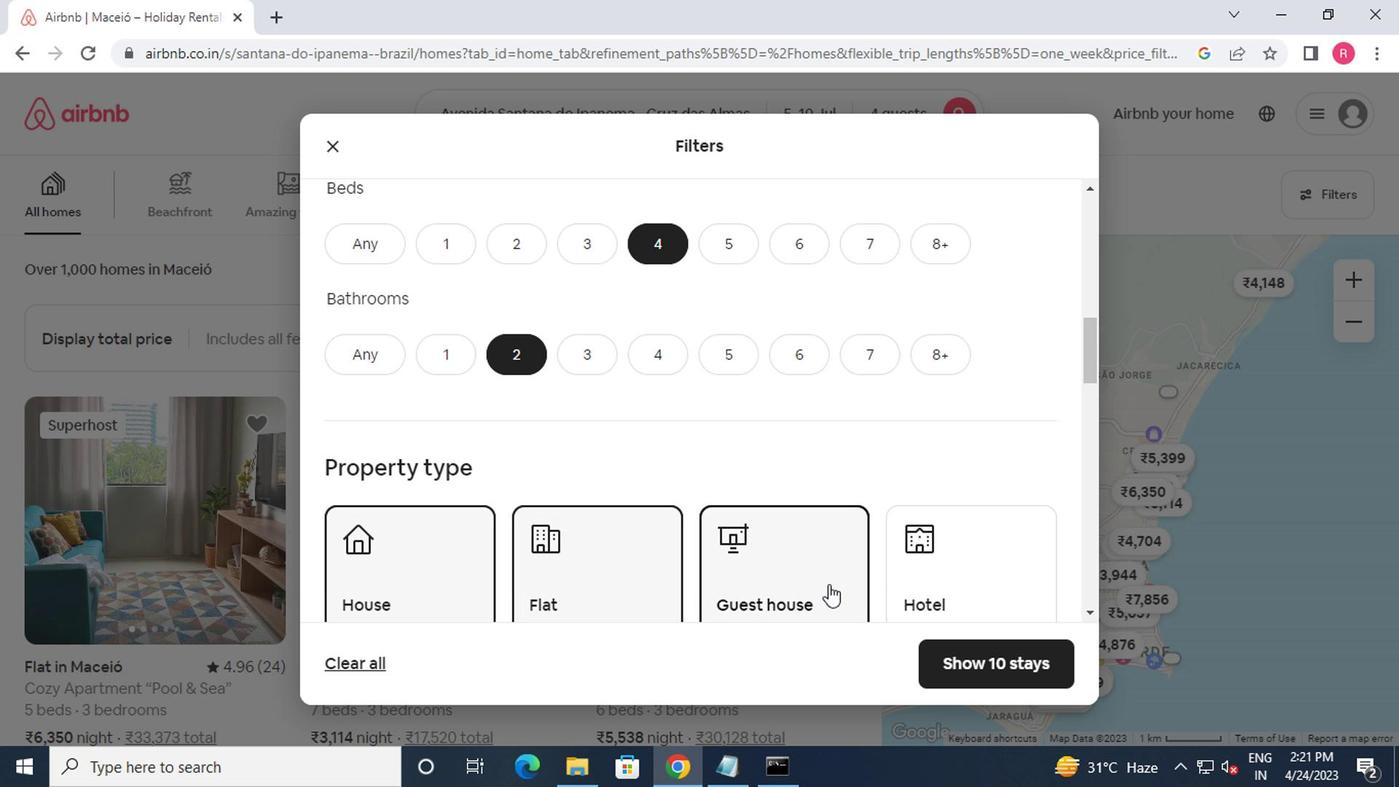 
Action: Mouse moved to (822, 592)
Screenshot: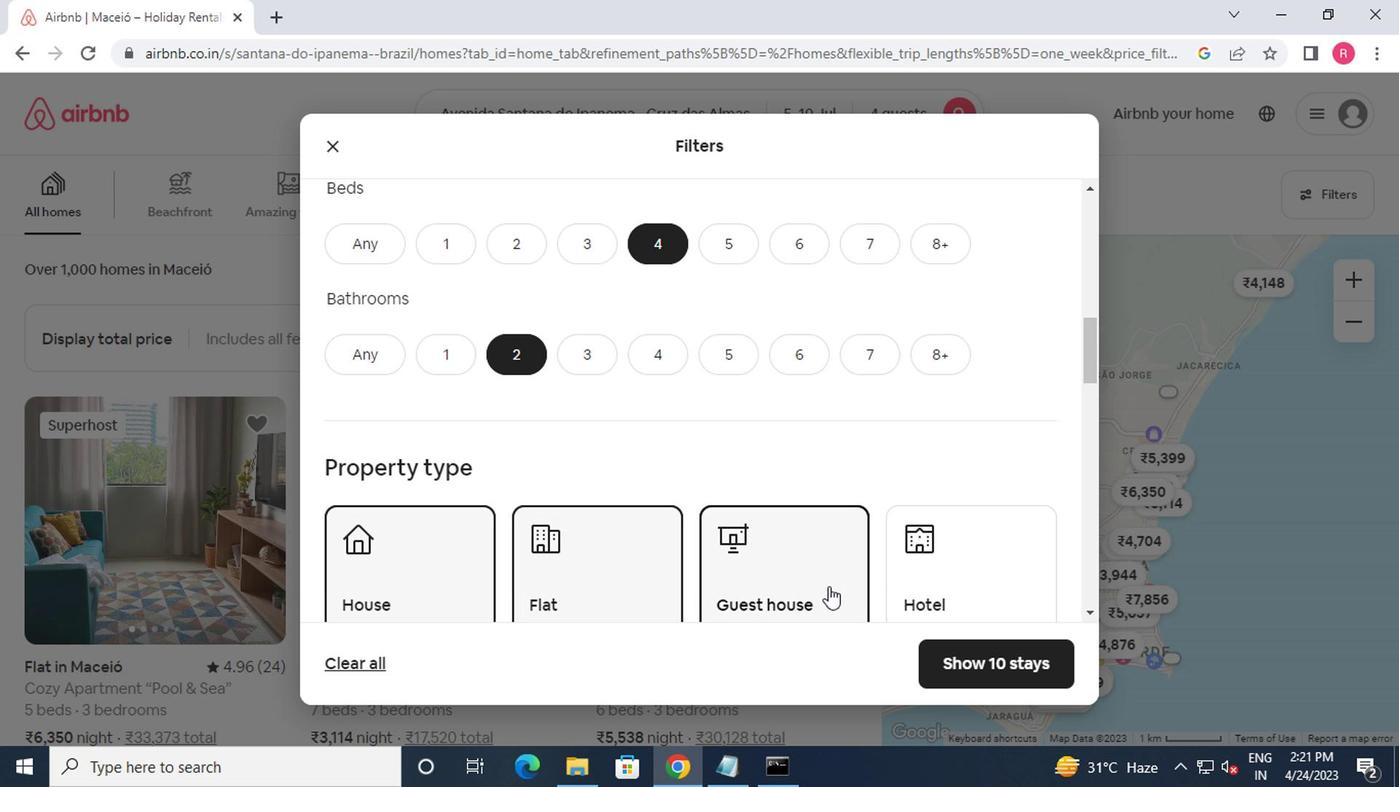 
Action: Mouse scrolled (822, 591) with delta (0, -1)
Screenshot: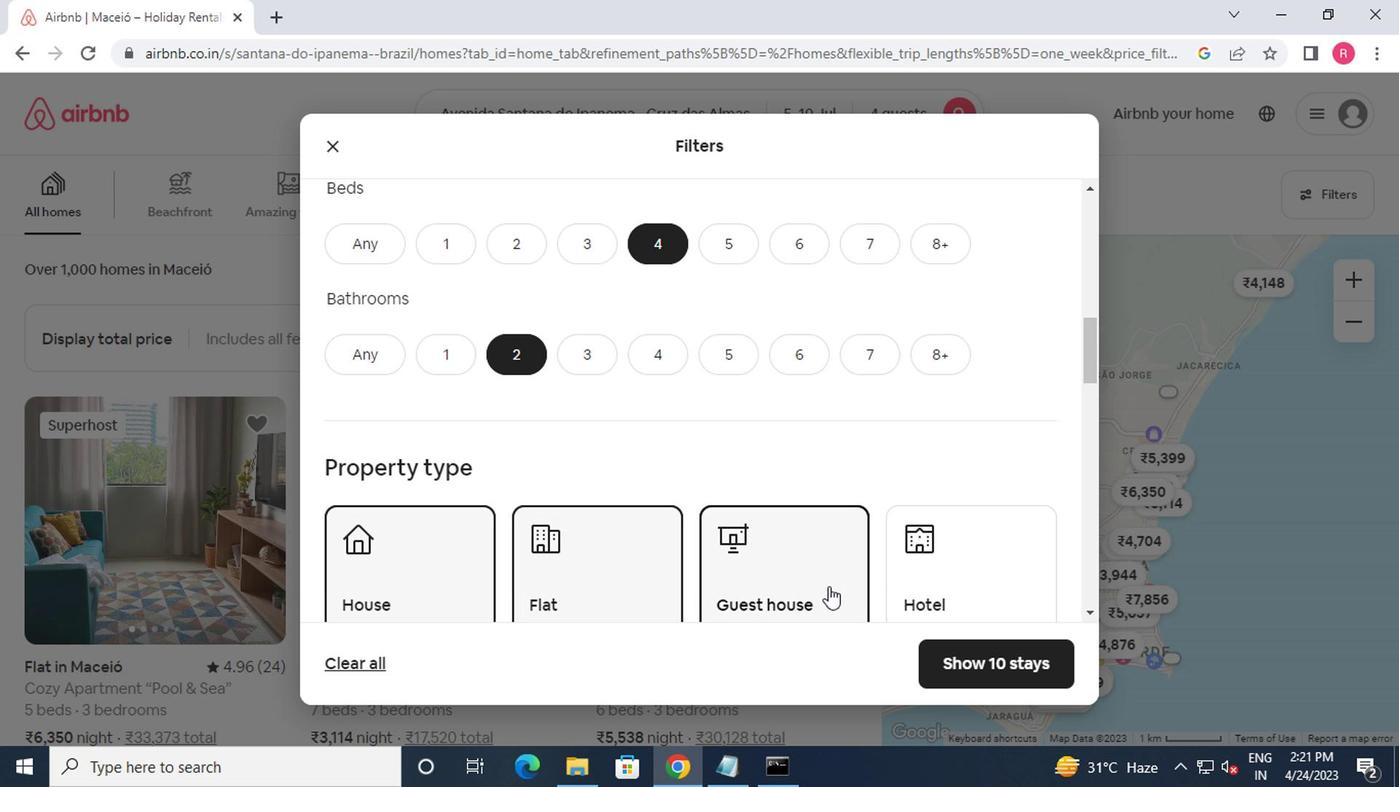 
Action: Mouse scrolled (822, 591) with delta (0, -1)
Screenshot: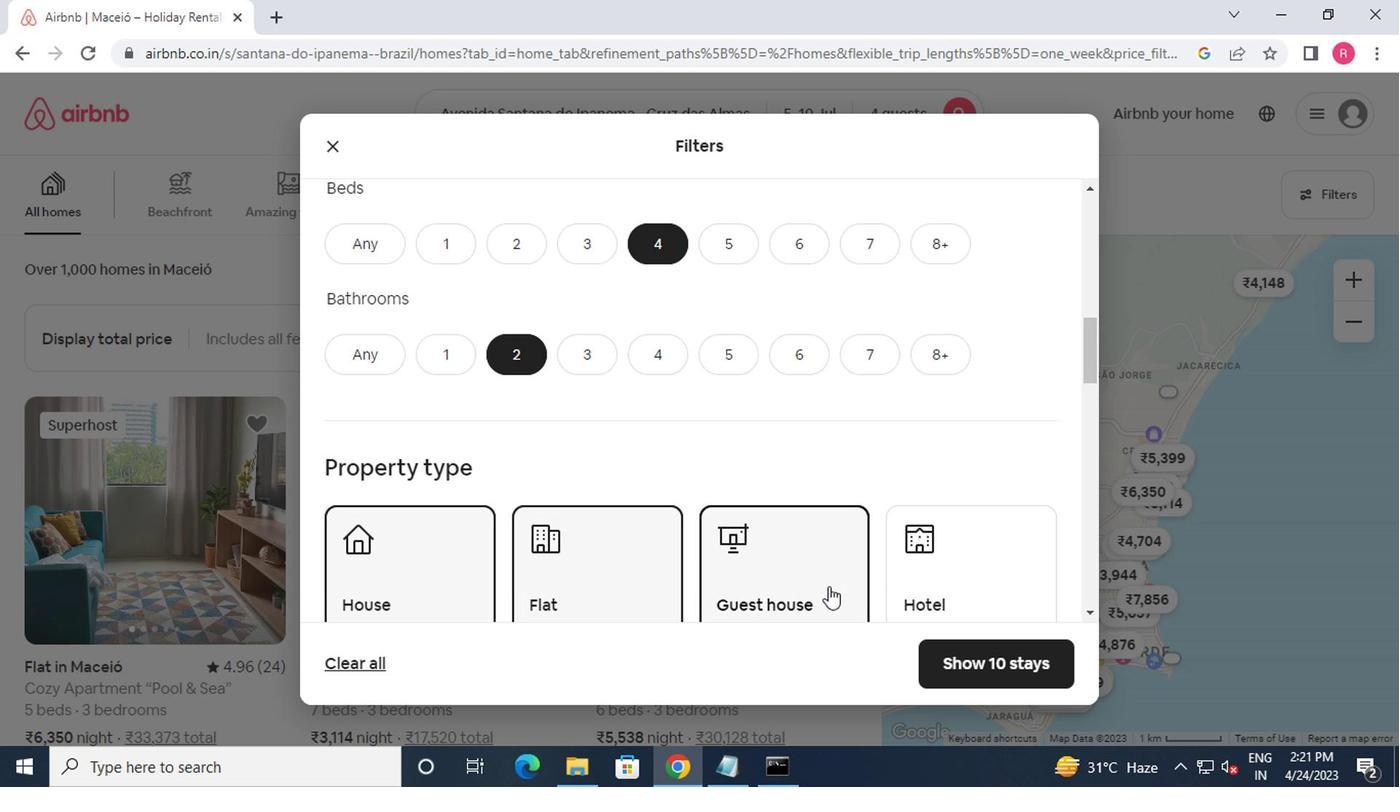 
Action: Mouse scrolled (822, 591) with delta (0, -1)
Screenshot: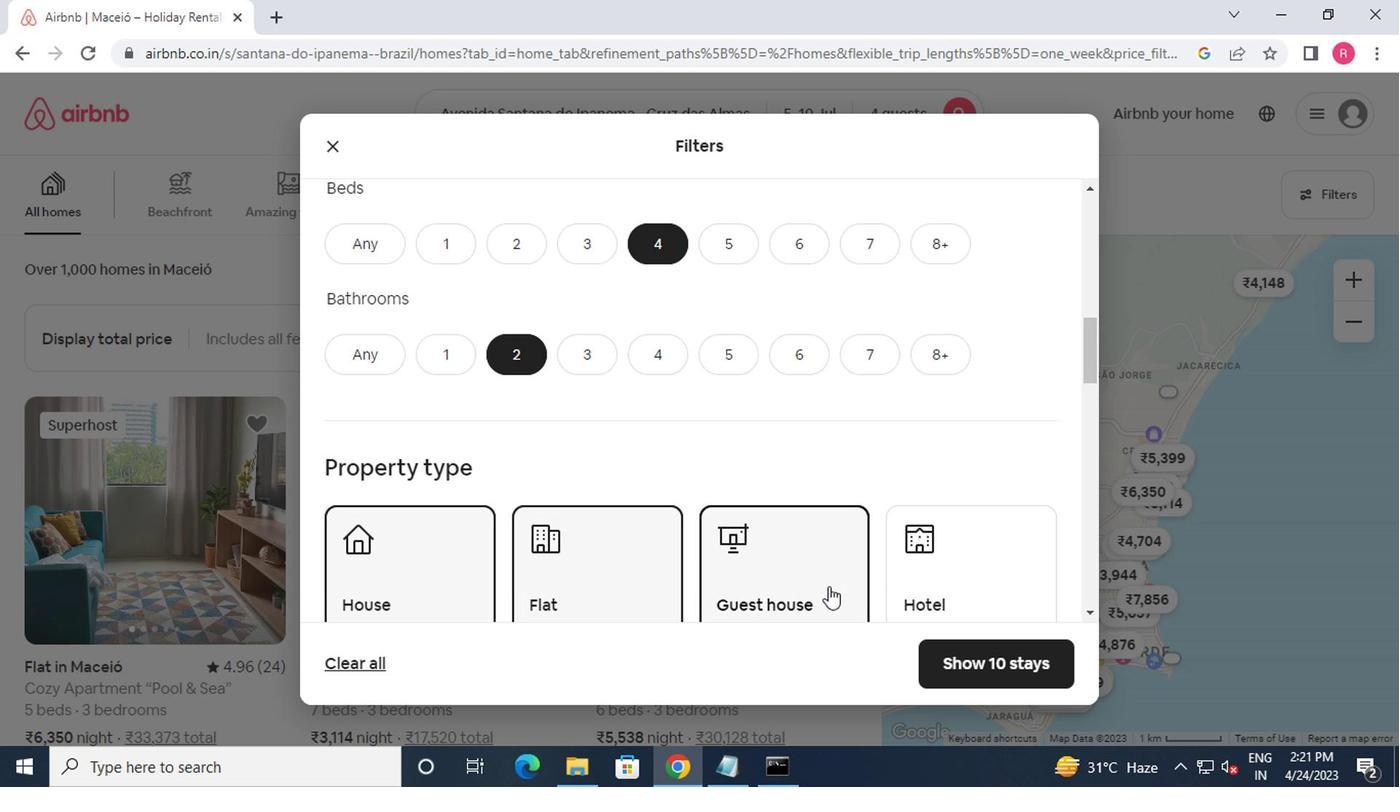 
Action: Mouse scrolled (822, 591) with delta (0, -1)
Screenshot: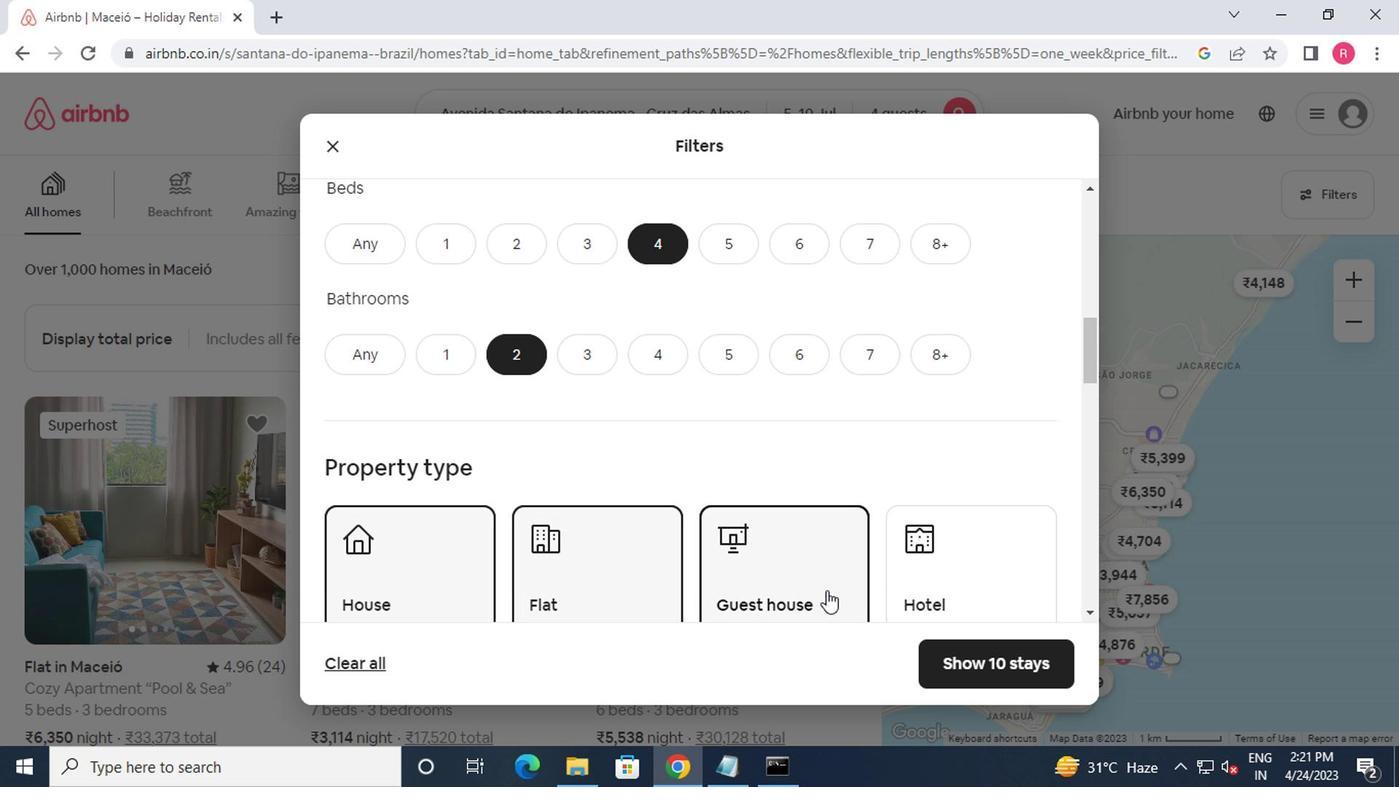 
Action: Mouse moved to (820, 578)
Screenshot: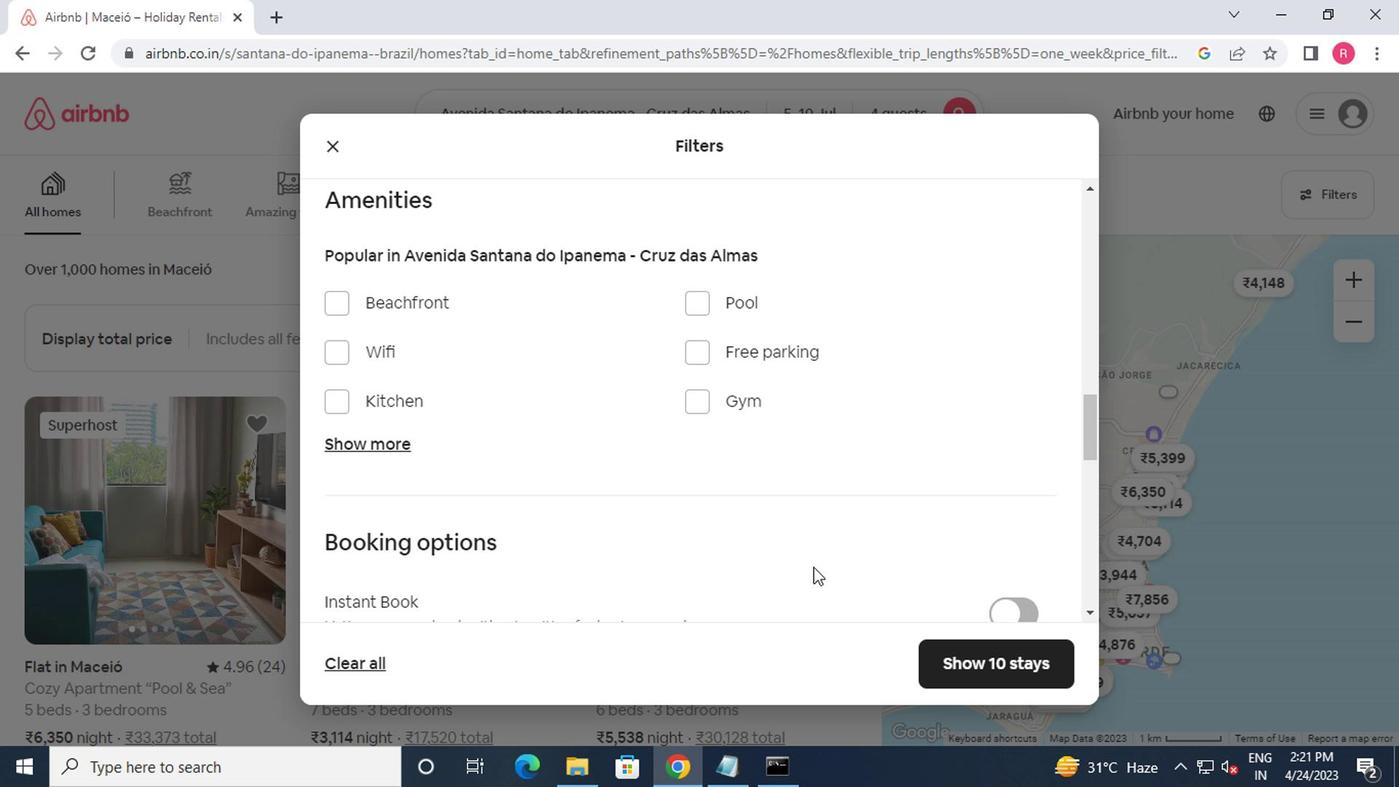 
Action: Mouse scrolled (820, 577) with delta (0, 0)
Screenshot: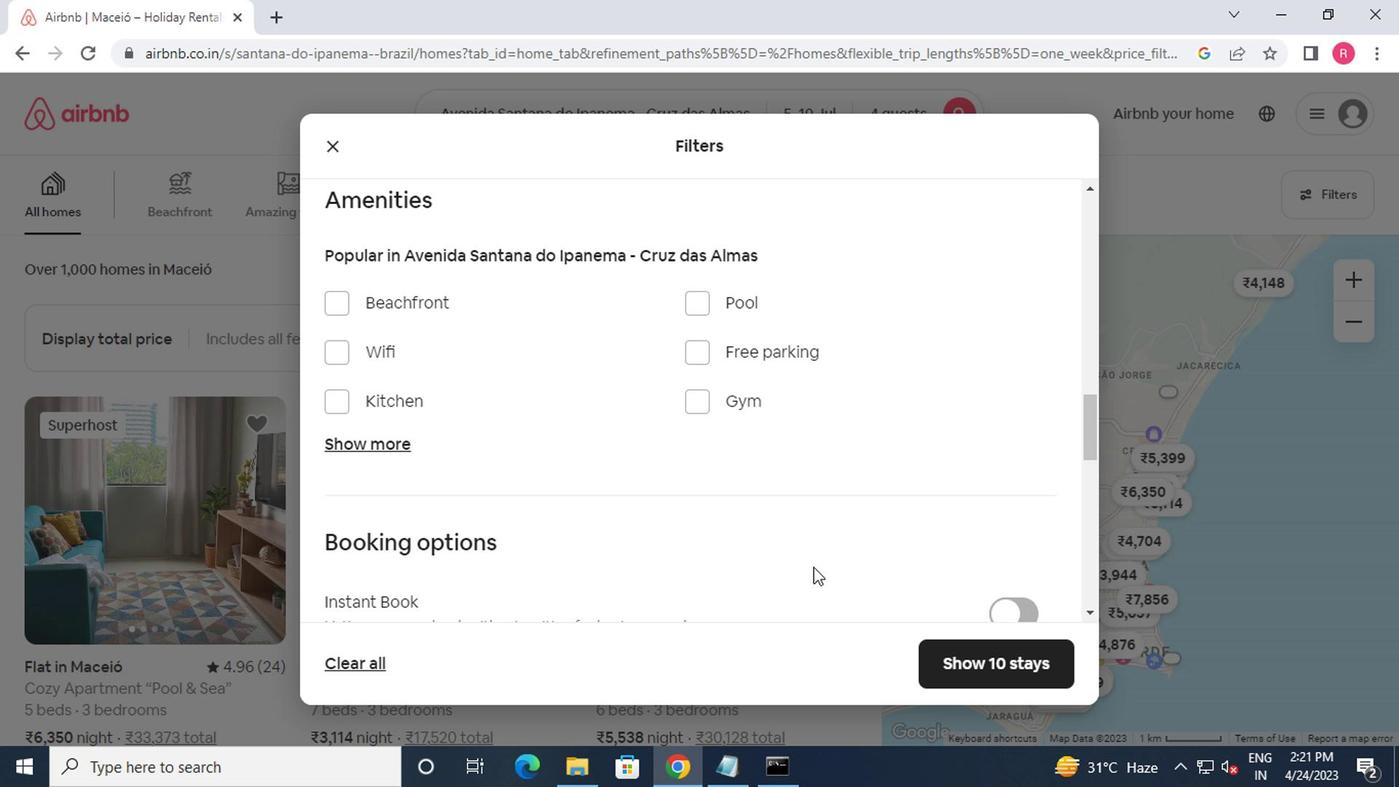 
Action: Mouse scrolled (820, 577) with delta (0, 0)
Screenshot: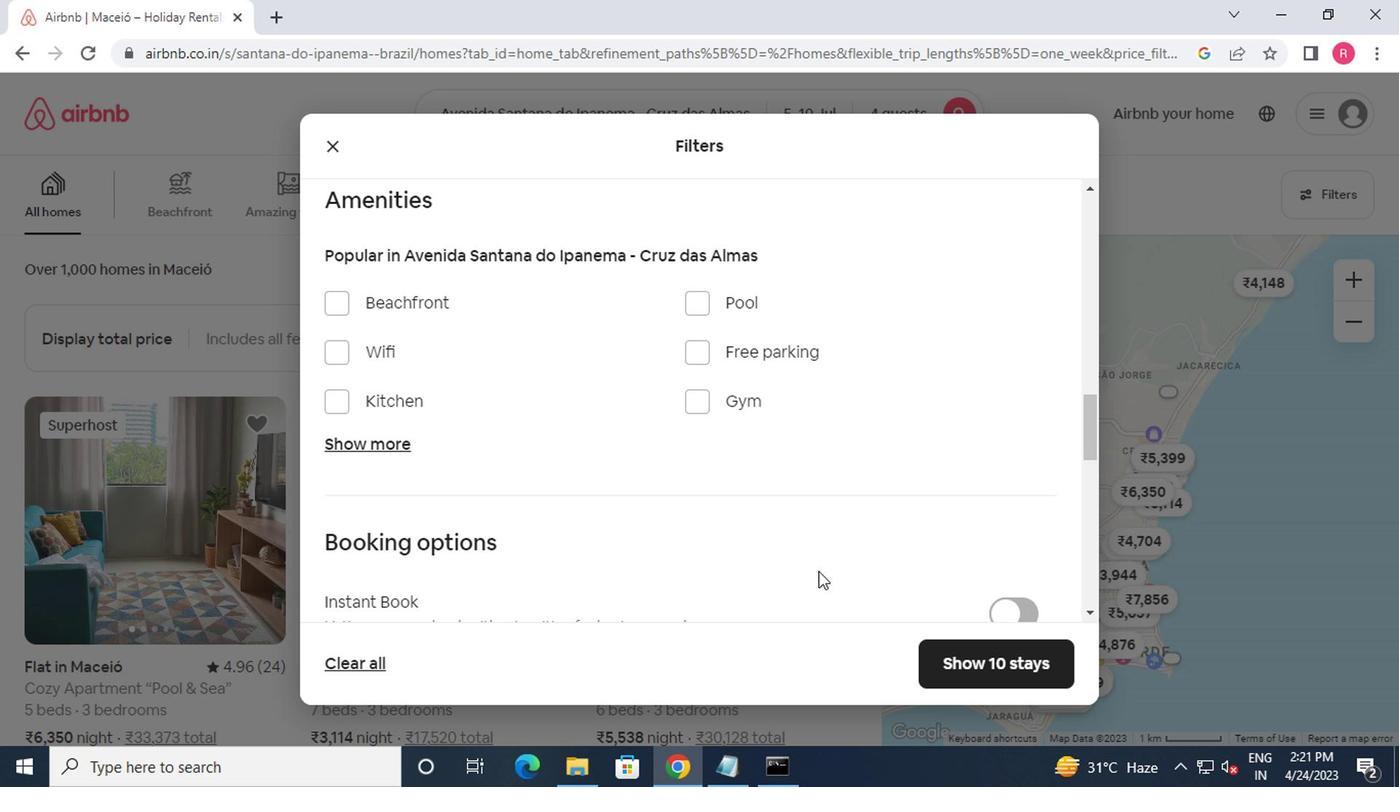 
Action: Mouse moved to (1006, 469)
Screenshot: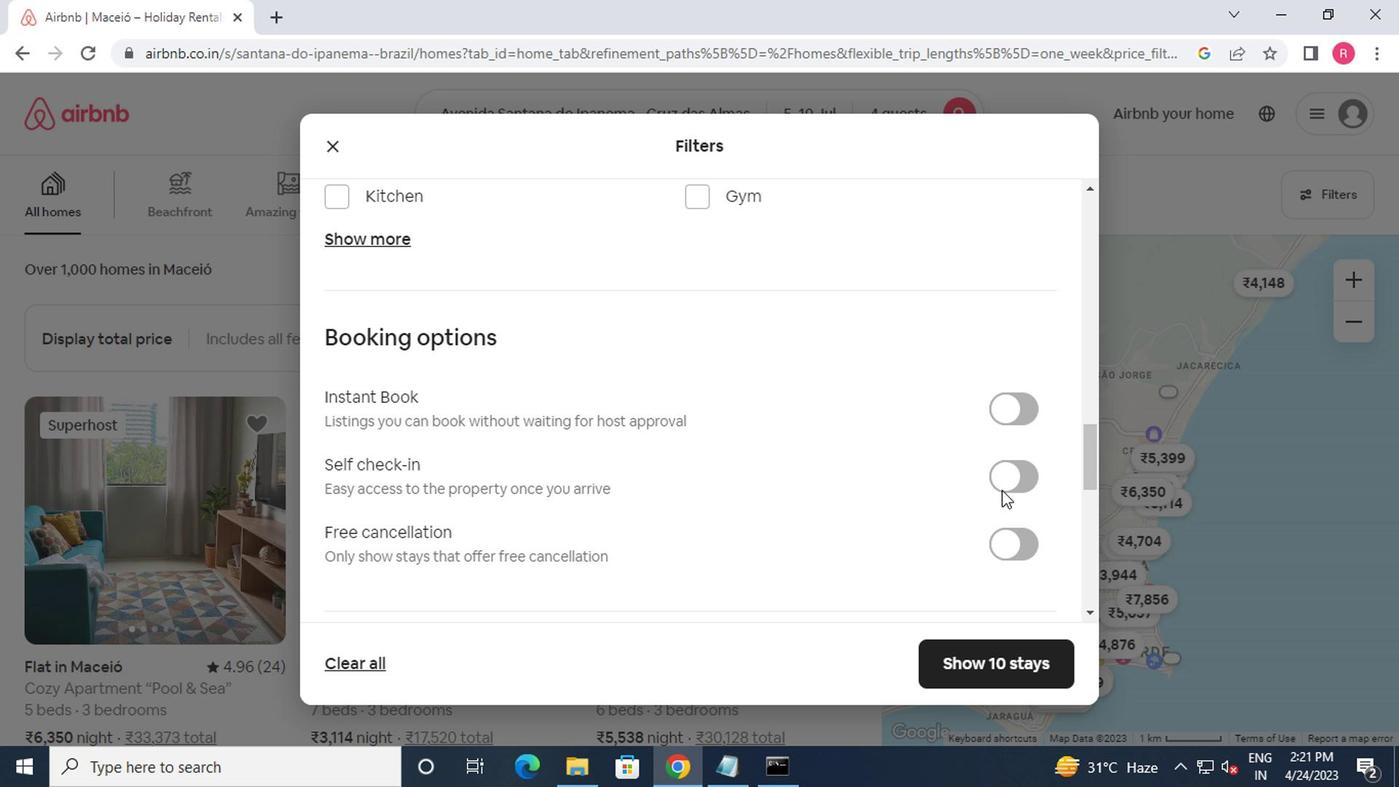 
Action: Mouse pressed left at (1006, 469)
Screenshot: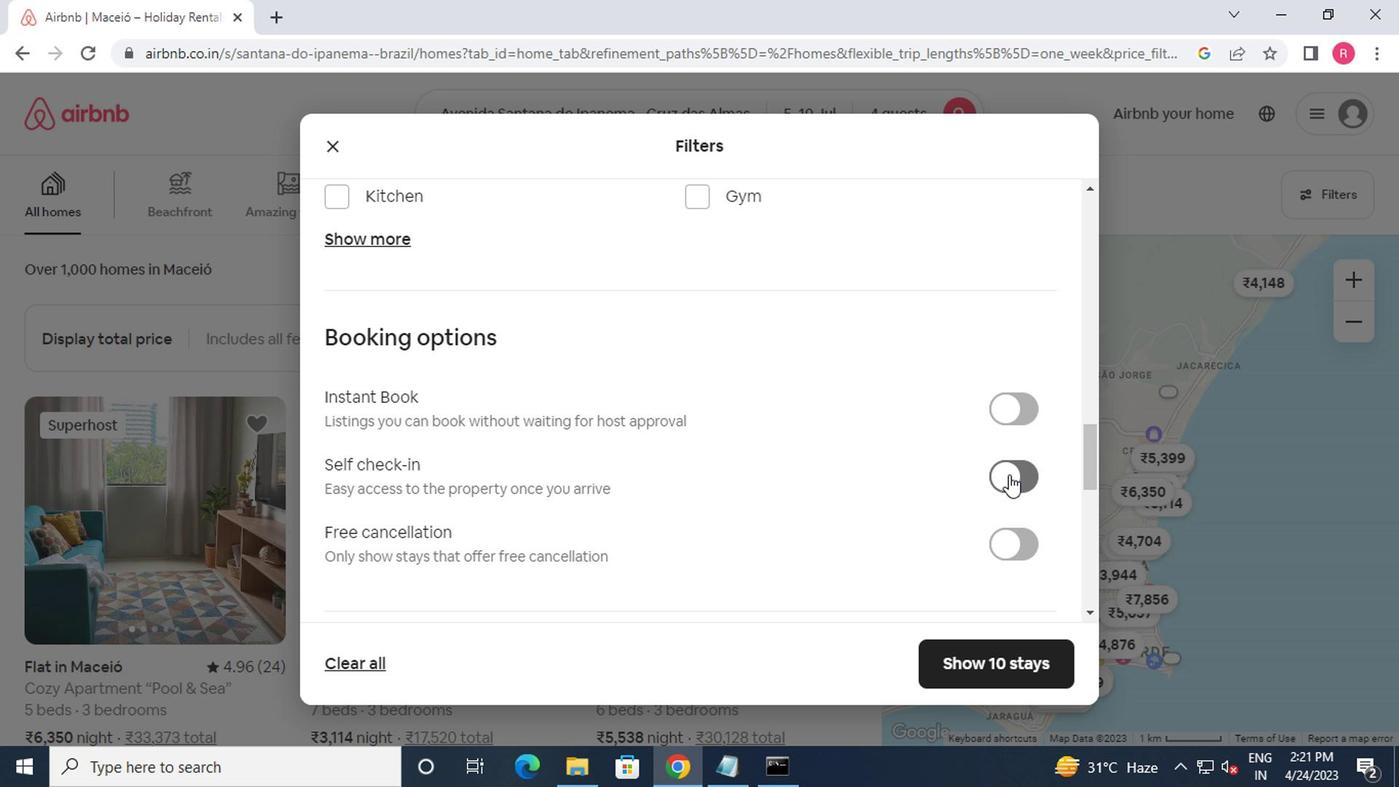 
Action: Mouse moved to (852, 505)
Screenshot: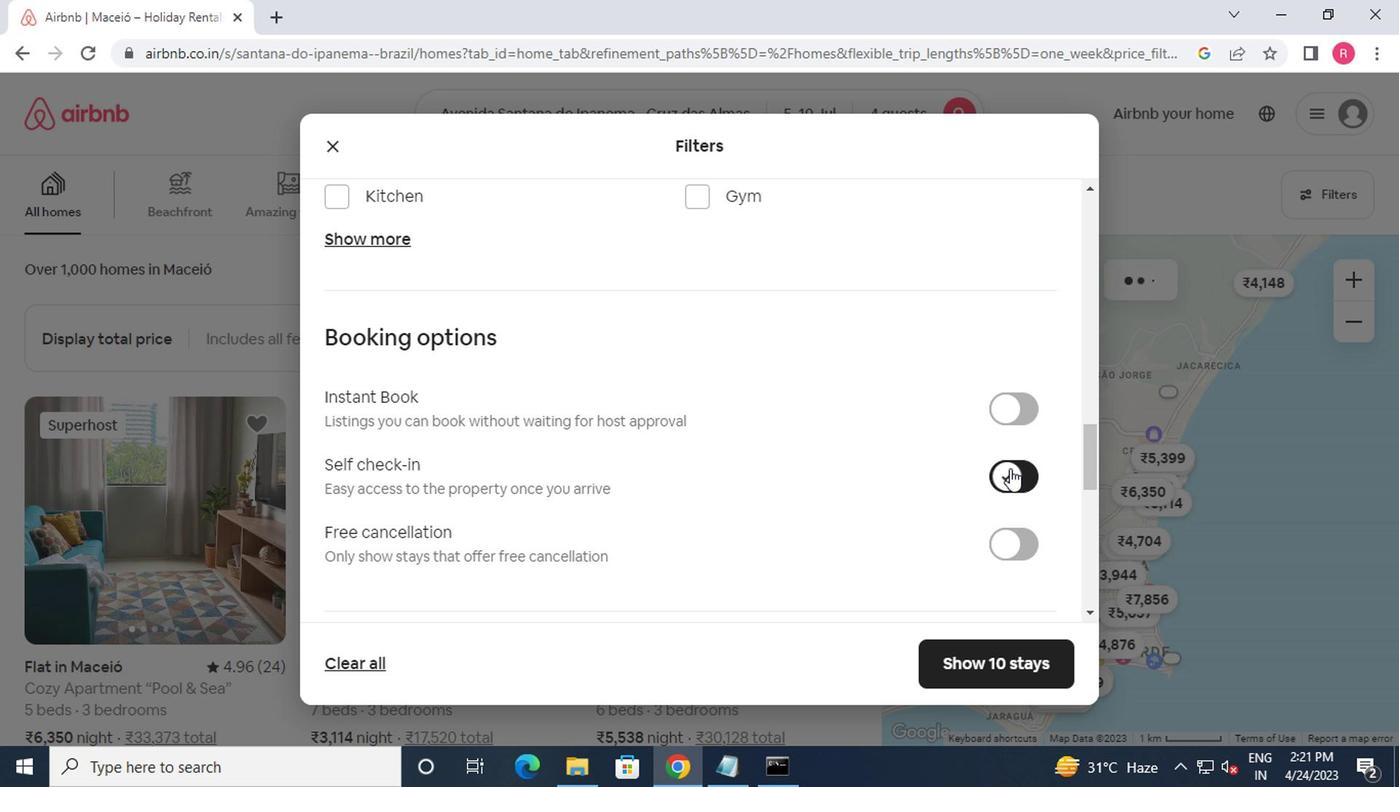 
Action: Mouse scrolled (852, 504) with delta (0, 0)
Screenshot: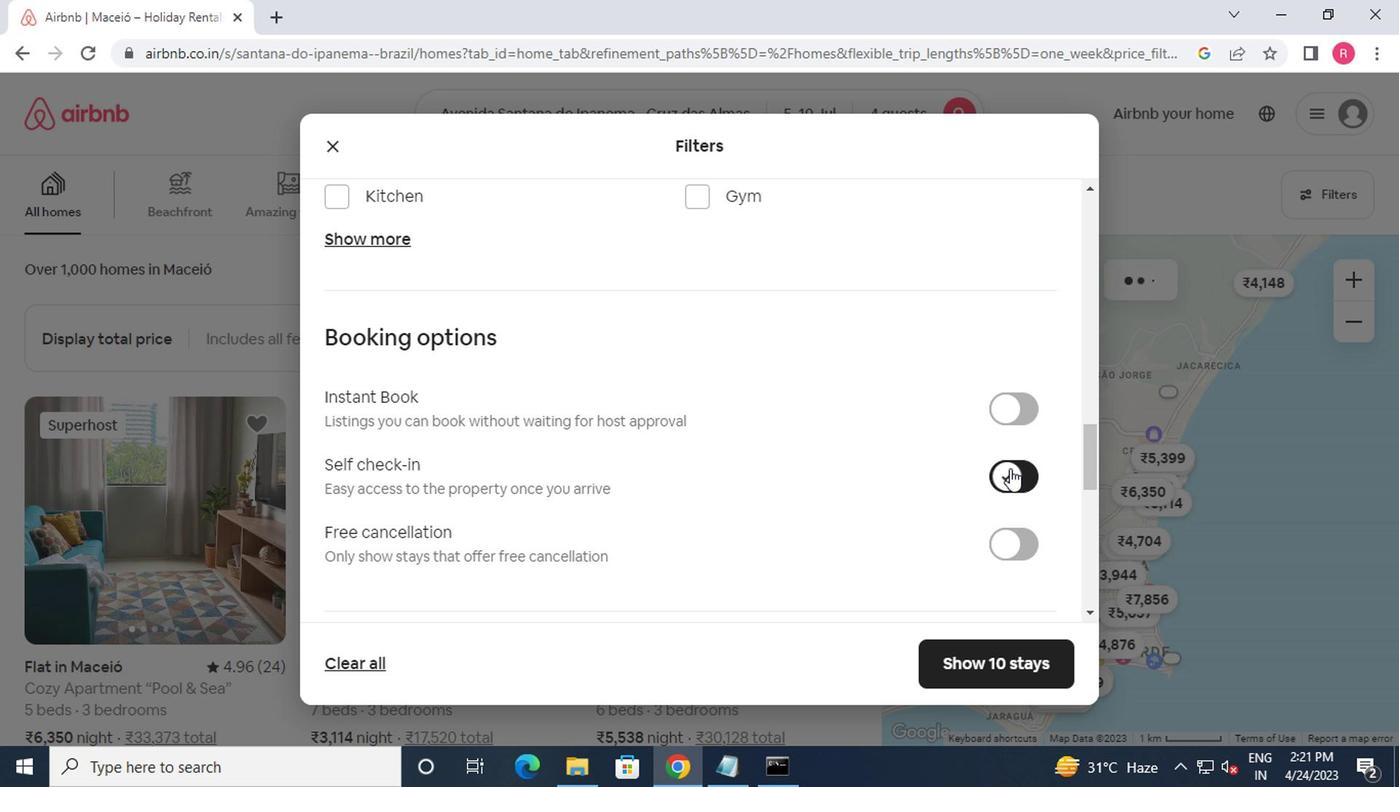 
Action: Mouse moved to (842, 510)
Screenshot: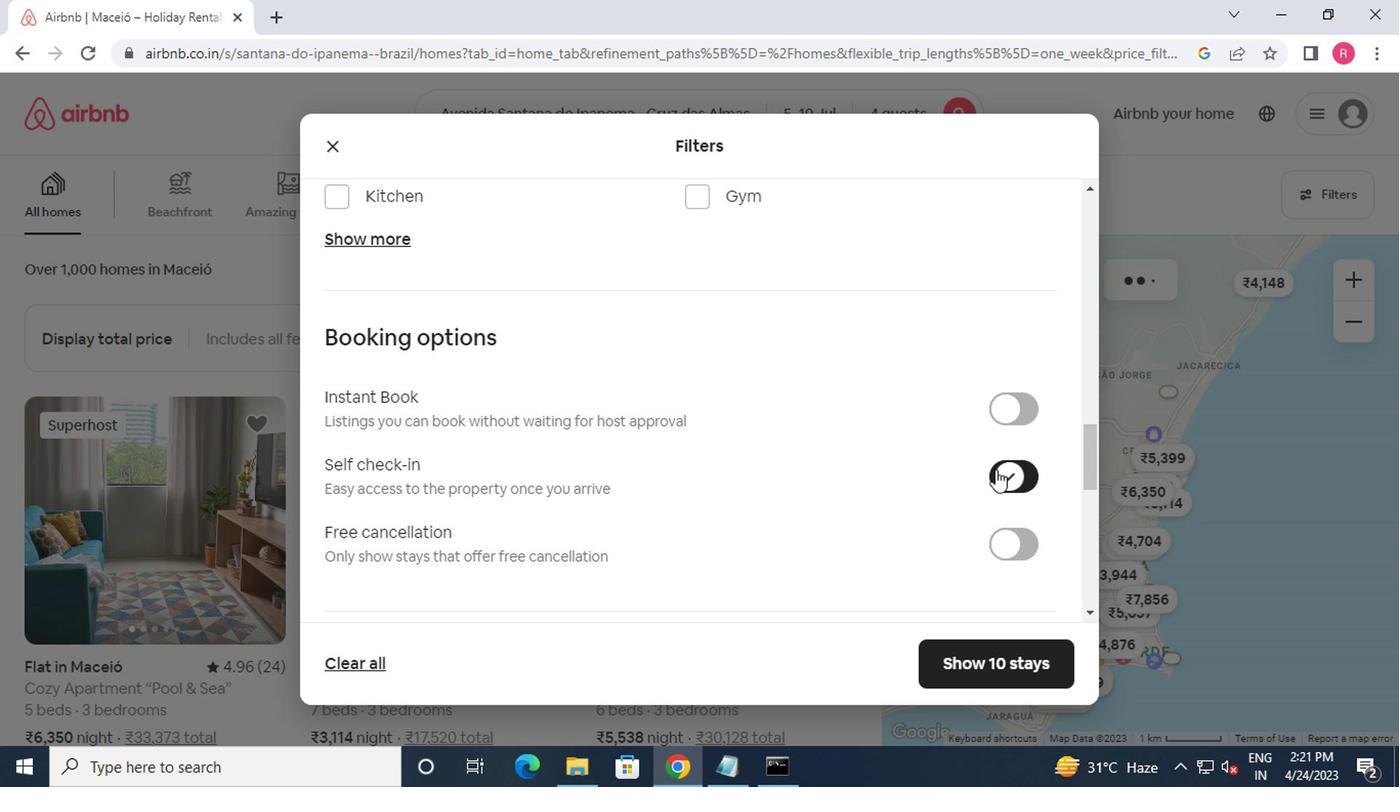 
Action: Mouse scrolled (842, 509) with delta (0, 0)
Screenshot: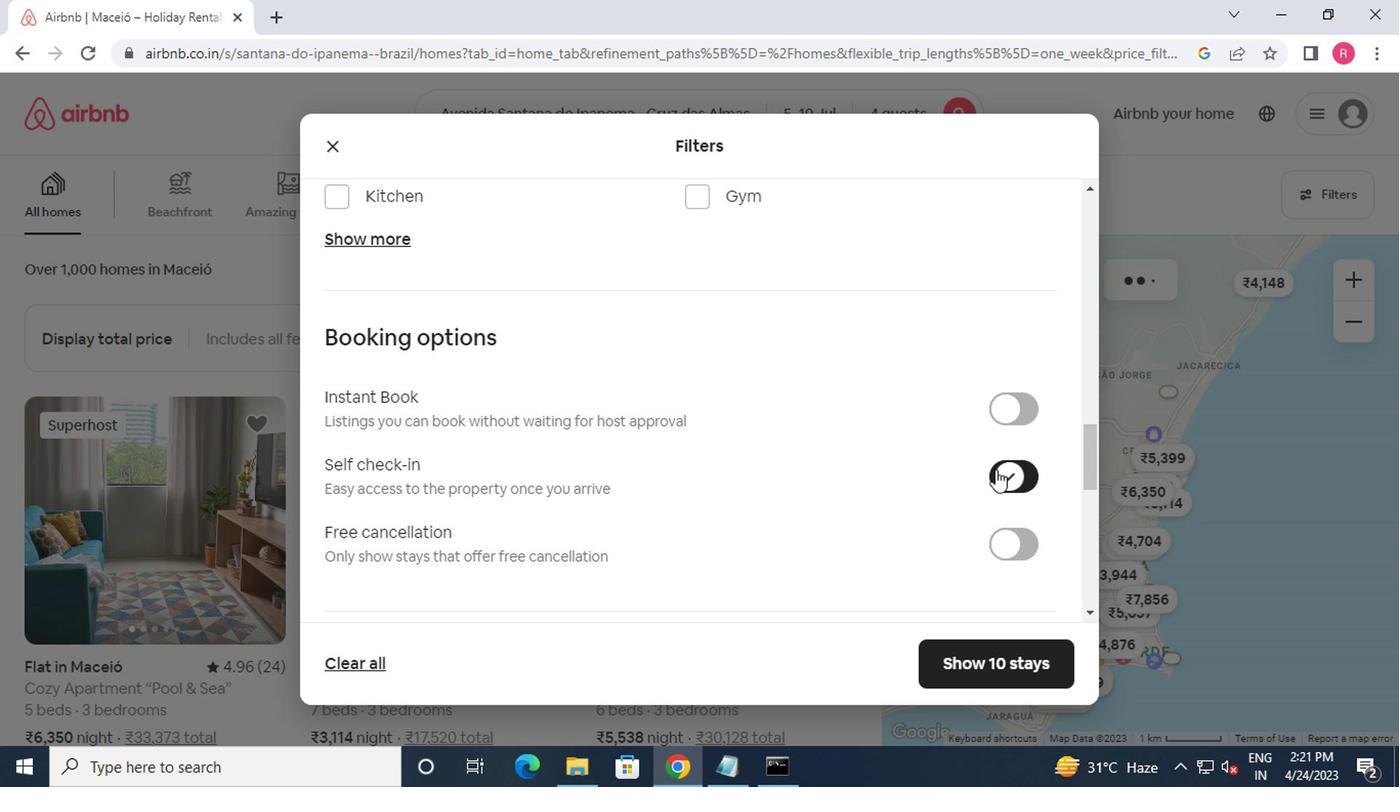
Action: Mouse moved to (825, 514)
Screenshot: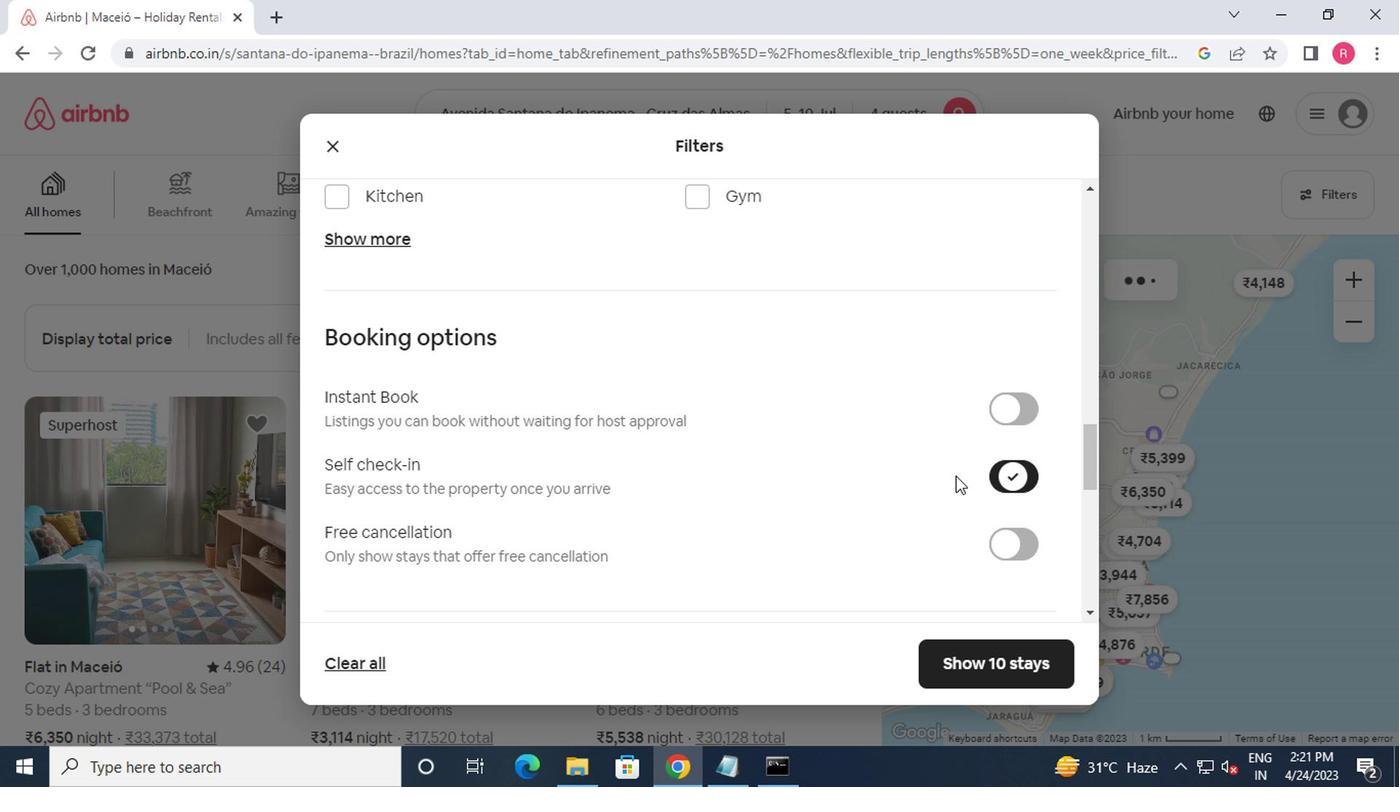 
Action: Mouse scrolled (825, 513) with delta (0, 0)
Screenshot: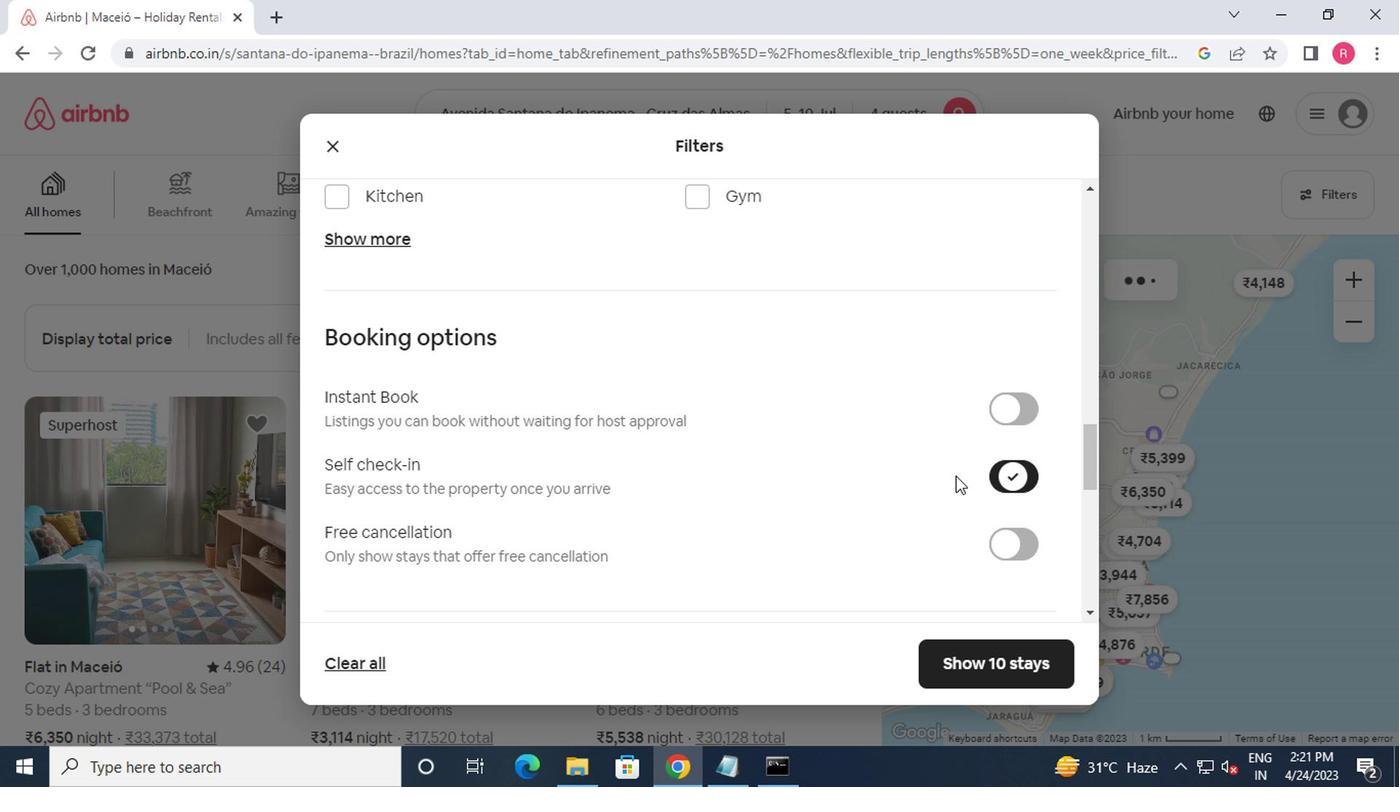 
Action: Mouse moved to (820, 515)
Screenshot: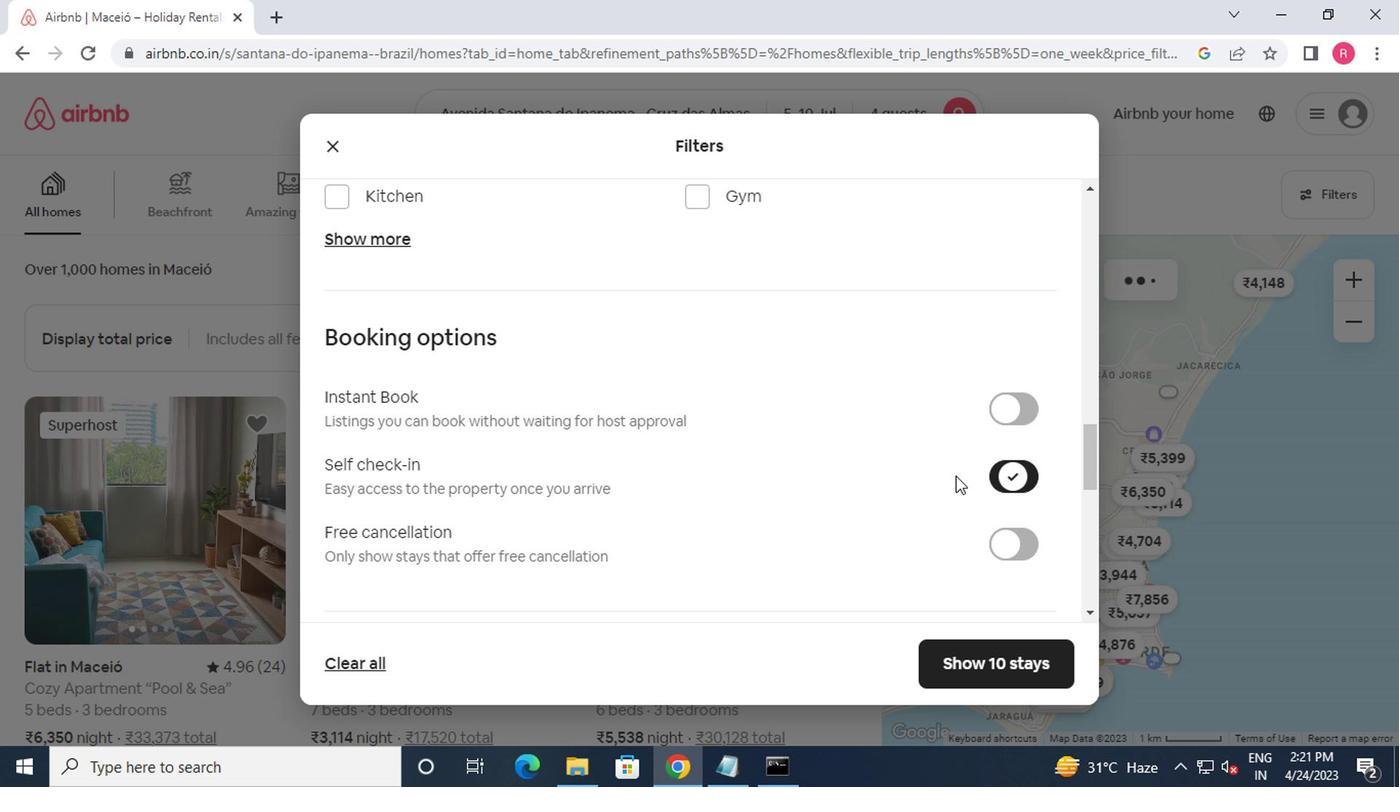 
Action: Mouse scrolled (820, 514) with delta (0, 0)
Screenshot: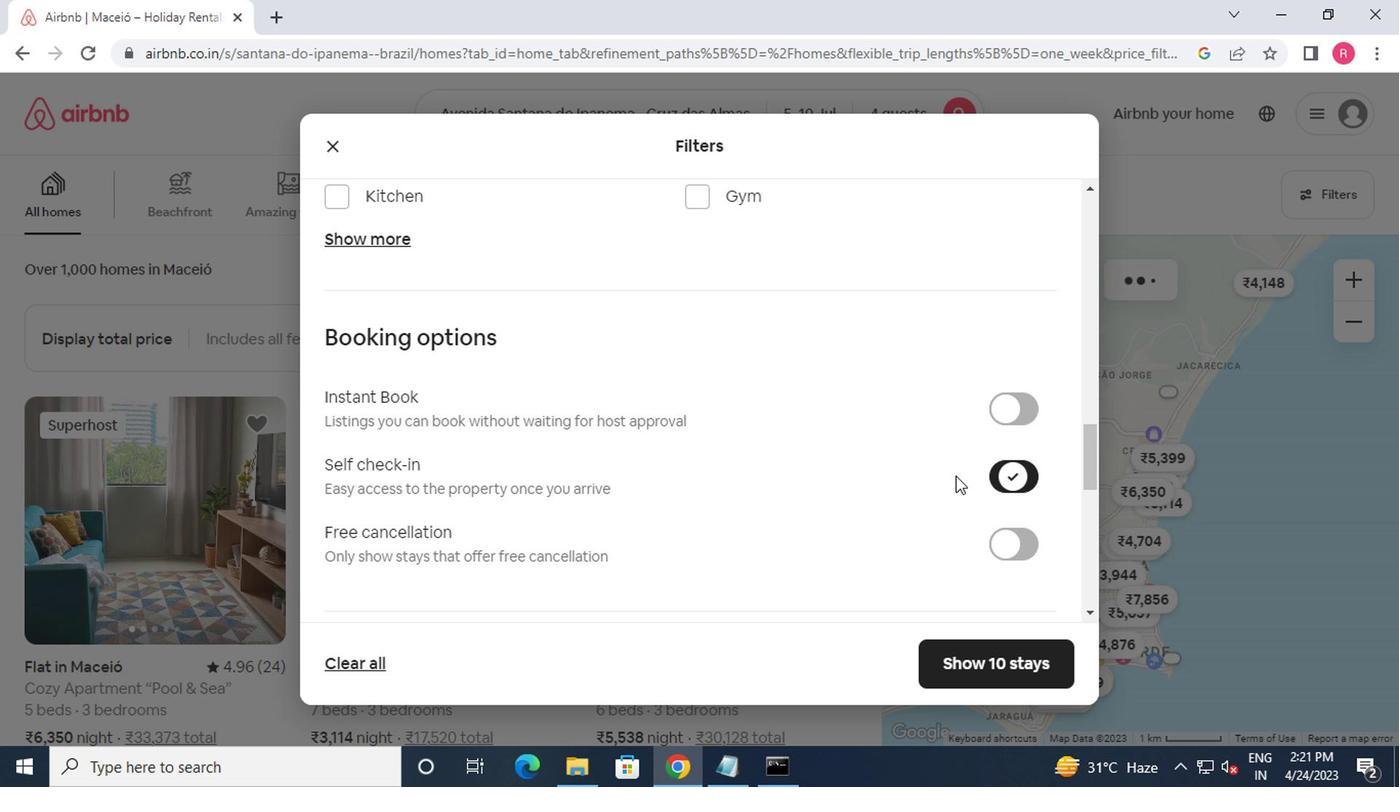 
Action: Mouse moved to (767, 530)
Screenshot: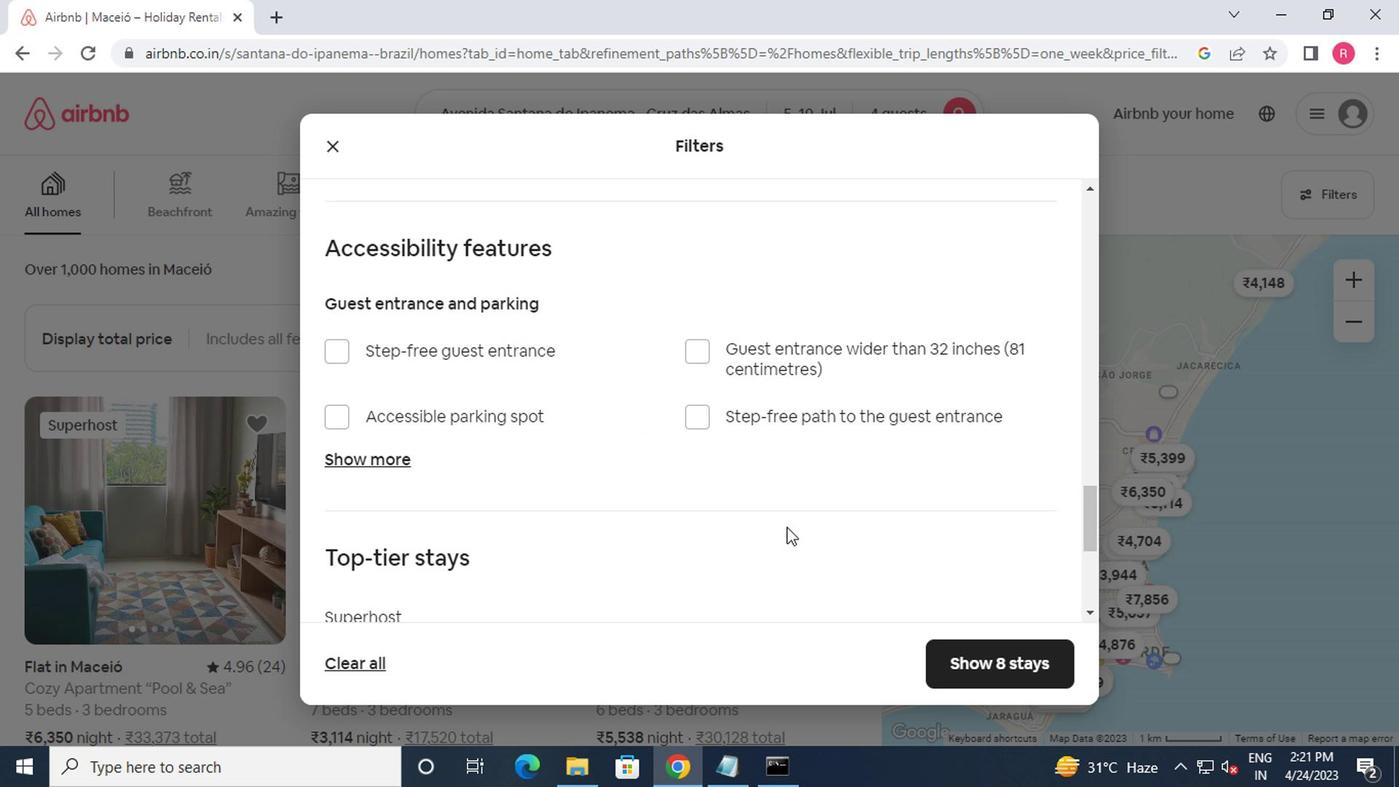 
Action: Mouse scrolled (767, 530) with delta (0, 0)
Screenshot: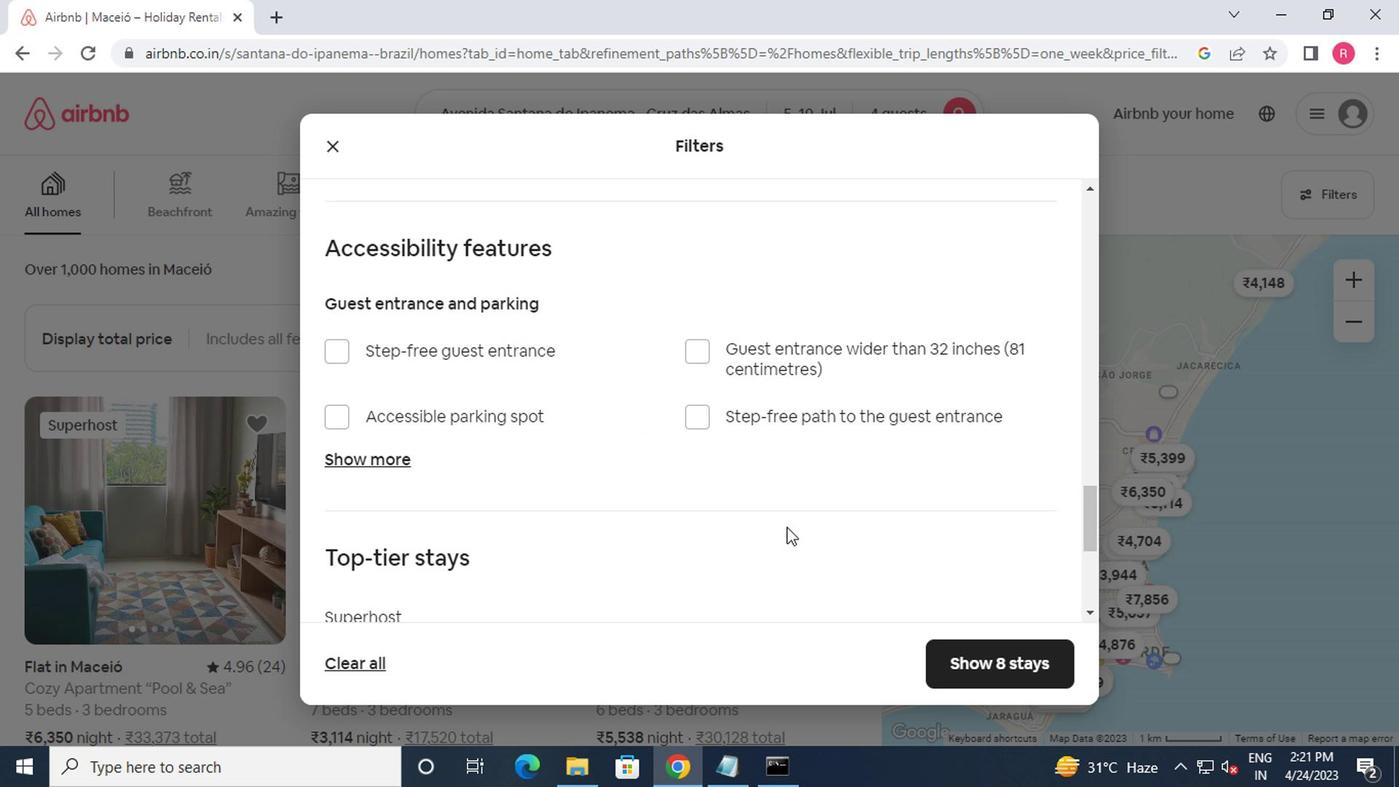 
Action: Mouse moved to (764, 532)
Screenshot: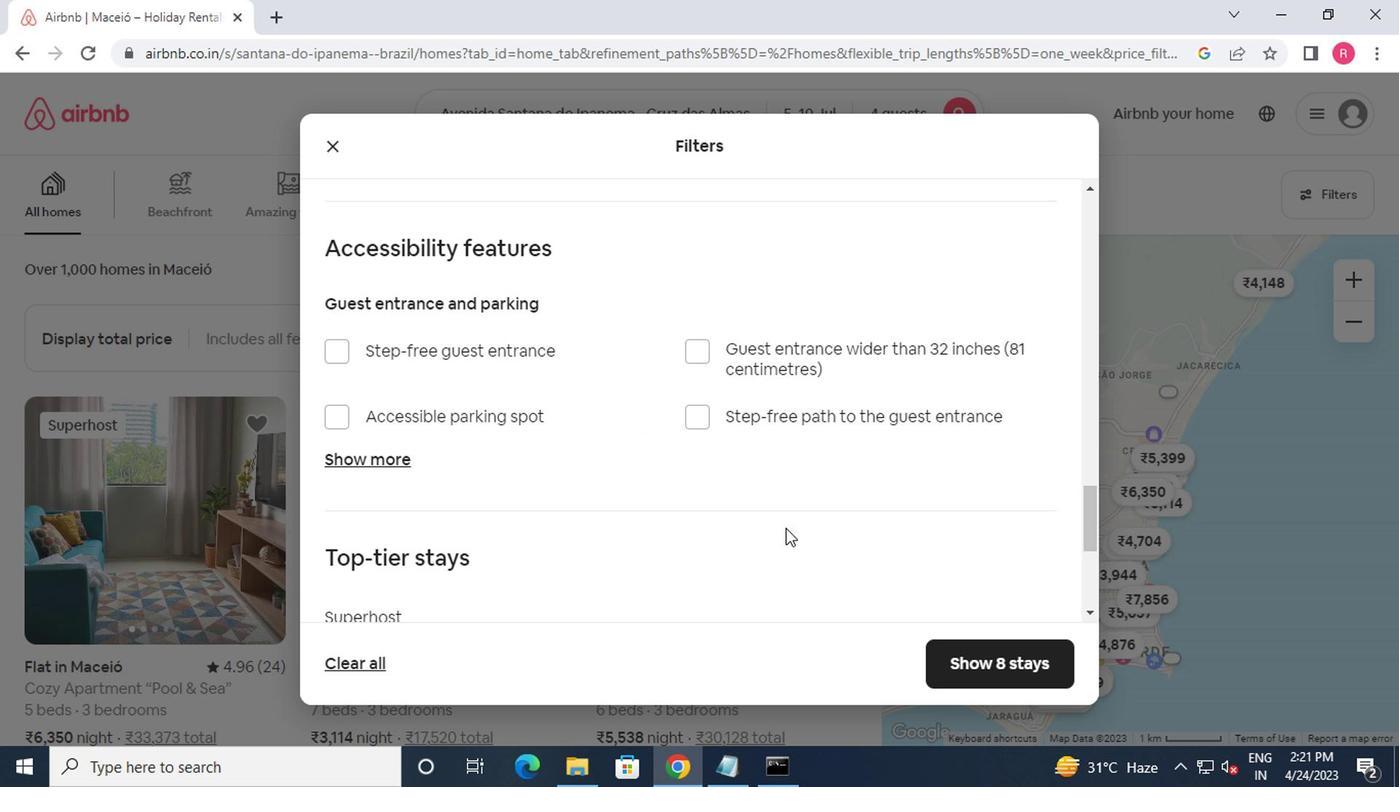 
Action: Mouse scrolled (764, 530) with delta (0, -1)
Screenshot: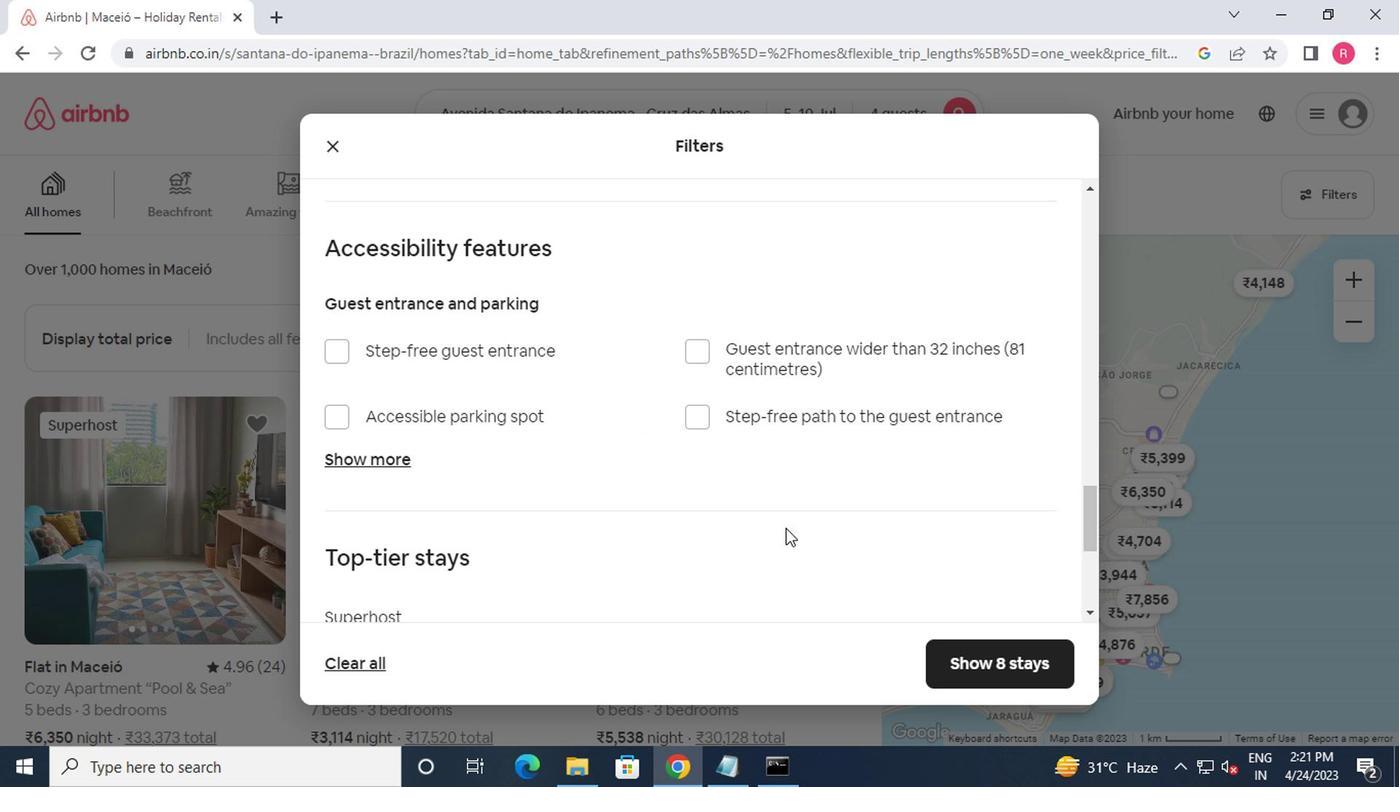 
Action: Mouse scrolled (764, 530) with delta (0, -1)
Screenshot: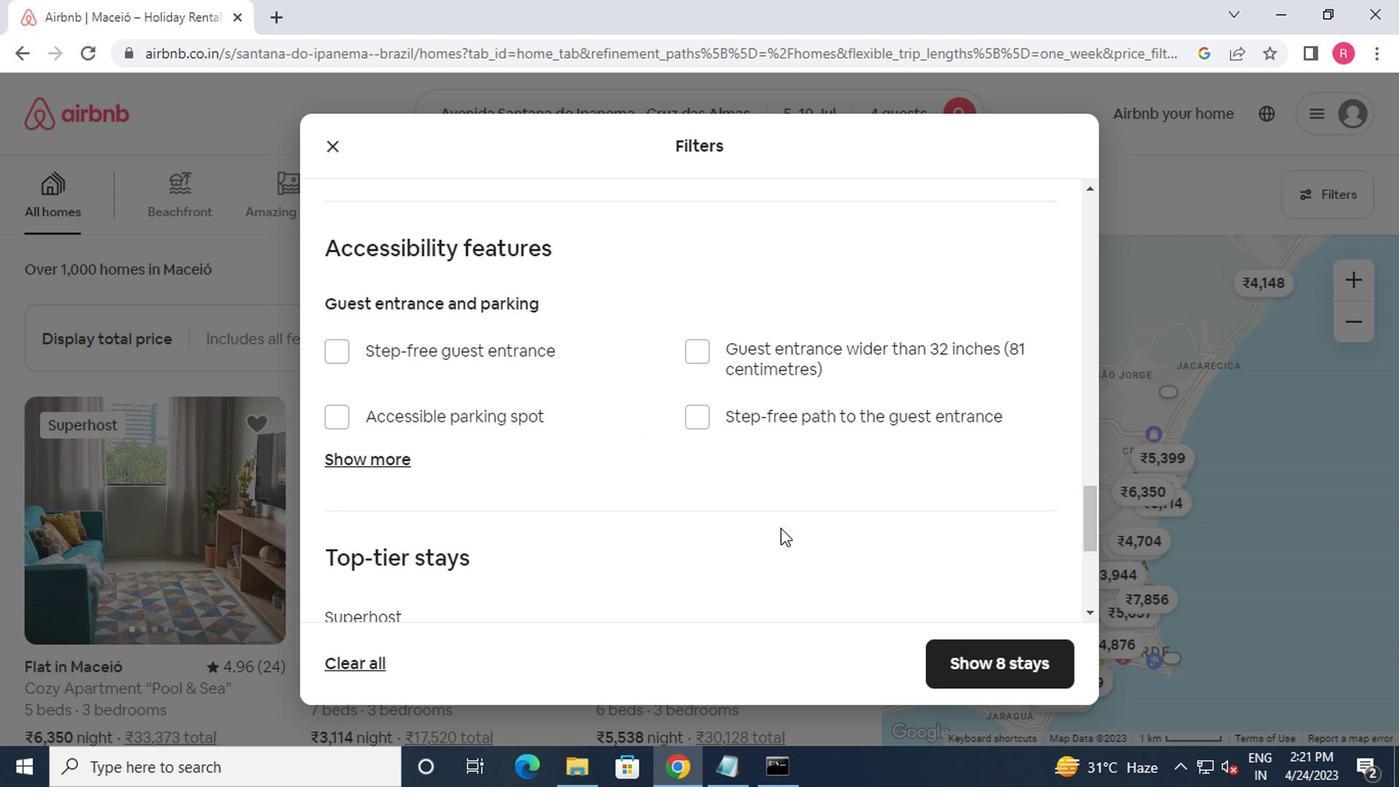 
Action: Mouse moved to (764, 534)
Screenshot: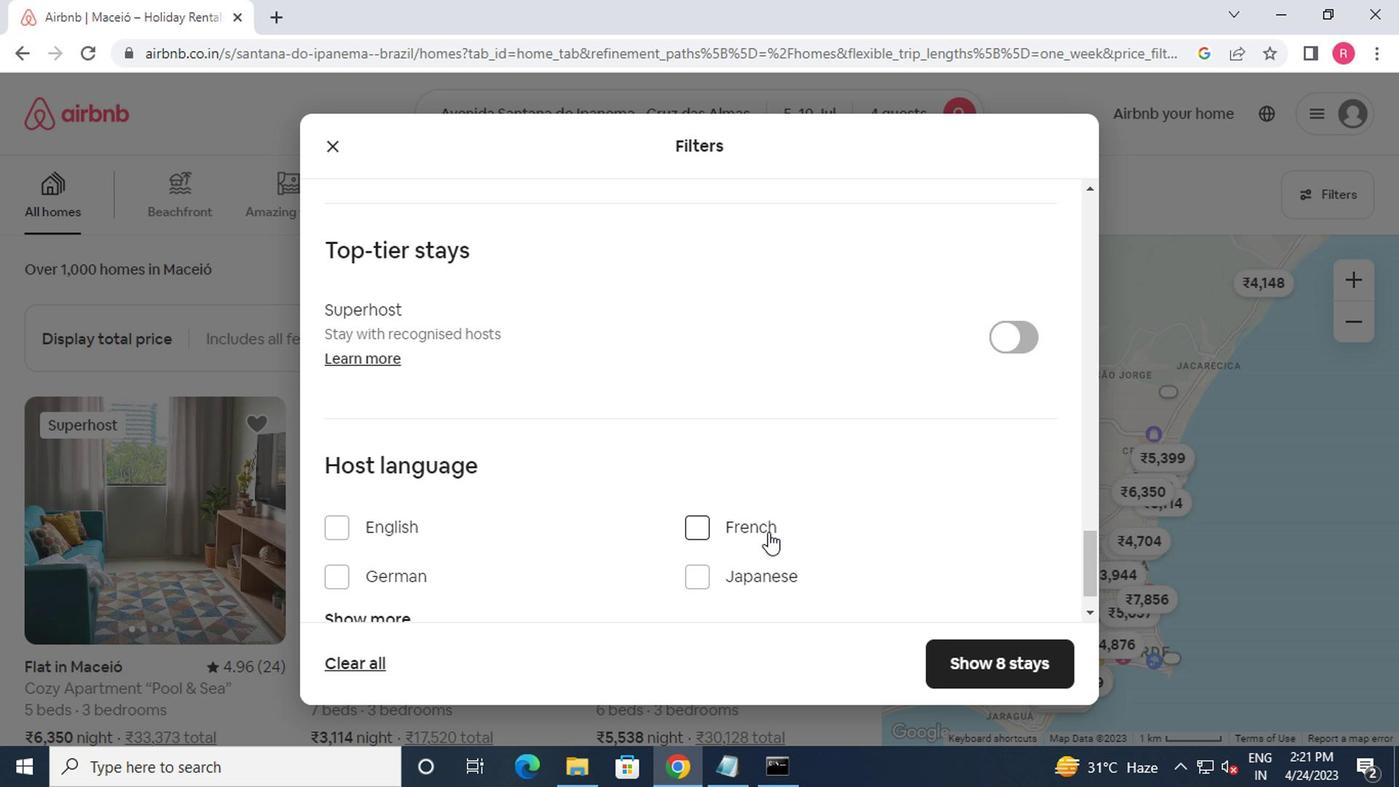 
Action: Mouse scrolled (764, 532) with delta (0, -1)
Screenshot: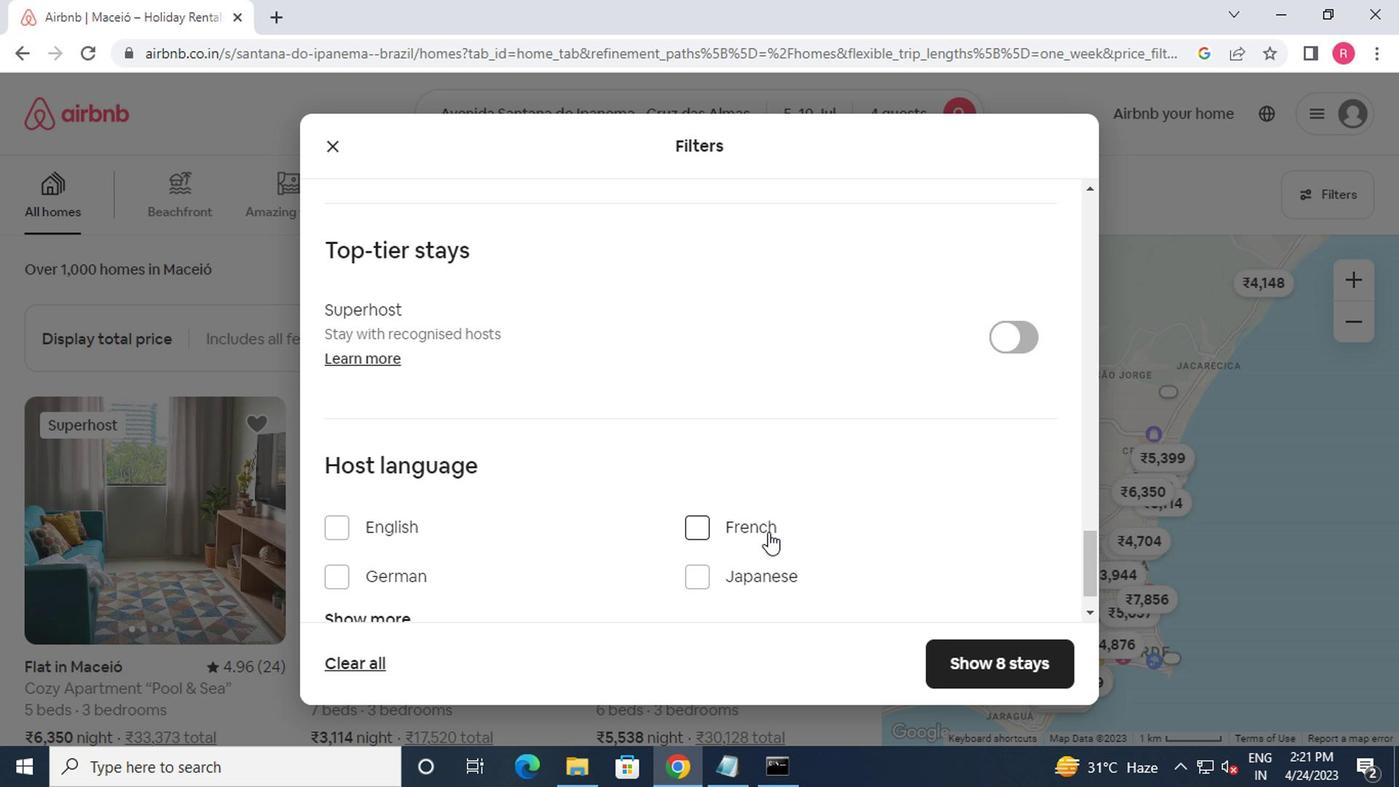 
Action: Mouse moved to (339, 573)
Screenshot: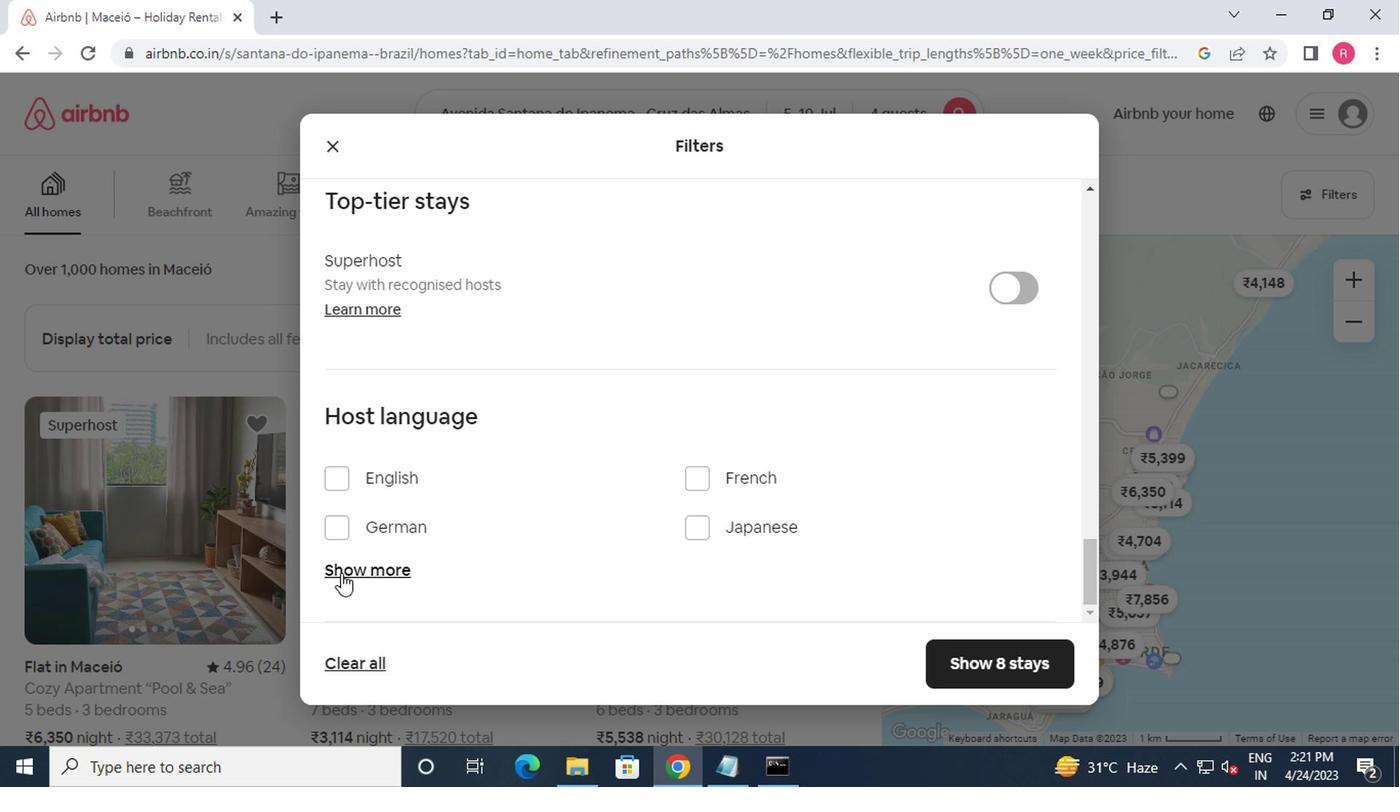 
Action: Mouse pressed left at (339, 573)
Screenshot: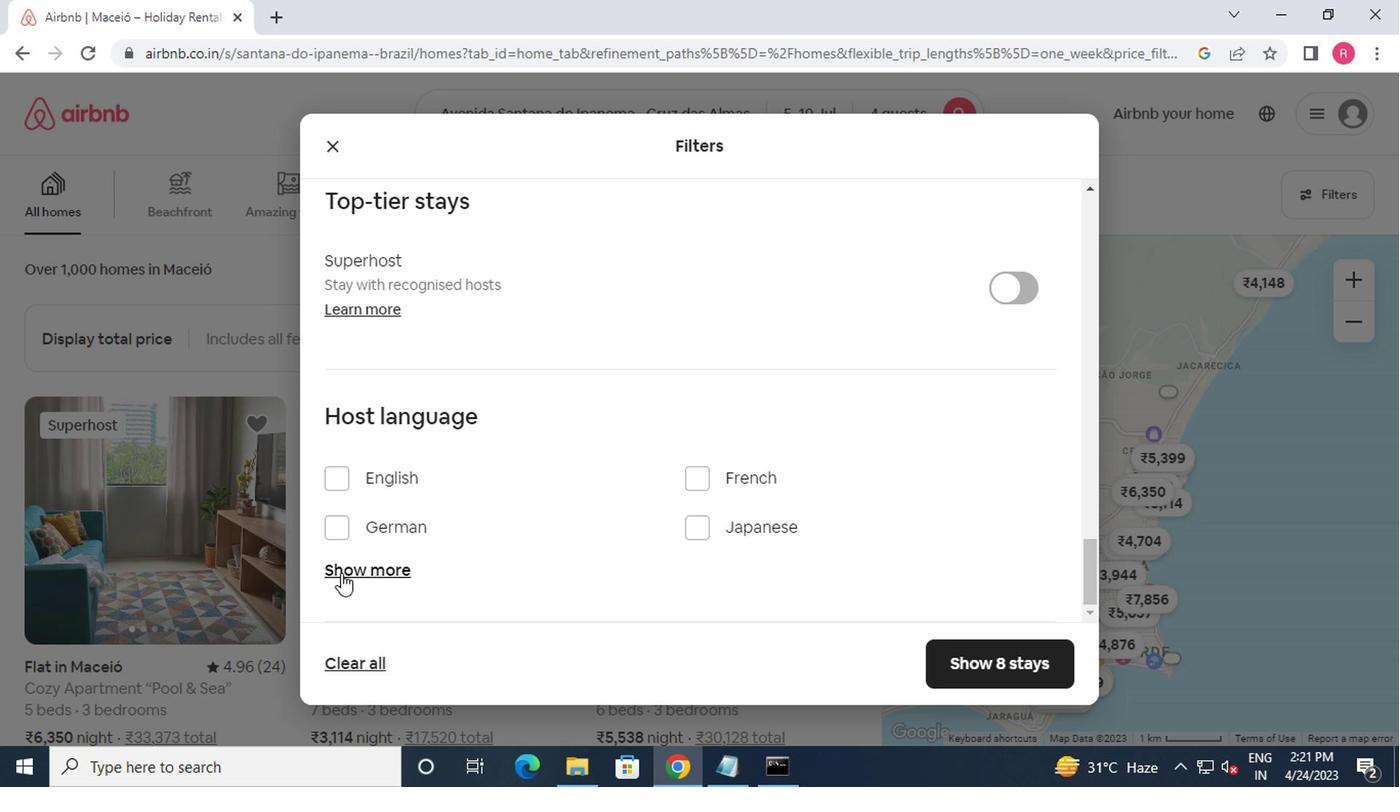 
Action: Mouse moved to (431, 550)
Screenshot: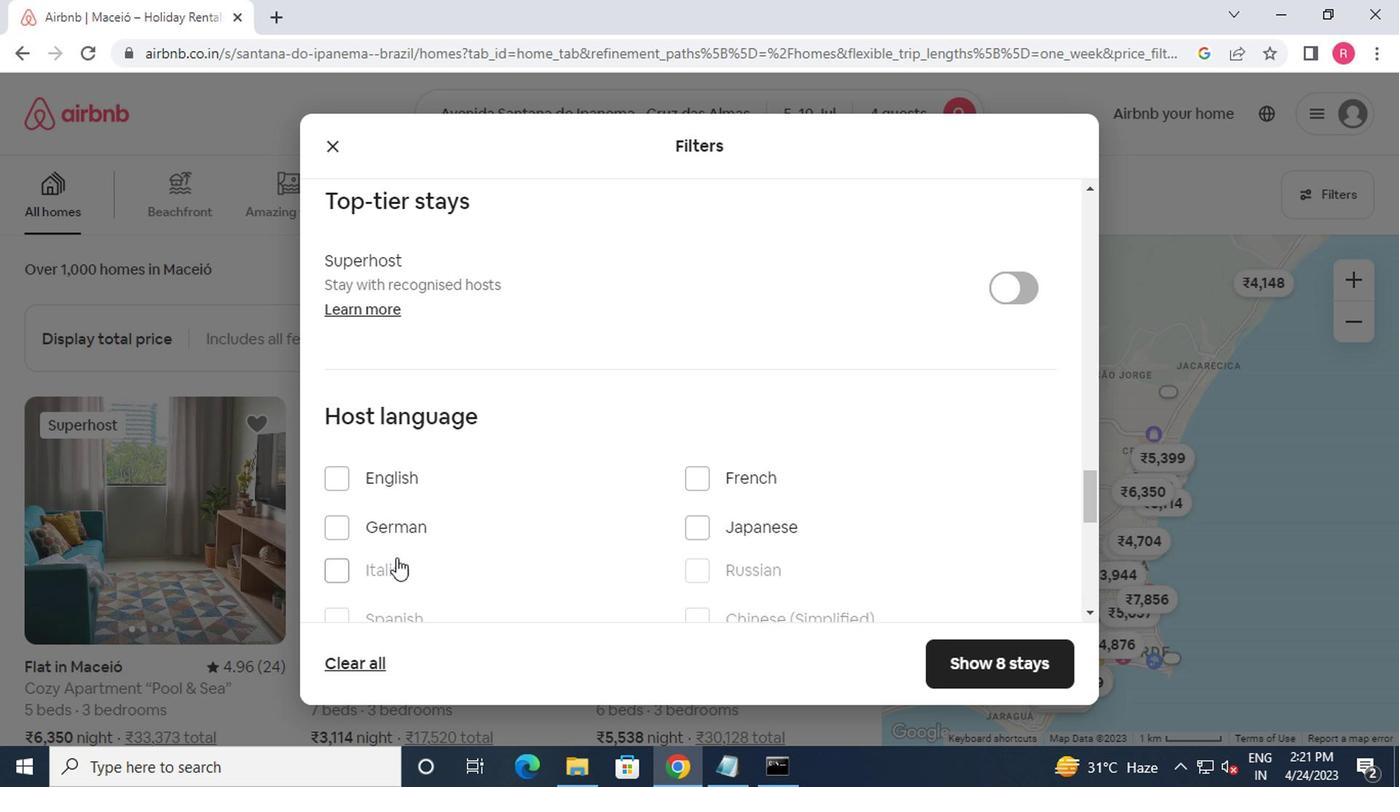 
Action: Mouse scrolled (431, 549) with delta (0, 0)
Screenshot: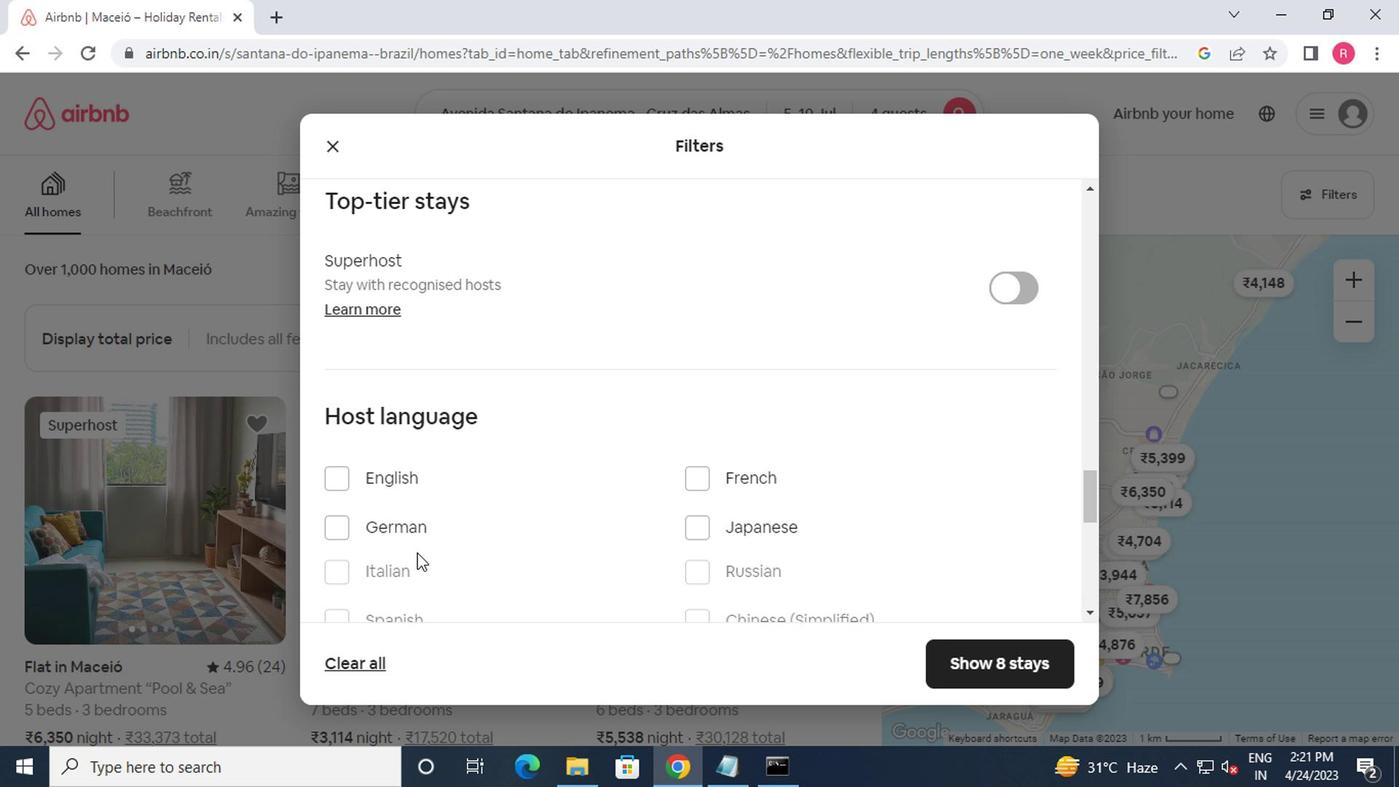 
Action: Mouse moved to (320, 522)
Screenshot: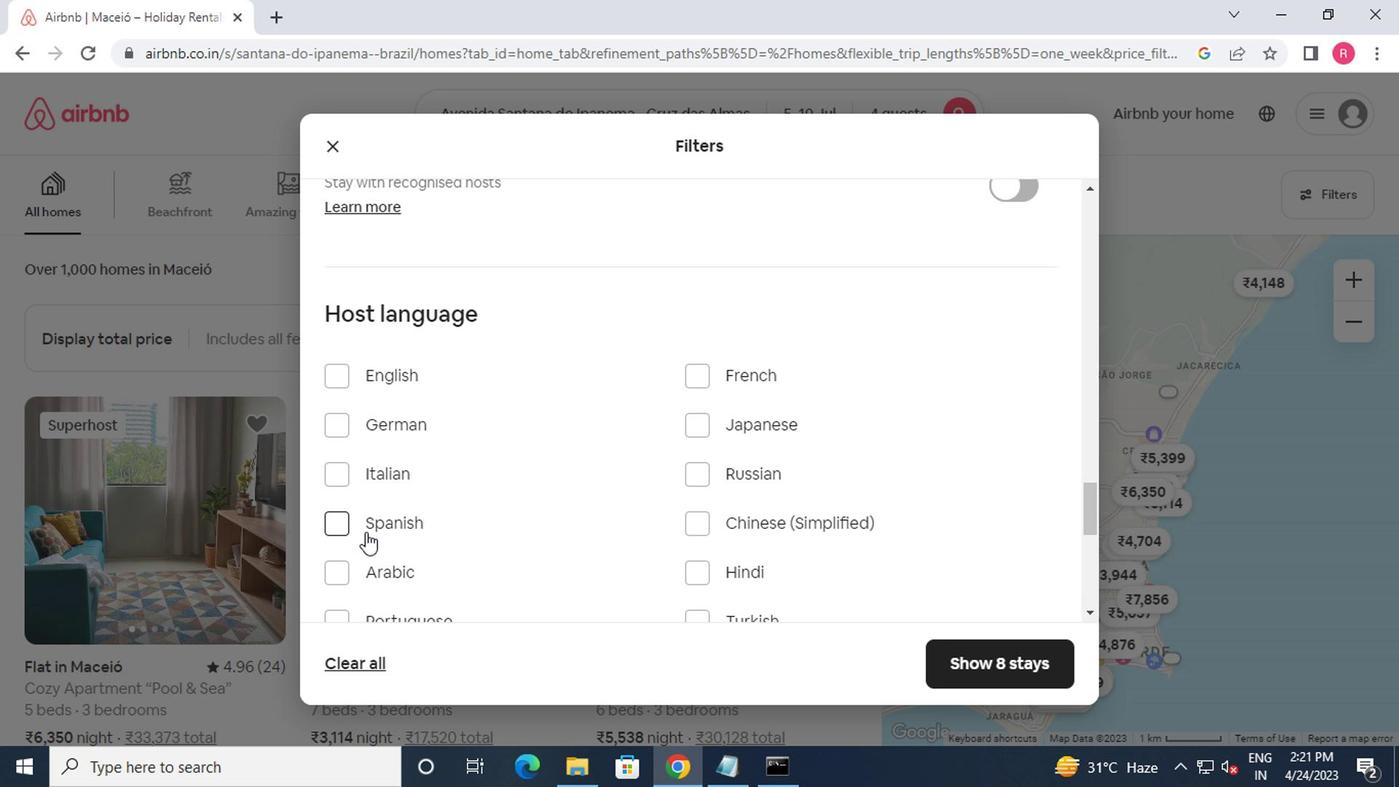 
Action: Mouse pressed left at (320, 522)
Screenshot: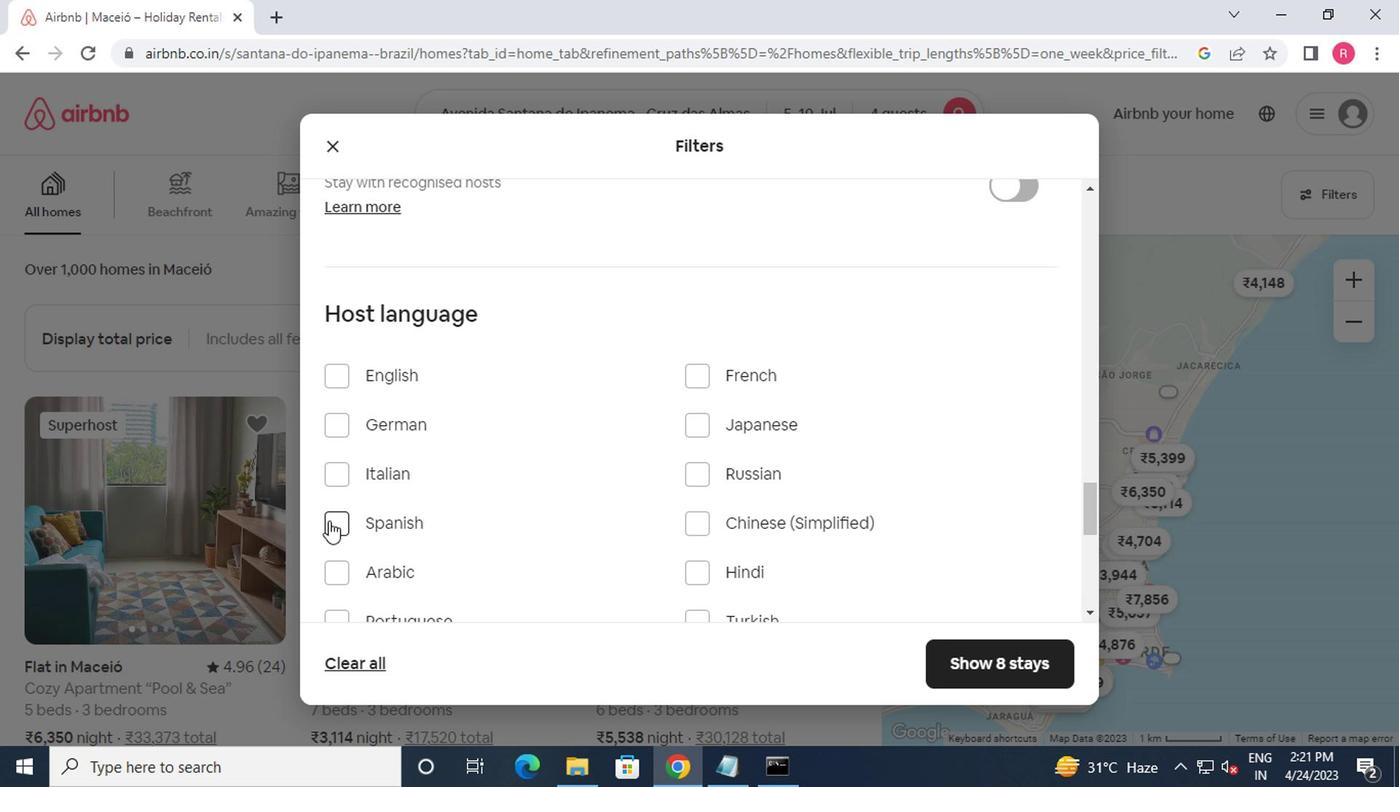 
Action: Mouse moved to (996, 667)
Screenshot: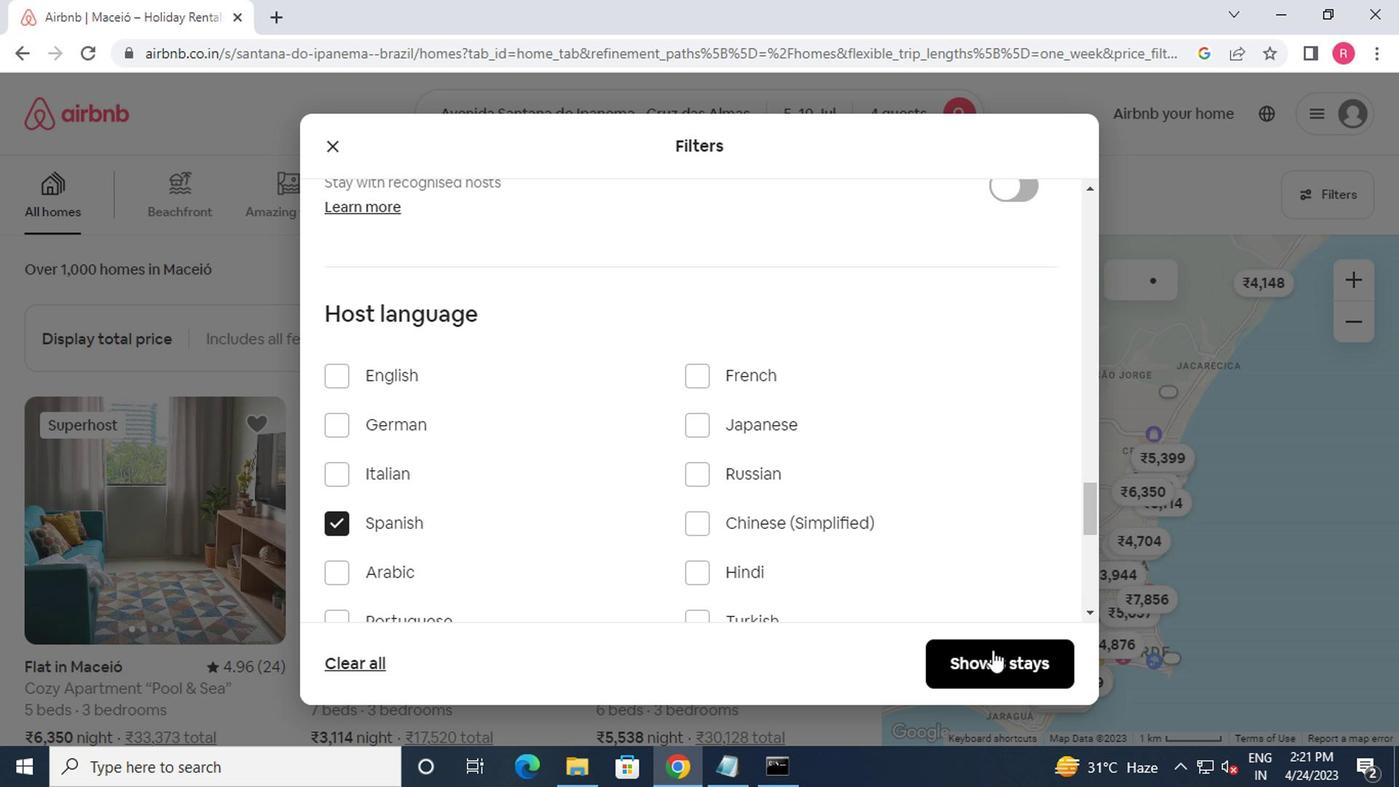 
Action: Mouse pressed left at (996, 667)
Screenshot: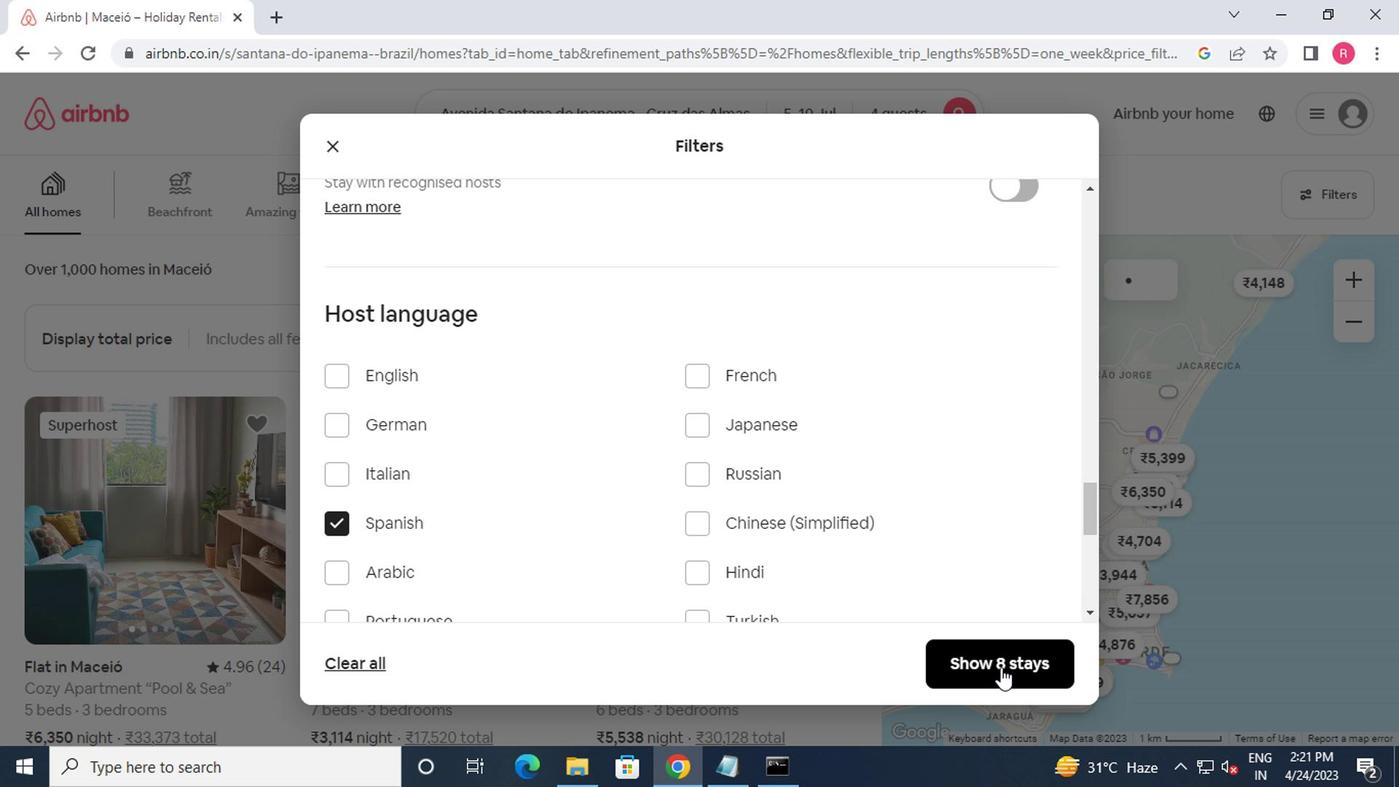
Action: Mouse moved to (982, 667)
Screenshot: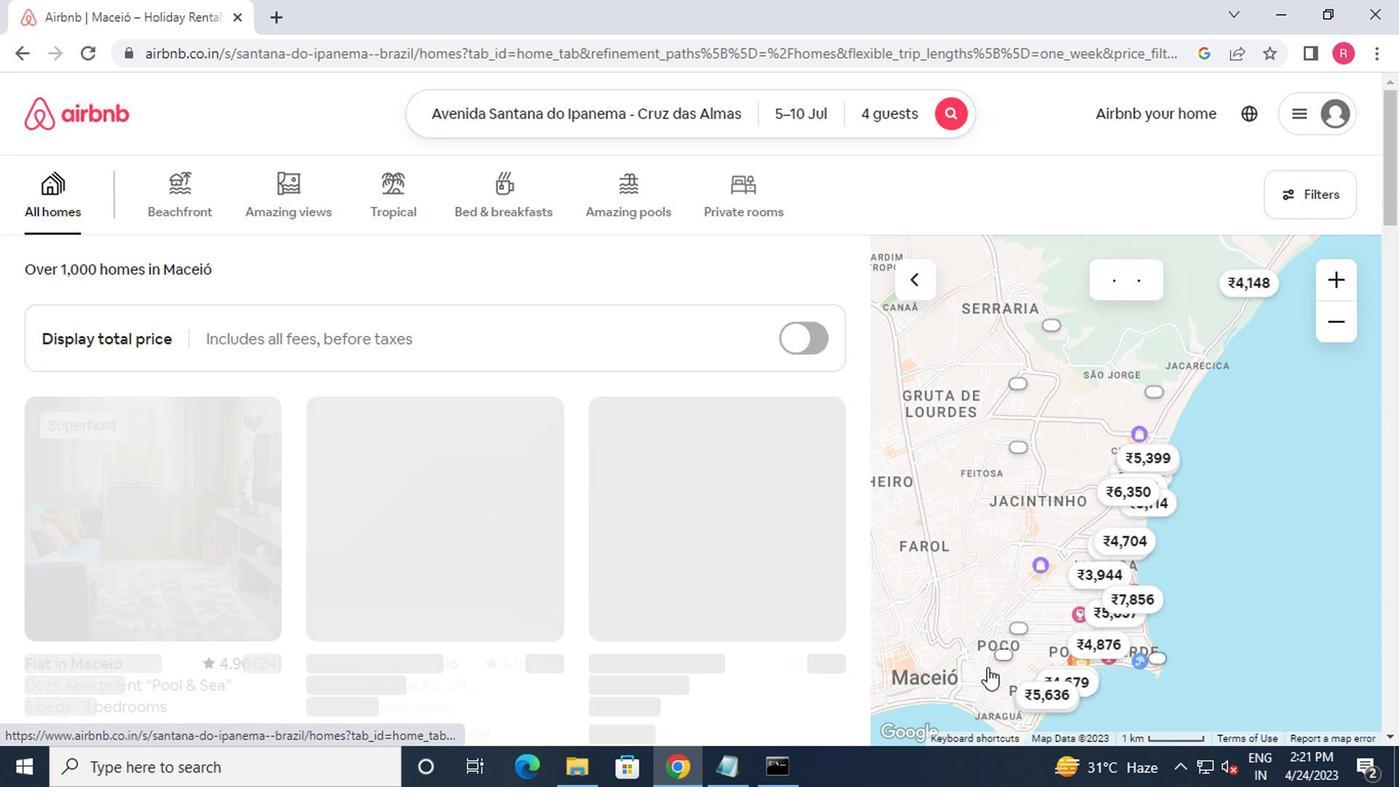 
